 Task: Find connections with filter location Amposta with filter topic #covid19with filter profile language German with filter current company Mindshare with filter school De Nobili School with filter industry Wholesale Alcoholic Beverages with filter service category Financial Planning with filter keywords title Welder
Action: Mouse moved to (166, 256)
Screenshot: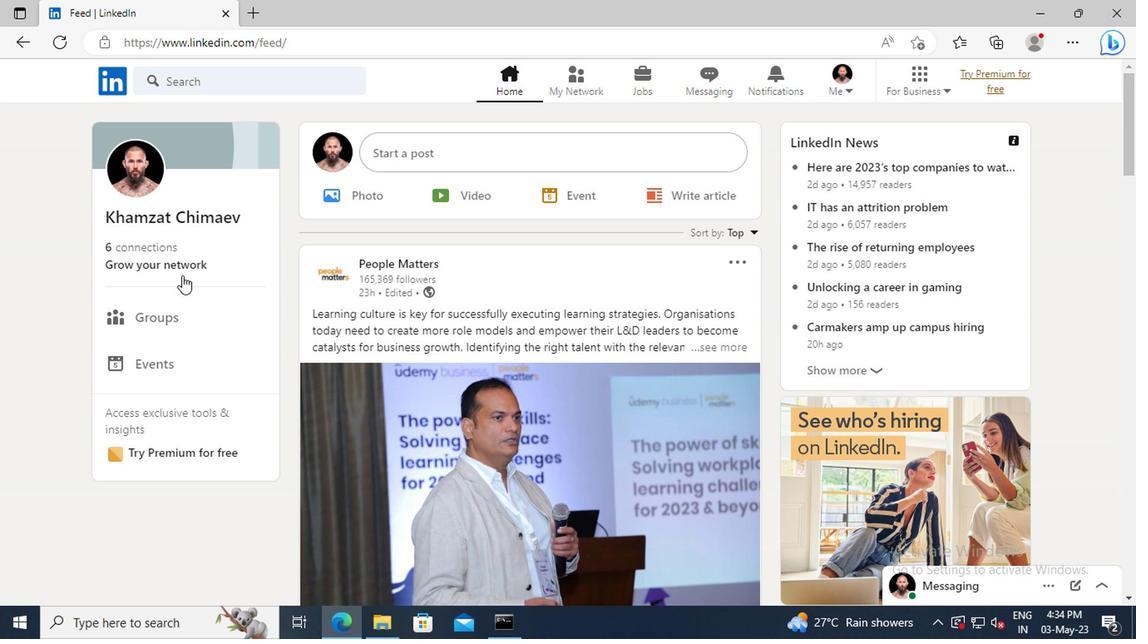 
Action: Mouse pressed left at (166, 256)
Screenshot: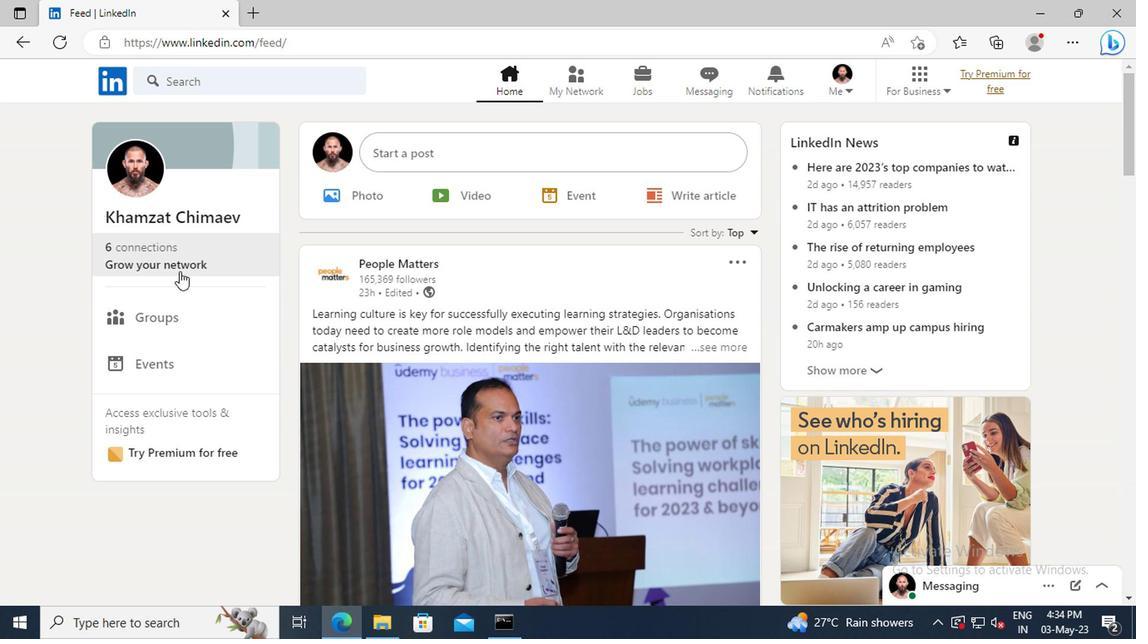
Action: Mouse moved to (174, 177)
Screenshot: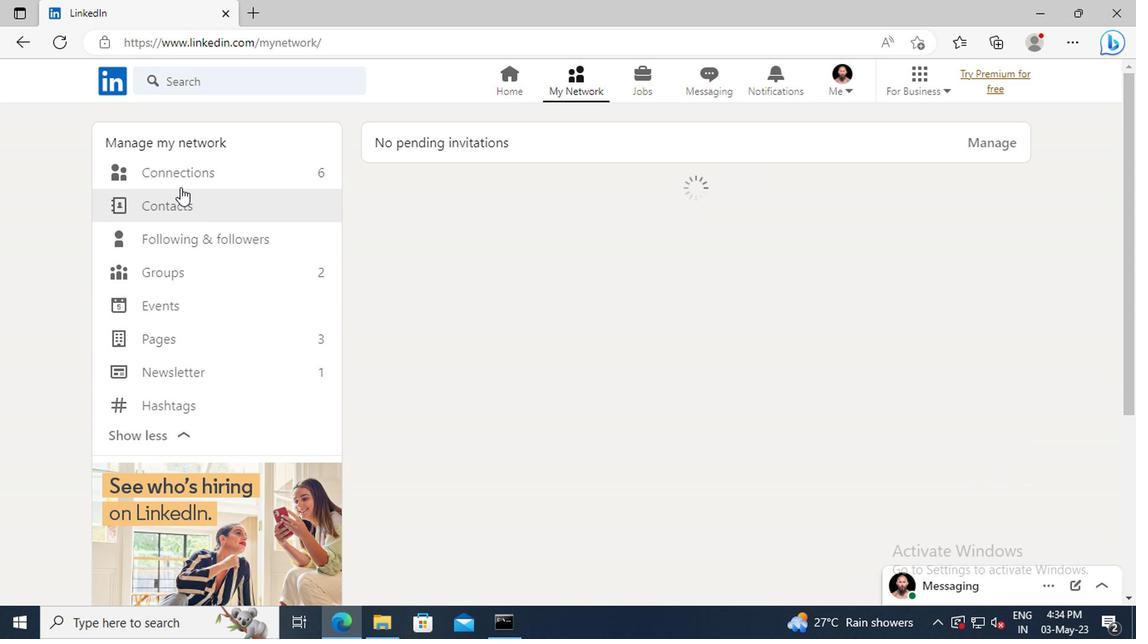 
Action: Mouse pressed left at (174, 177)
Screenshot: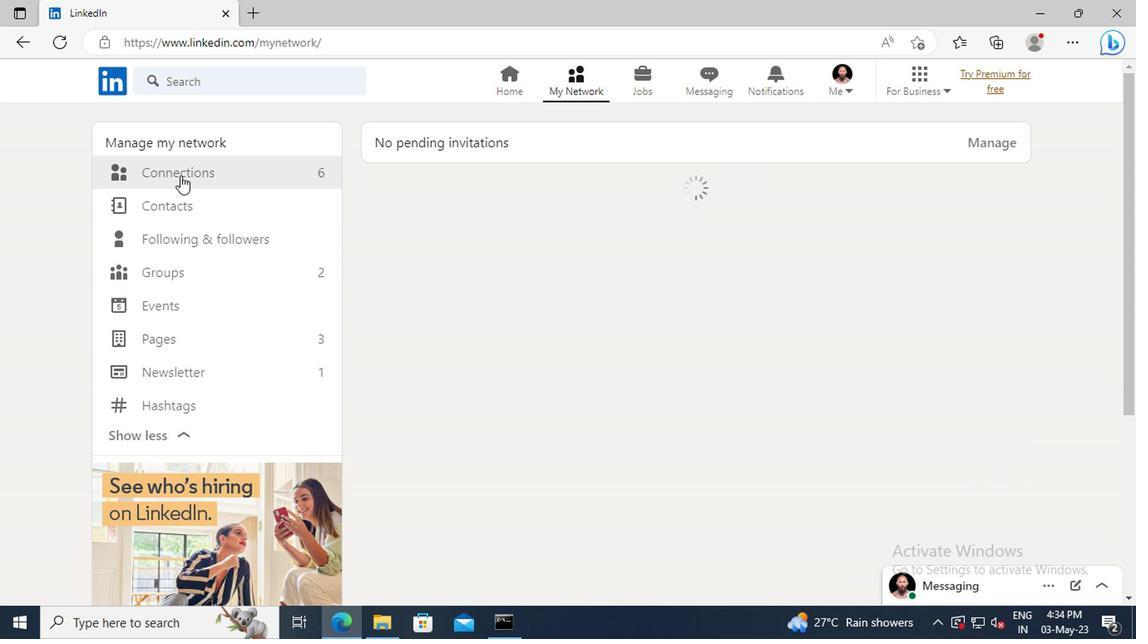 
Action: Mouse moved to (654, 178)
Screenshot: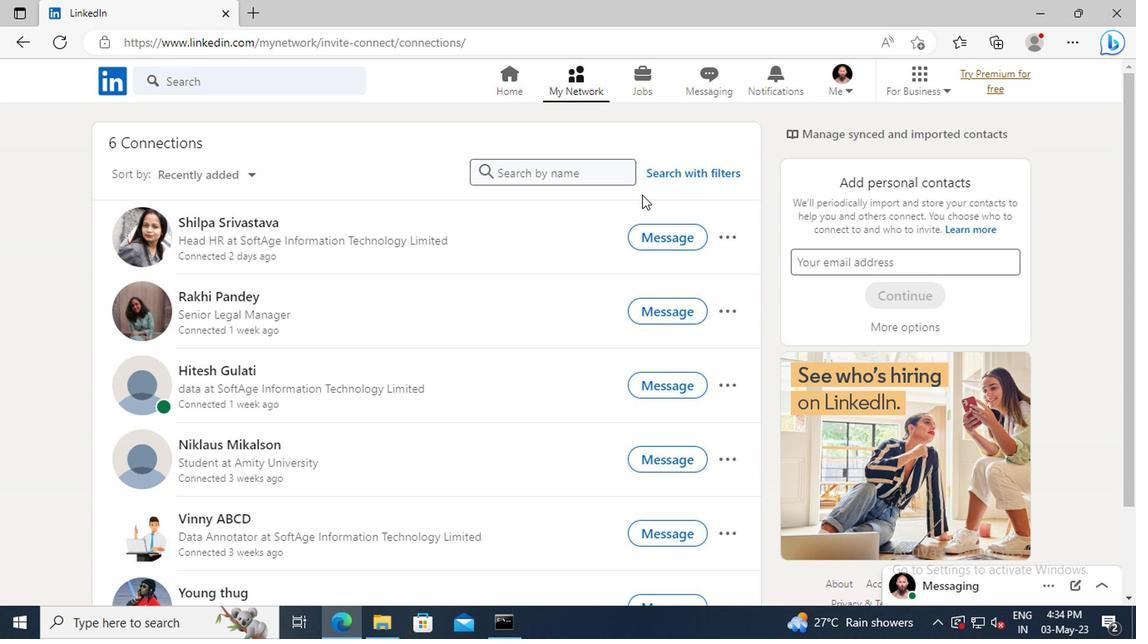 
Action: Mouse pressed left at (654, 178)
Screenshot: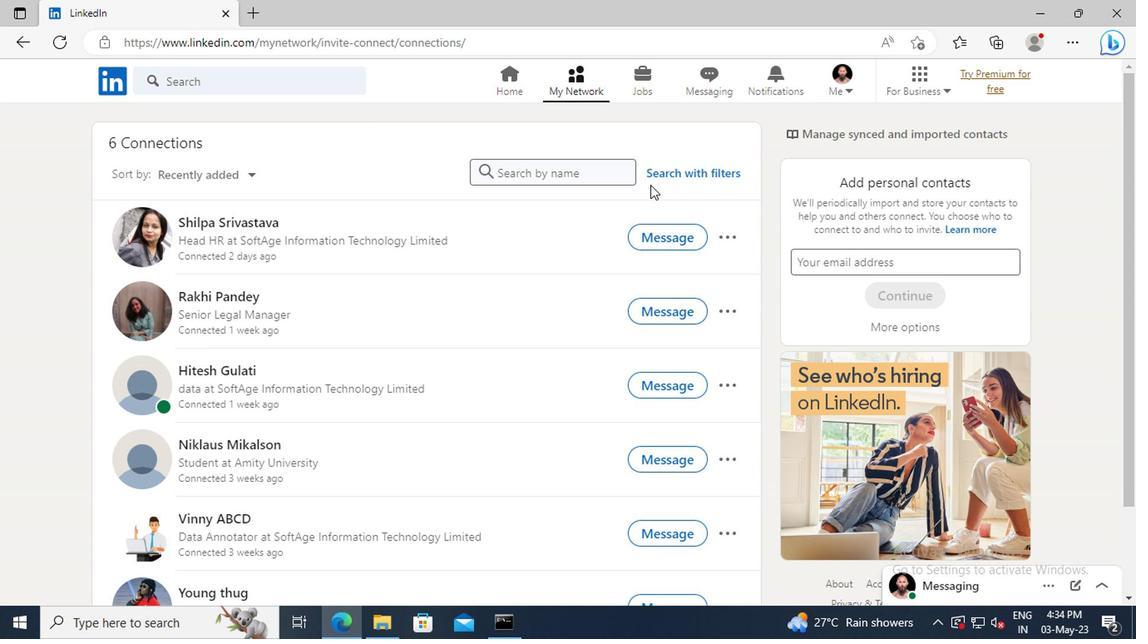 
Action: Mouse moved to (628, 133)
Screenshot: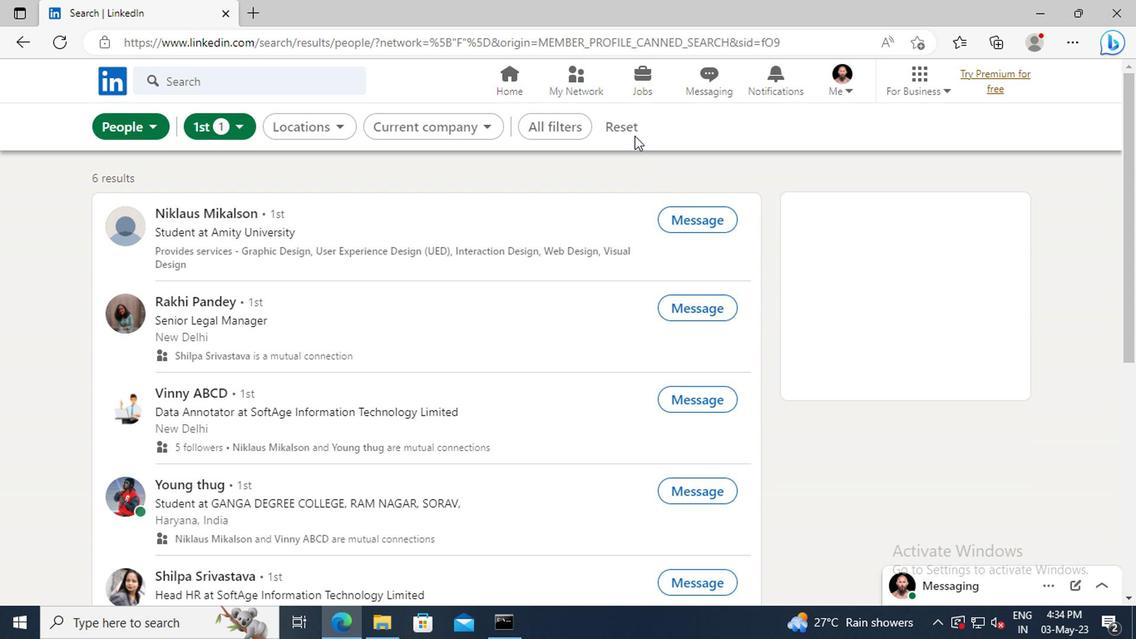 
Action: Mouse pressed left at (628, 133)
Screenshot: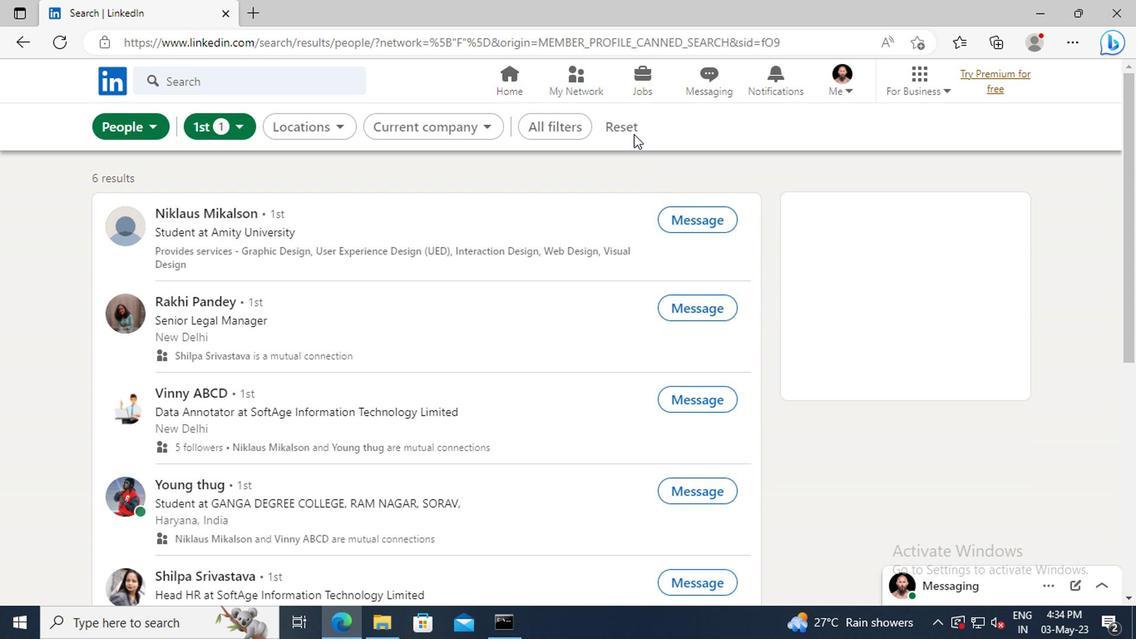 
Action: Mouse moved to (603, 133)
Screenshot: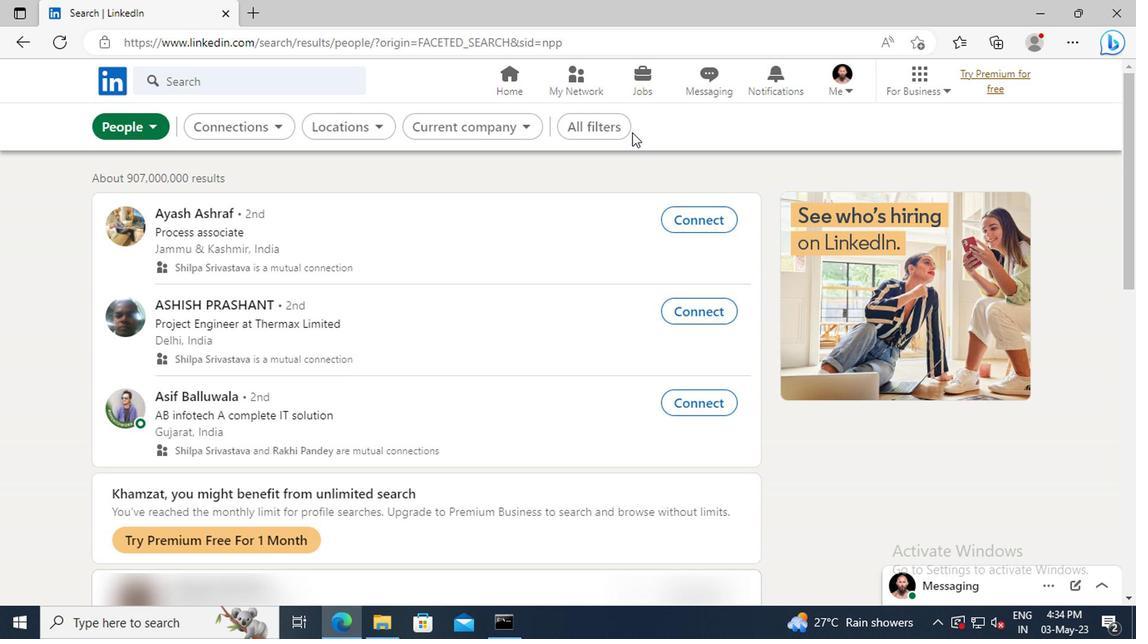 
Action: Mouse pressed left at (603, 133)
Screenshot: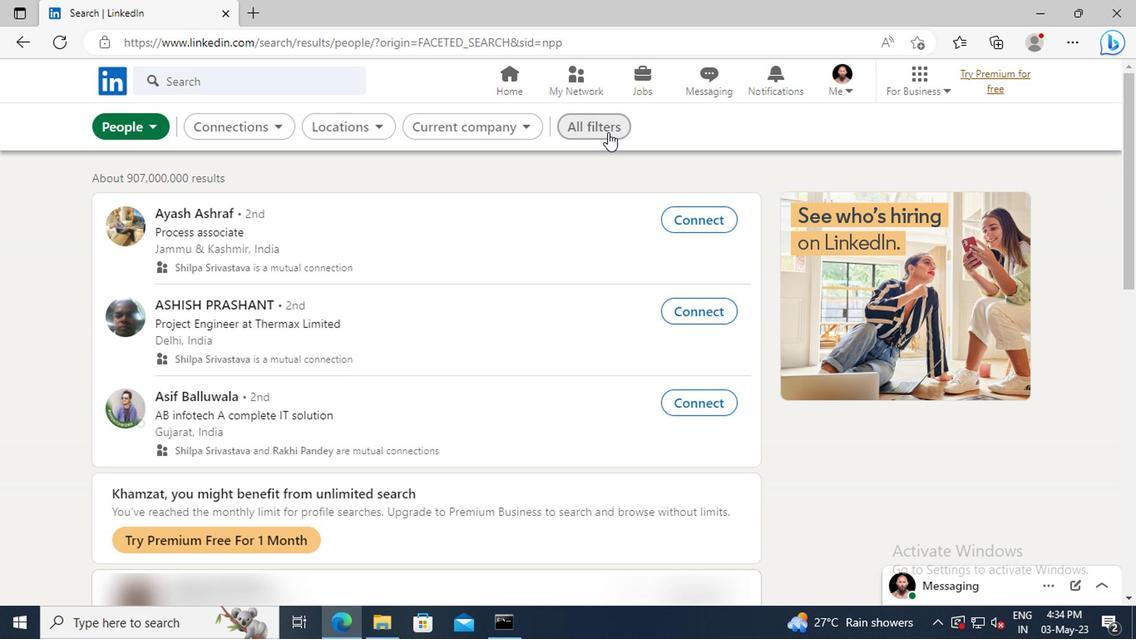 
Action: Mouse moved to (892, 327)
Screenshot: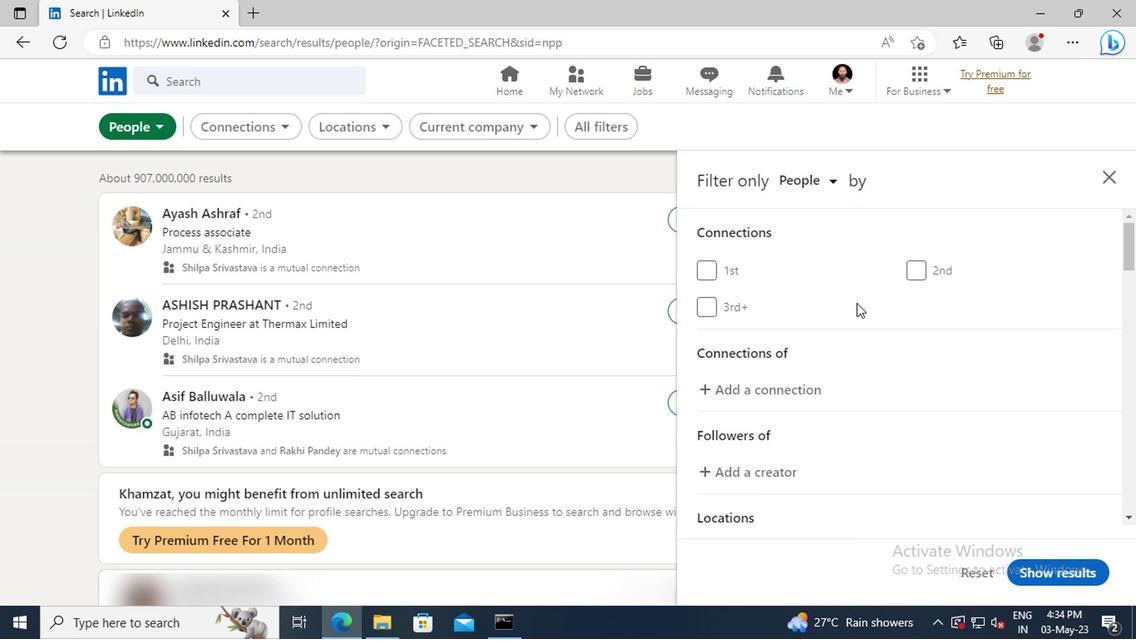 
Action: Mouse scrolled (892, 326) with delta (0, 0)
Screenshot: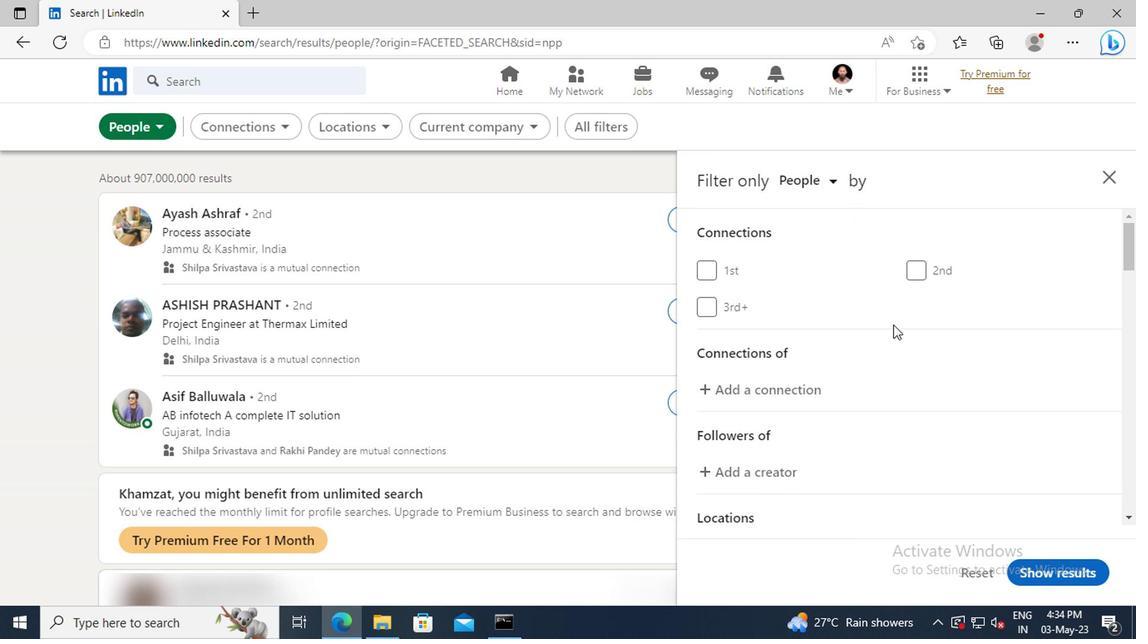 
Action: Mouse scrolled (892, 326) with delta (0, 0)
Screenshot: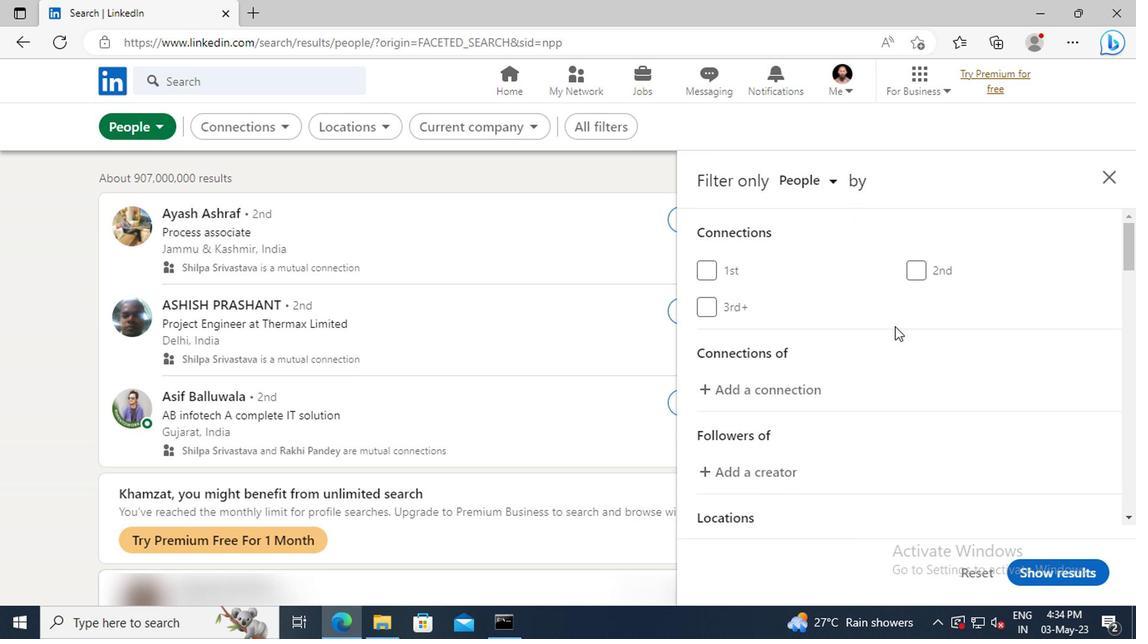 
Action: Mouse scrolled (892, 326) with delta (0, 0)
Screenshot: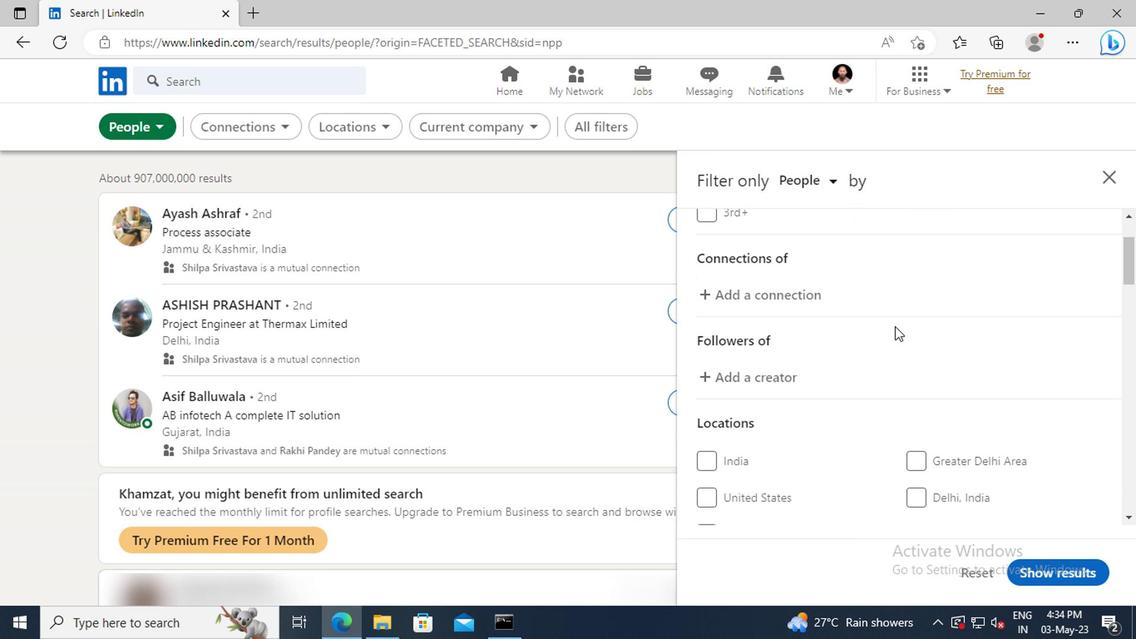 
Action: Mouse scrolled (892, 326) with delta (0, 0)
Screenshot: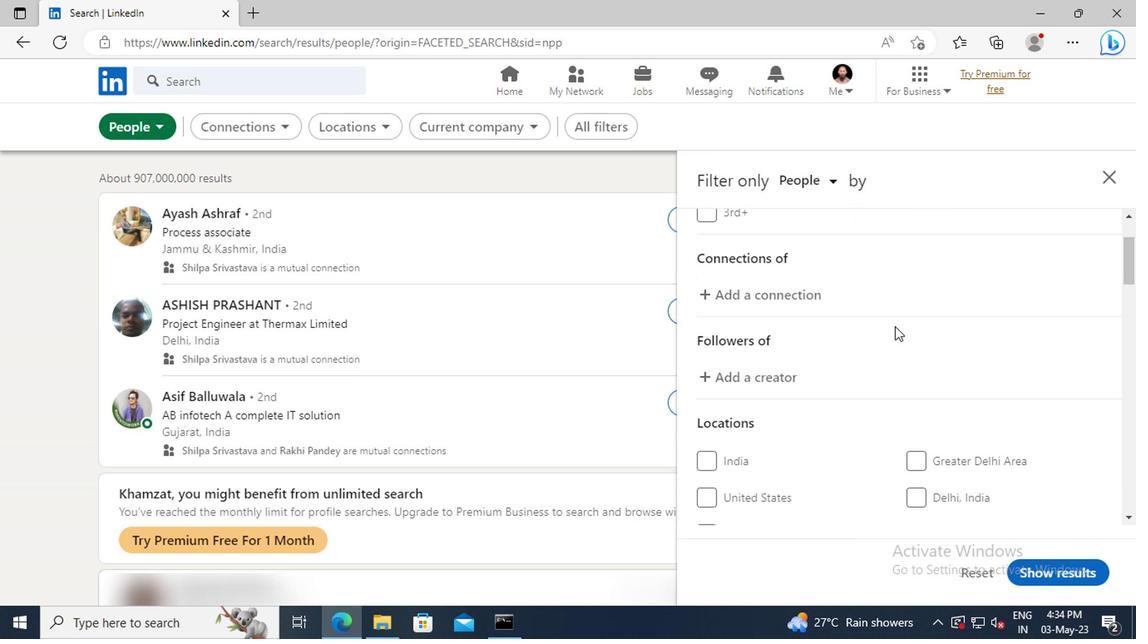 
Action: Mouse scrolled (892, 326) with delta (0, 0)
Screenshot: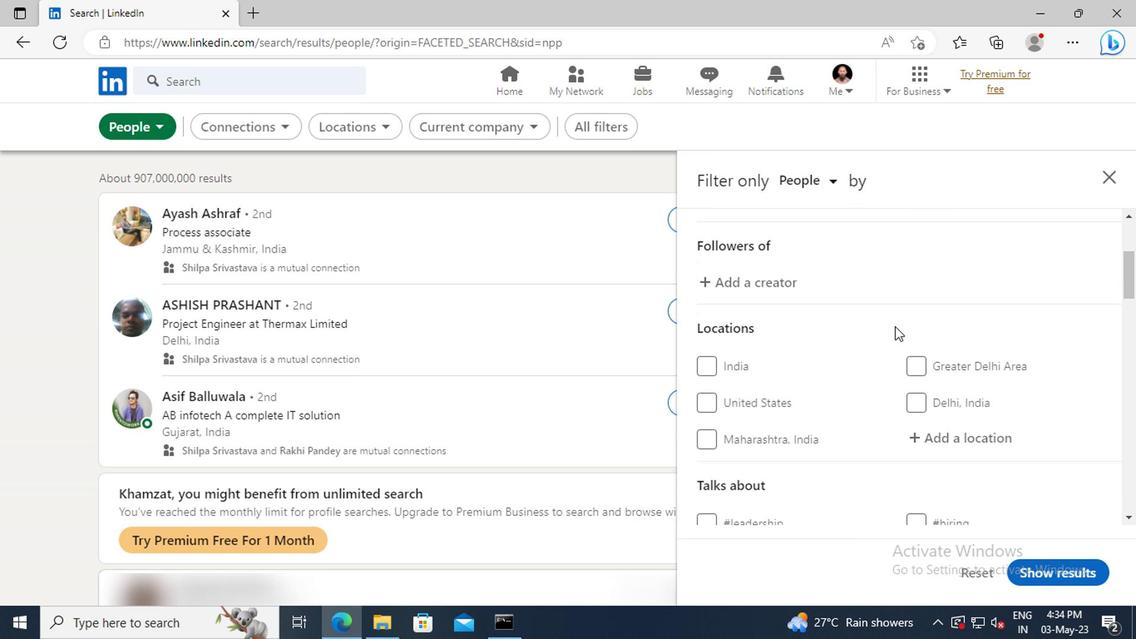 
Action: Mouse moved to (923, 392)
Screenshot: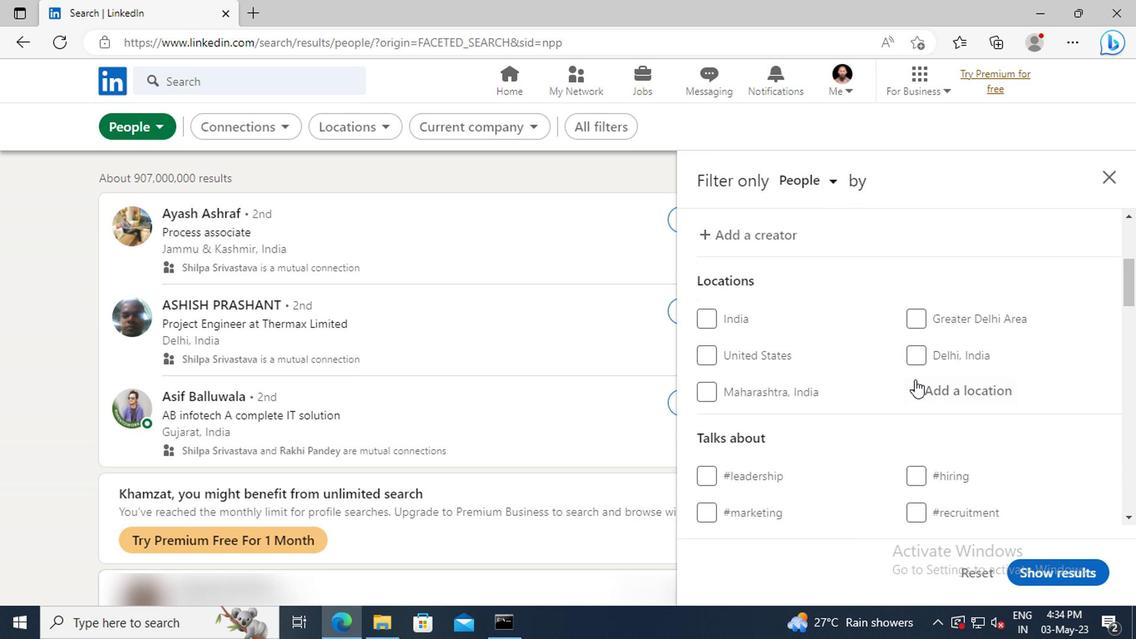 
Action: Mouse pressed left at (923, 392)
Screenshot: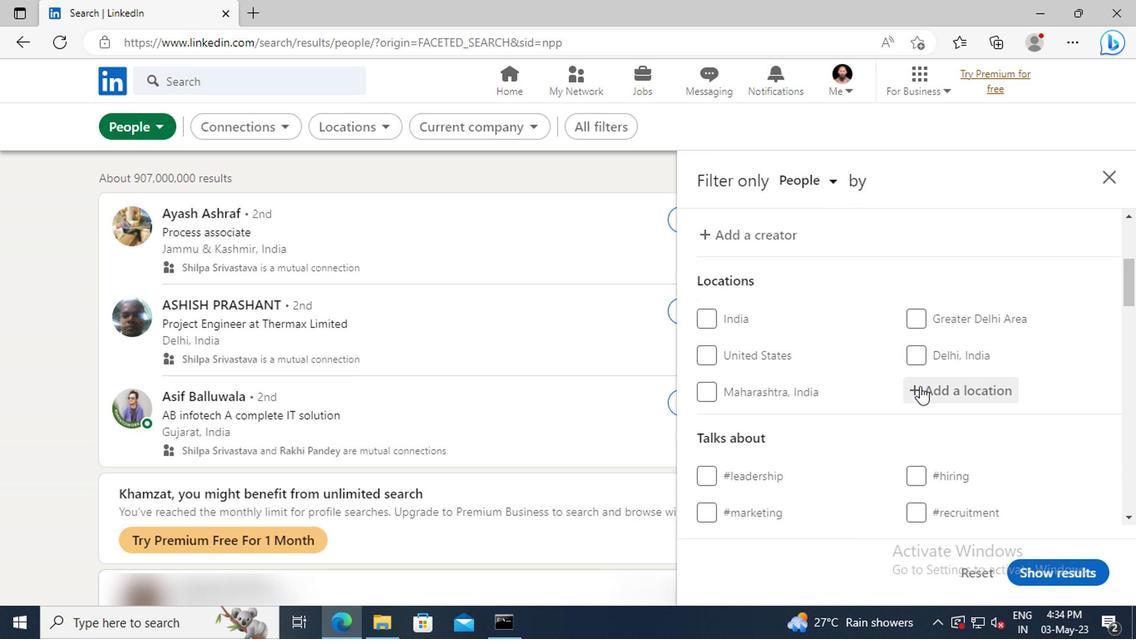 
Action: Mouse moved to (924, 393)
Screenshot: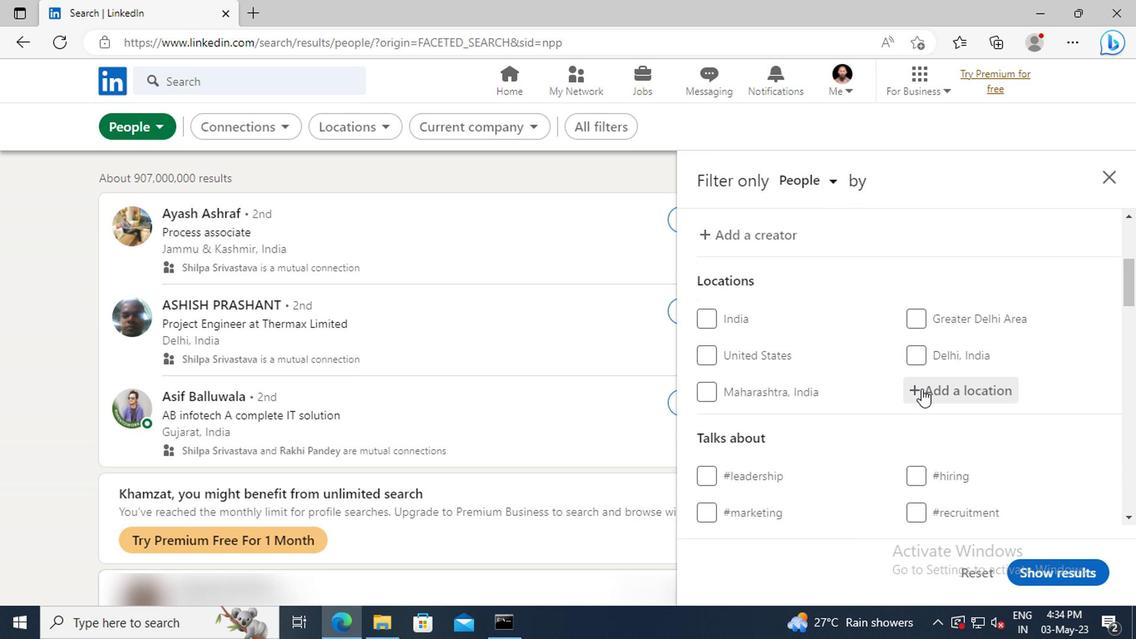 
Action: Key pressed <Key.shift>
Screenshot: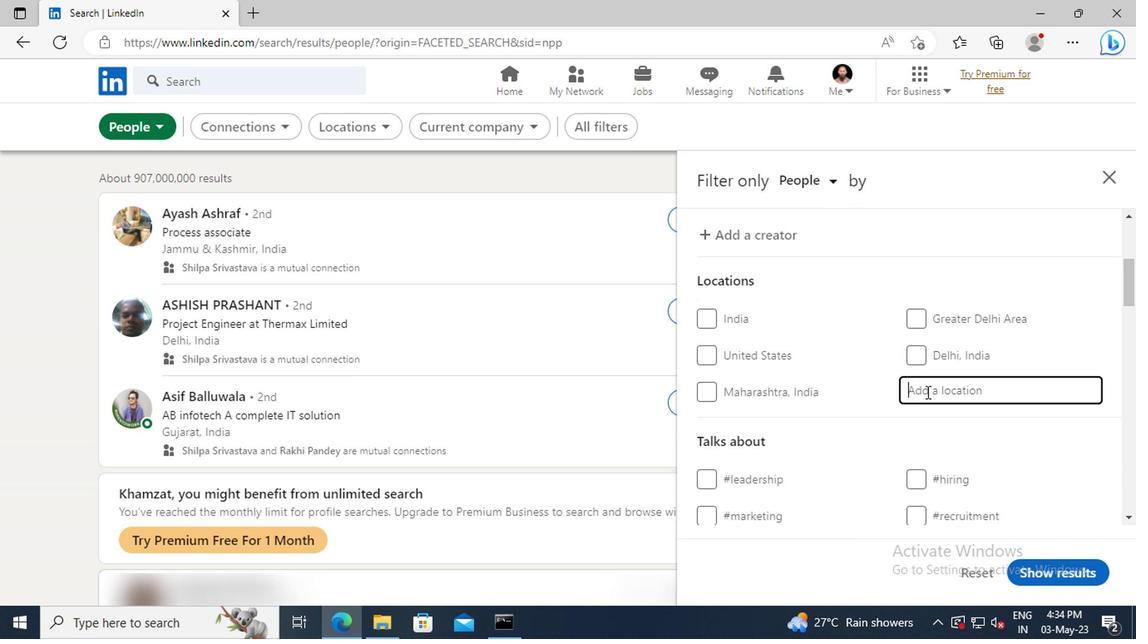 
Action: Mouse moved to (920, 391)
Screenshot: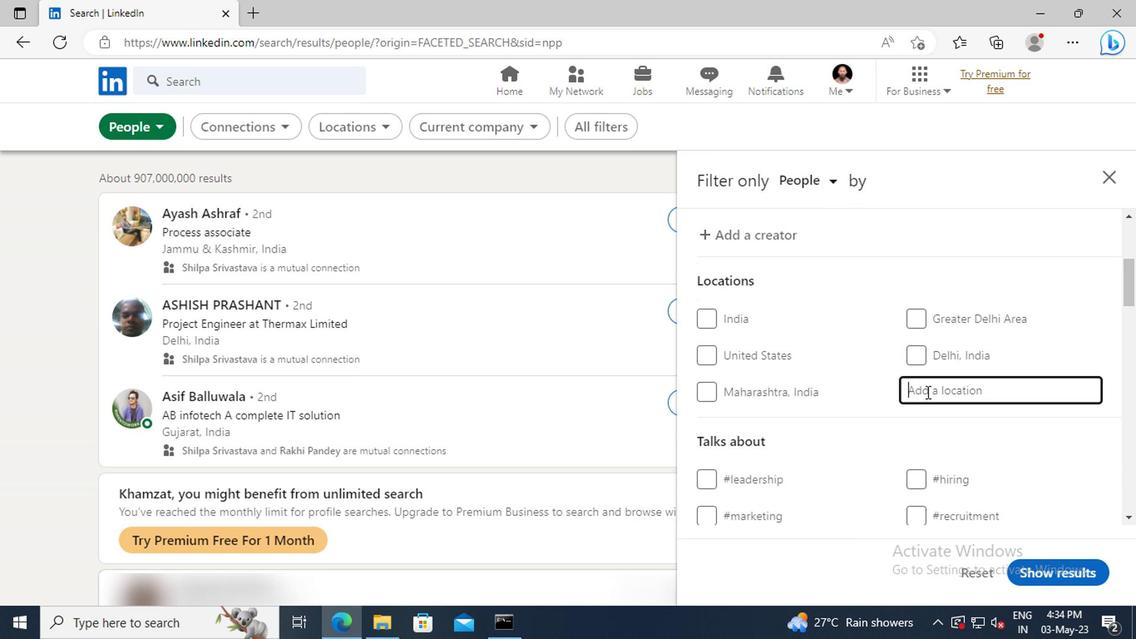
Action: Key pressed A
Screenshot: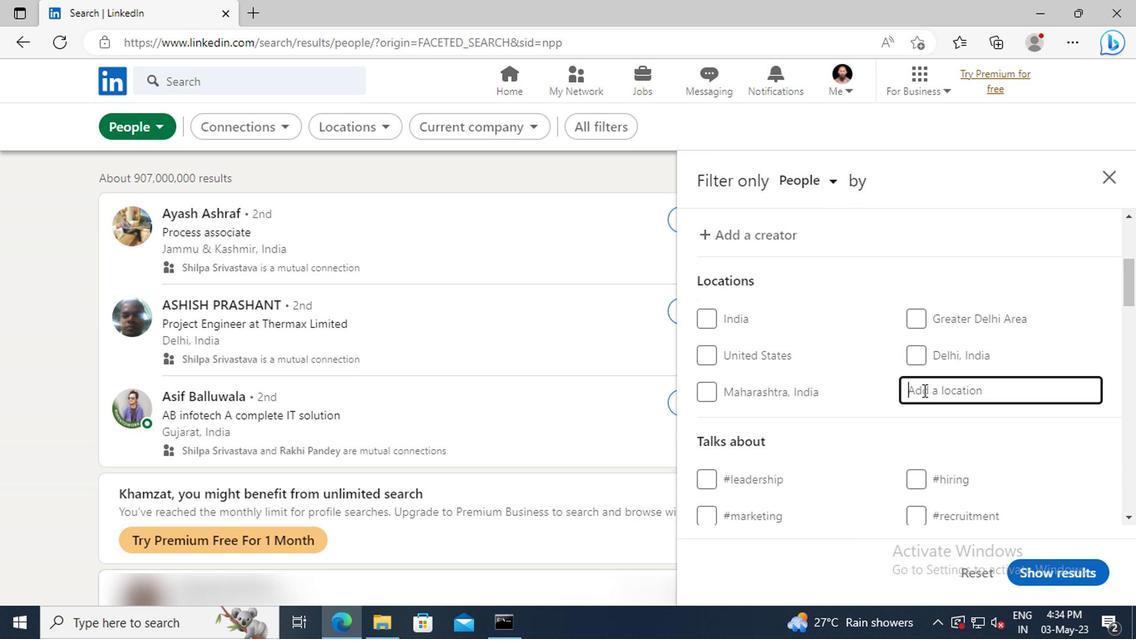 
Action: Mouse moved to (908, 386)
Screenshot: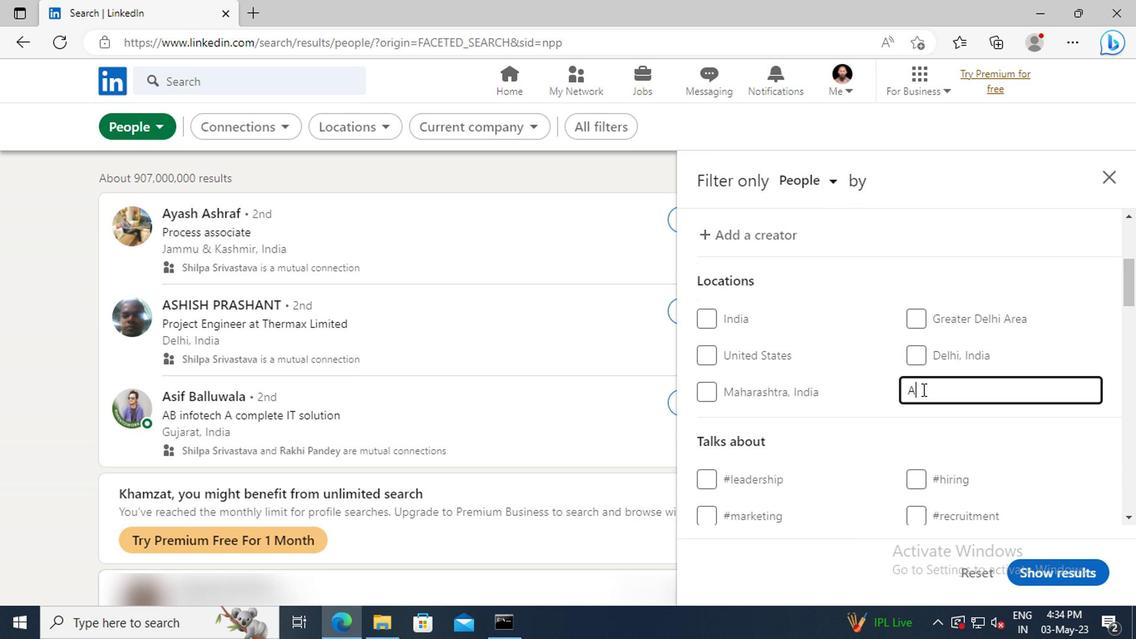 
Action: Key pressed MPOSTA
Screenshot: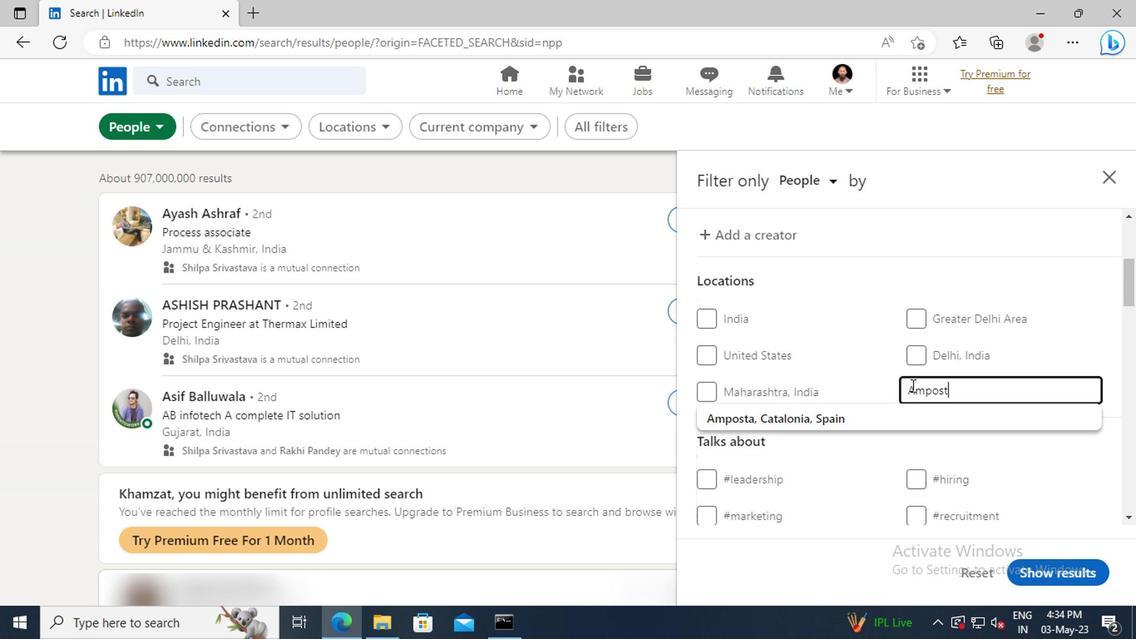 
Action: Mouse moved to (900, 412)
Screenshot: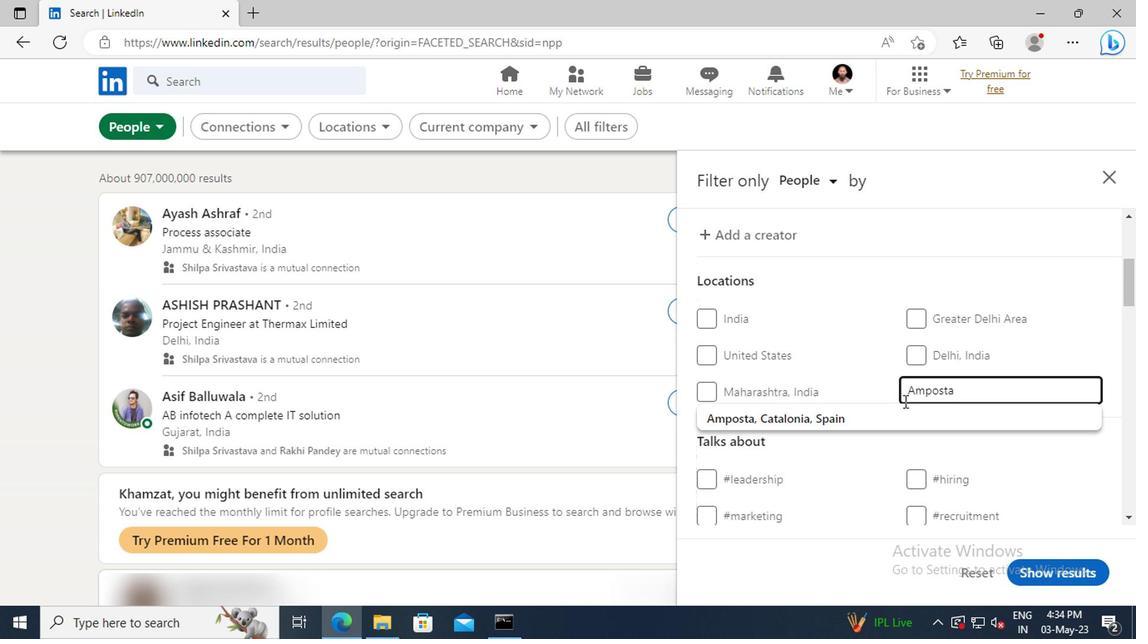 
Action: Mouse pressed left at (900, 412)
Screenshot: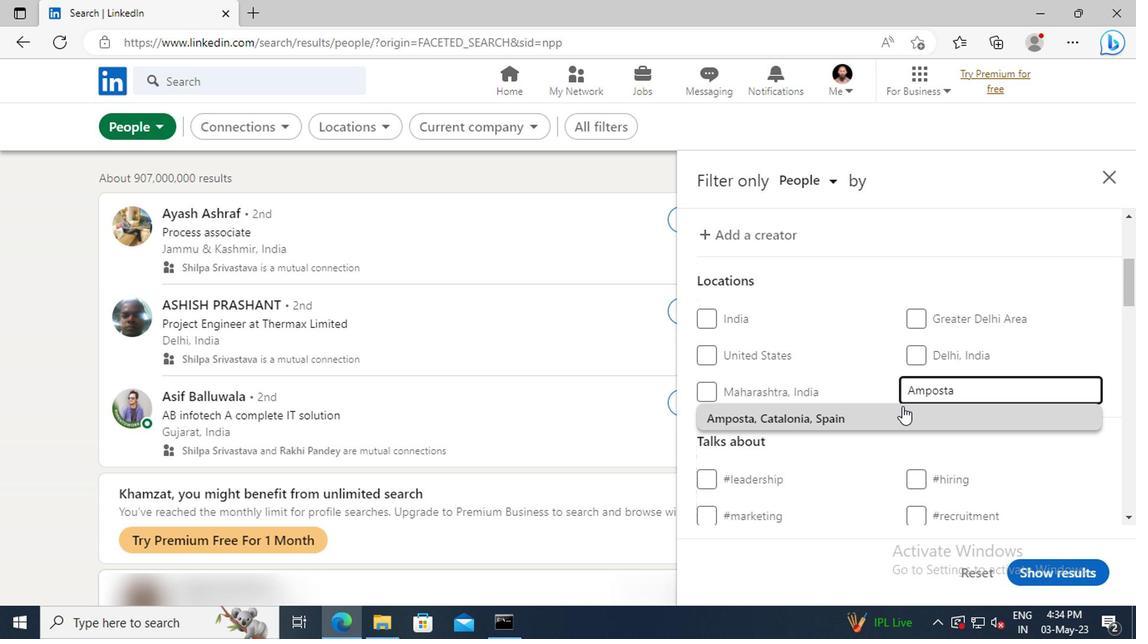 
Action: Mouse scrolled (900, 411) with delta (0, 0)
Screenshot: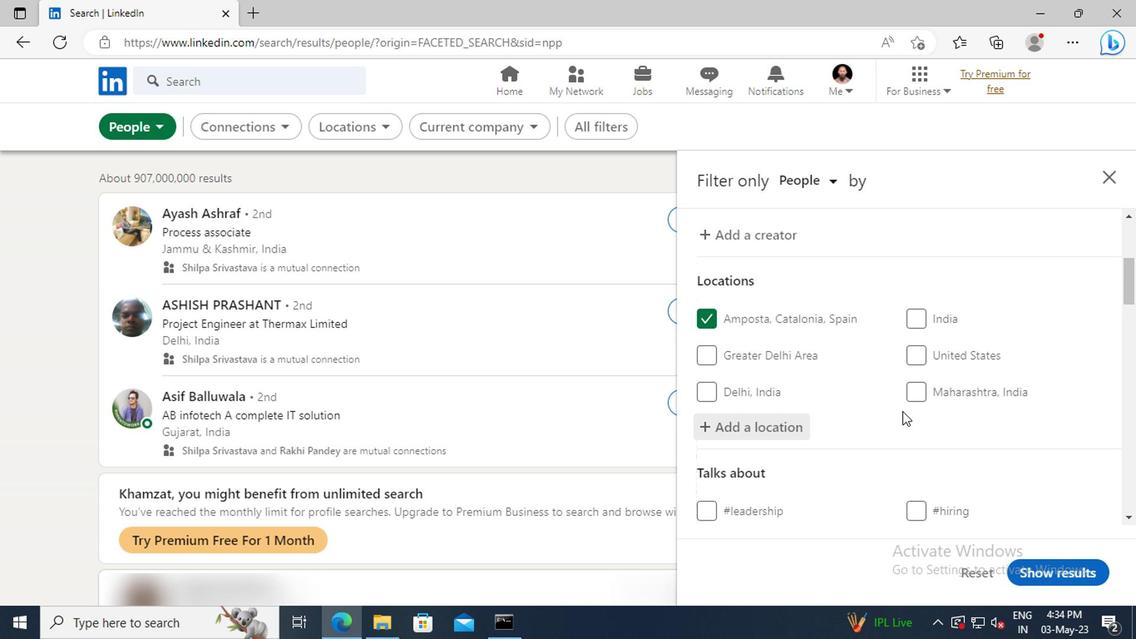 
Action: Mouse scrolled (900, 411) with delta (0, 0)
Screenshot: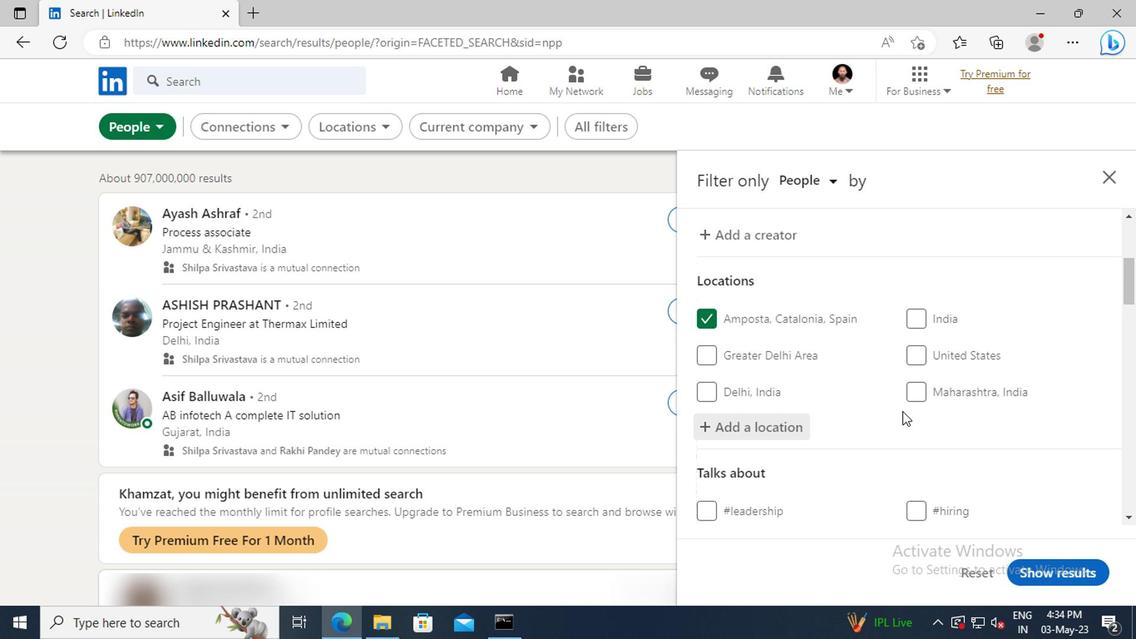 
Action: Mouse moved to (900, 411)
Screenshot: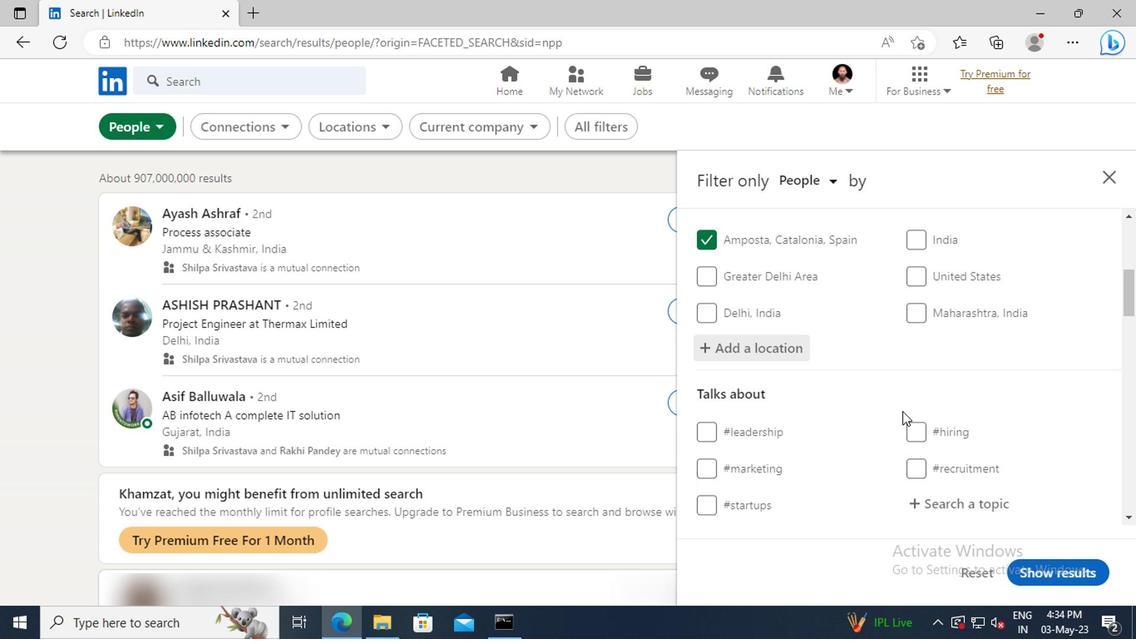 
Action: Mouse scrolled (900, 410) with delta (0, 0)
Screenshot: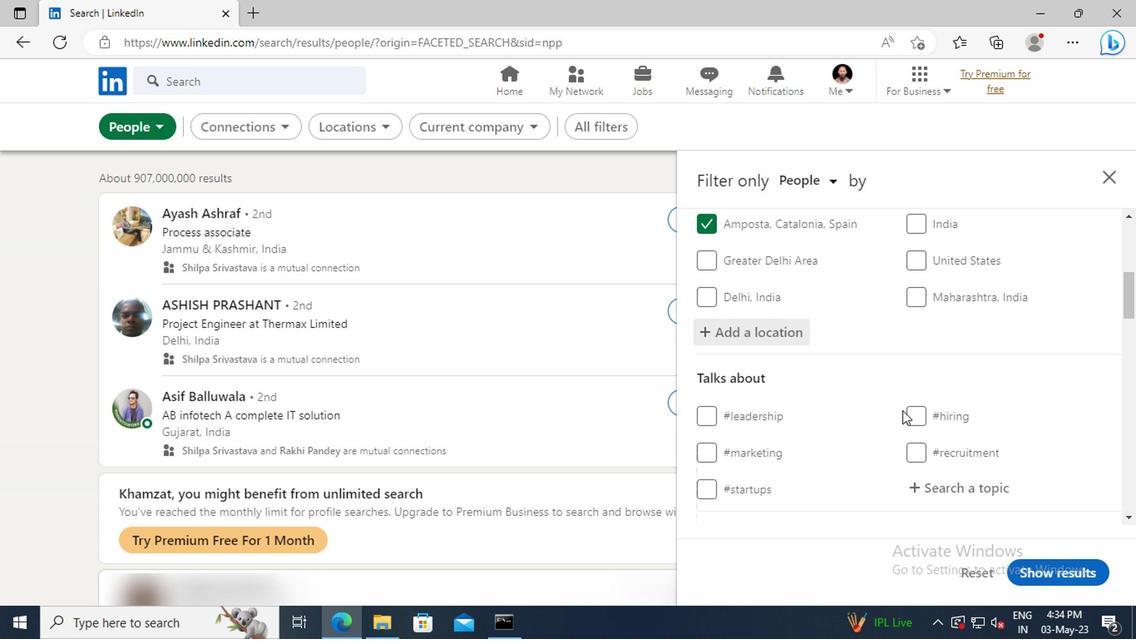 
Action: Mouse scrolled (900, 410) with delta (0, 0)
Screenshot: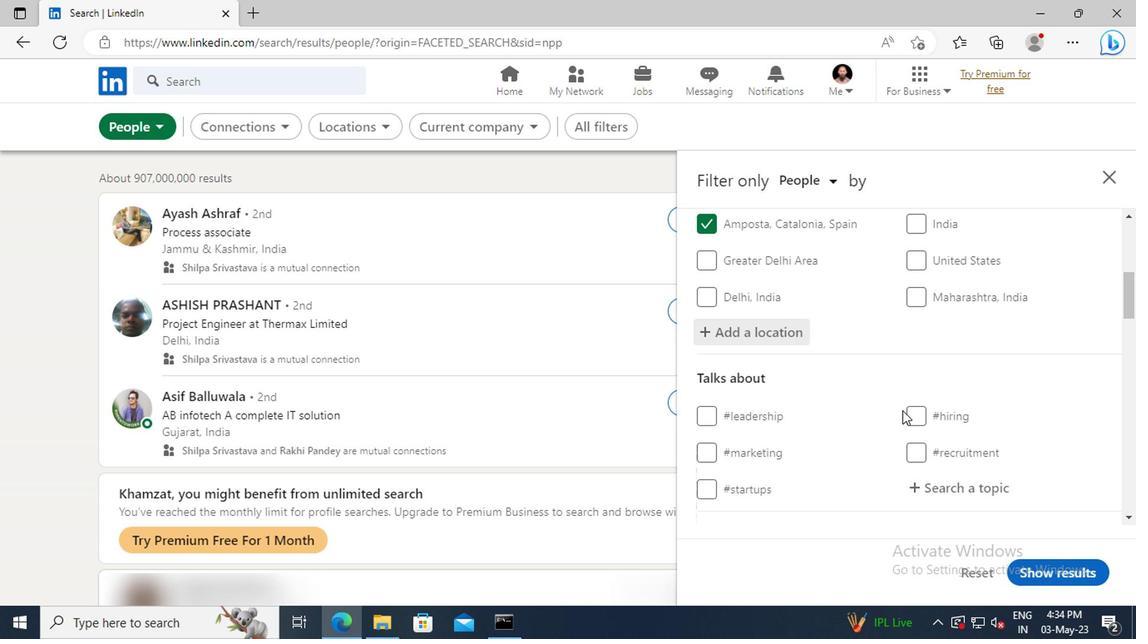 
Action: Mouse moved to (910, 402)
Screenshot: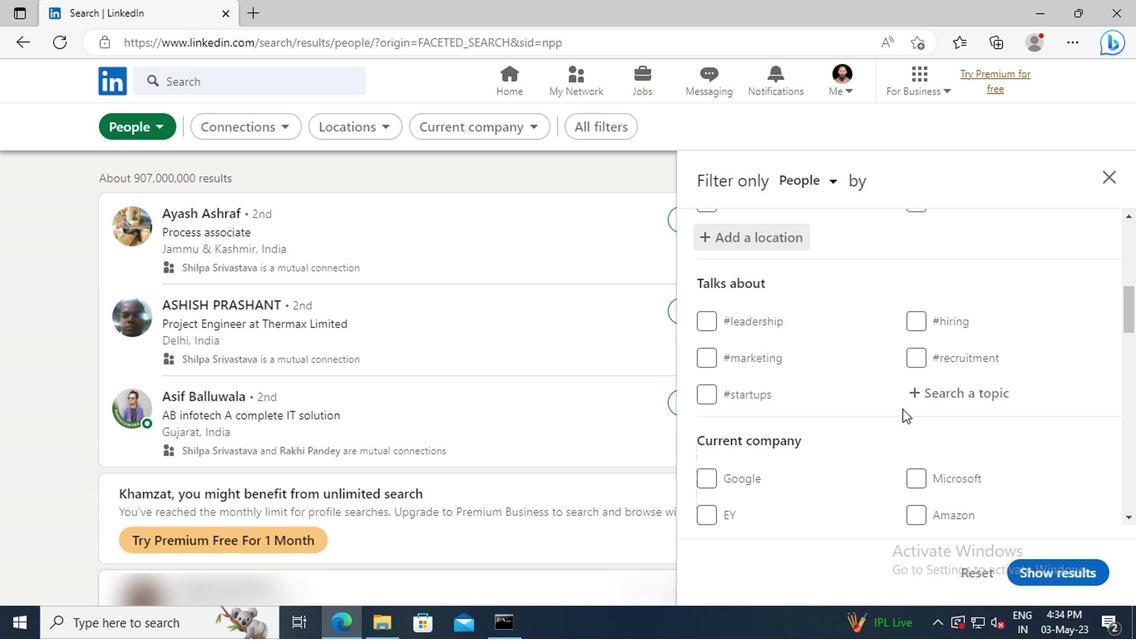 
Action: Mouse pressed left at (910, 402)
Screenshot: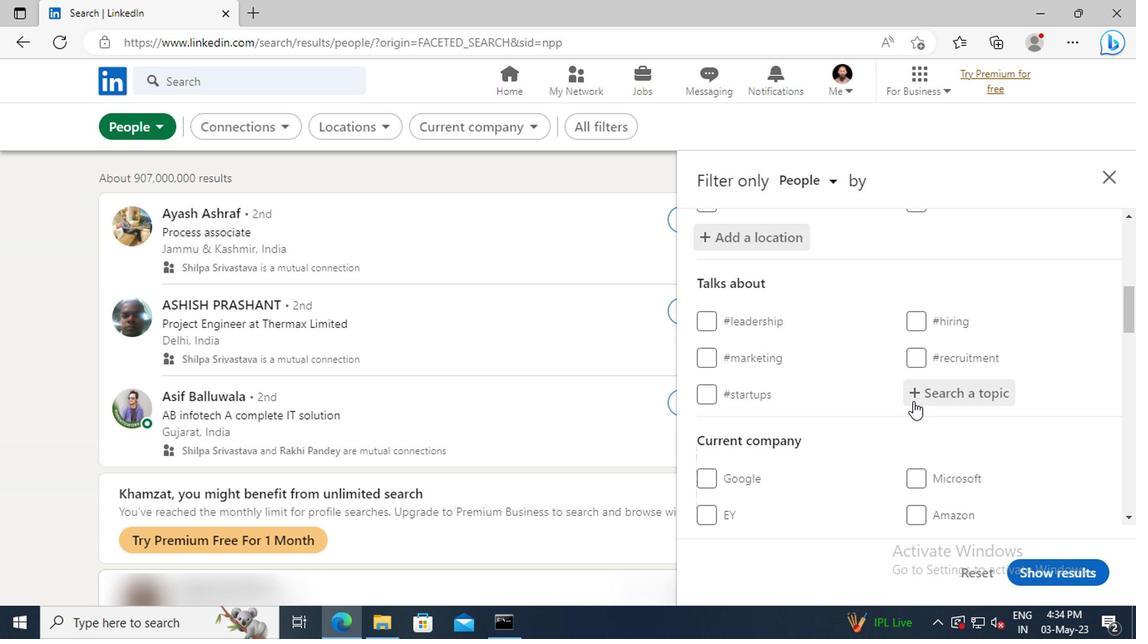 
Action: Key pressed COVID1
Screenshot: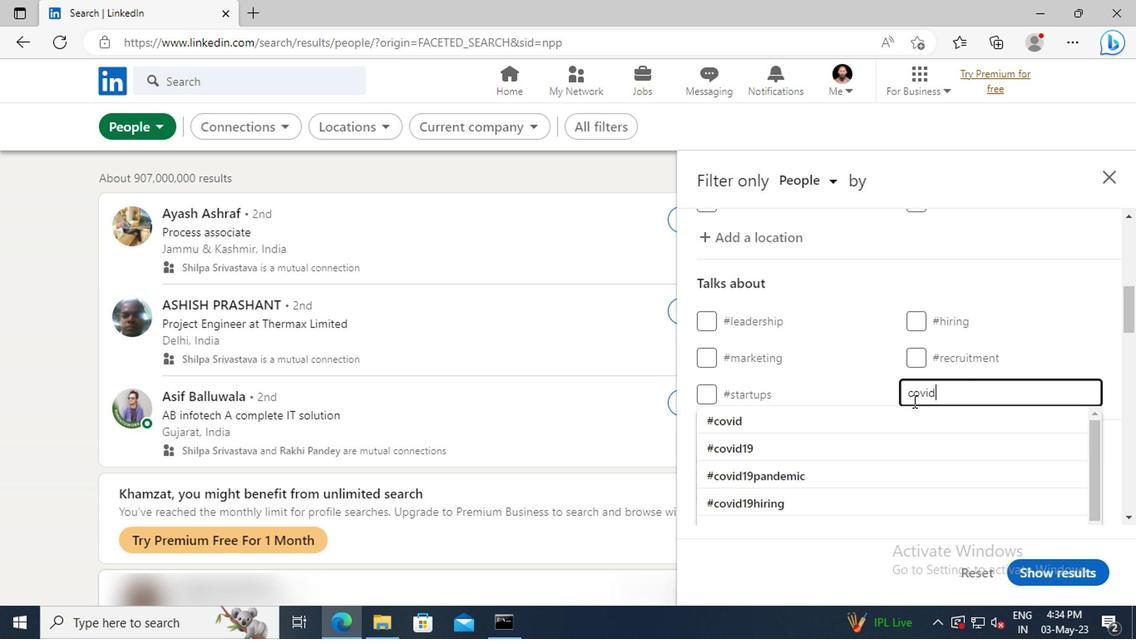 
Action: Mouse moved to (910, 417)
Screenshot: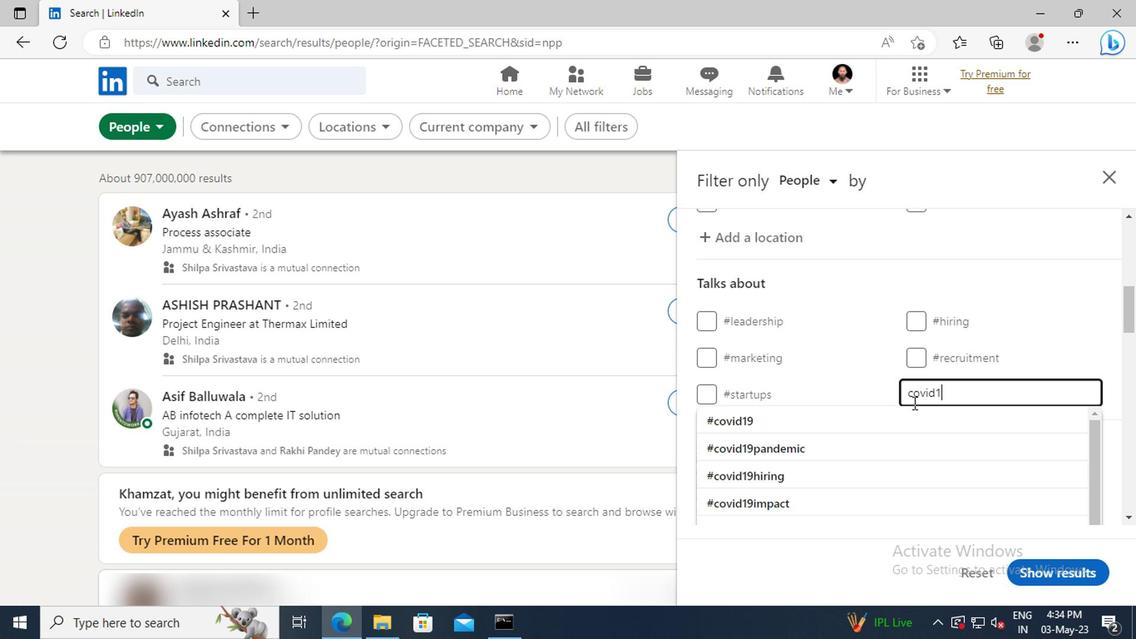
Action: Mouse pressed left at (910, 417)
Screenshot: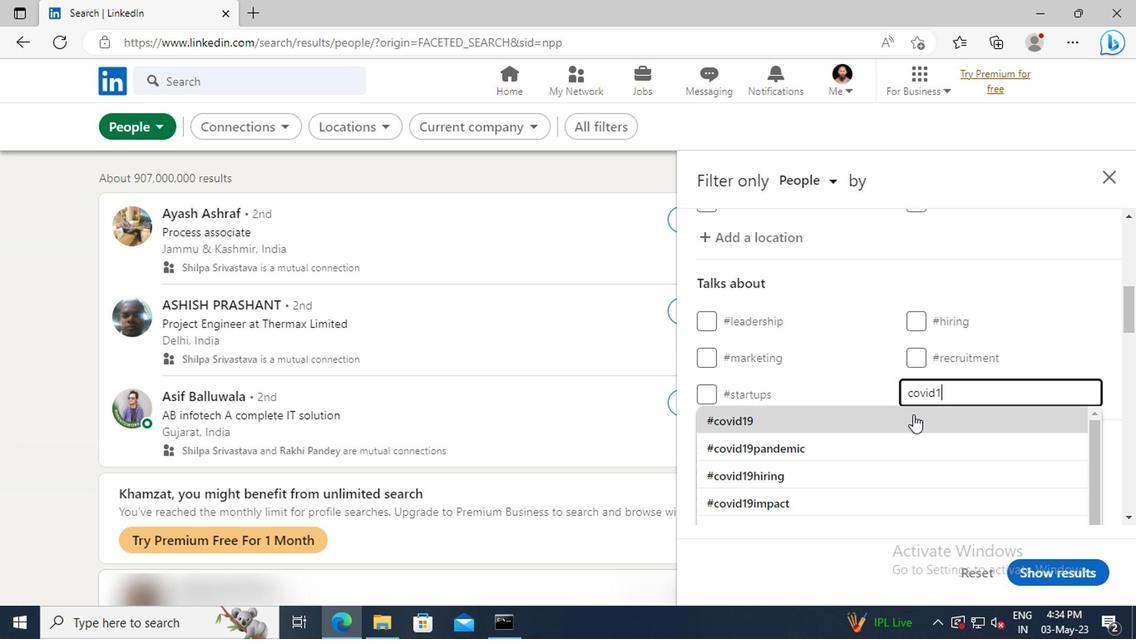 
Action: Mouse scrolled (910, 416) with delta (0, 0)
Screenshot: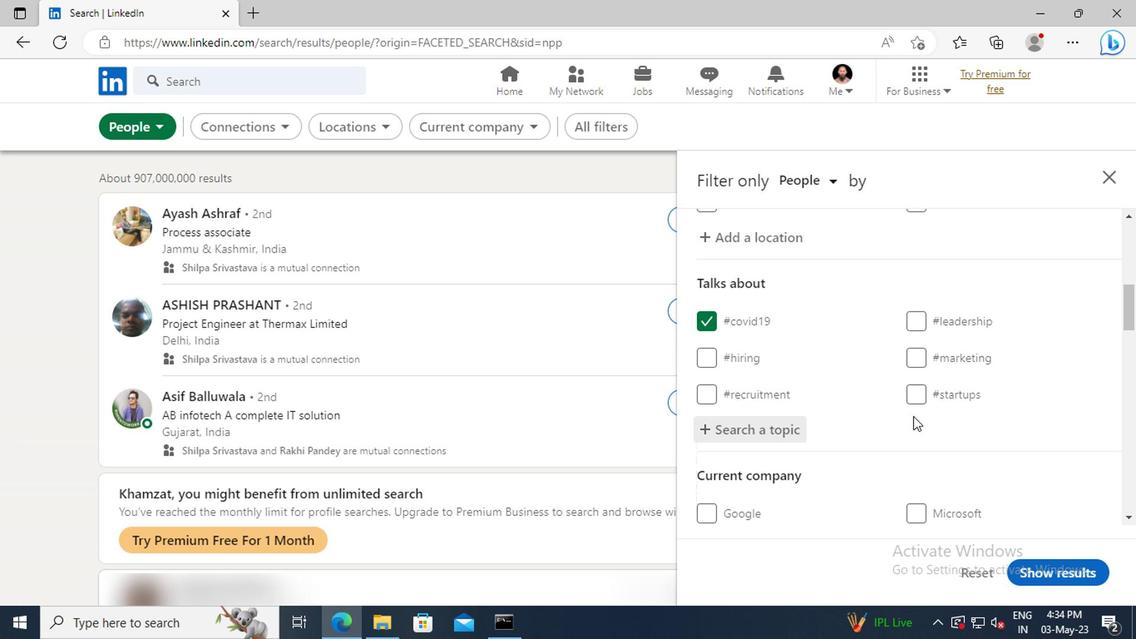 
Action: Mouse scrolled (910, 416) with delta (0, 0)
Screenshot: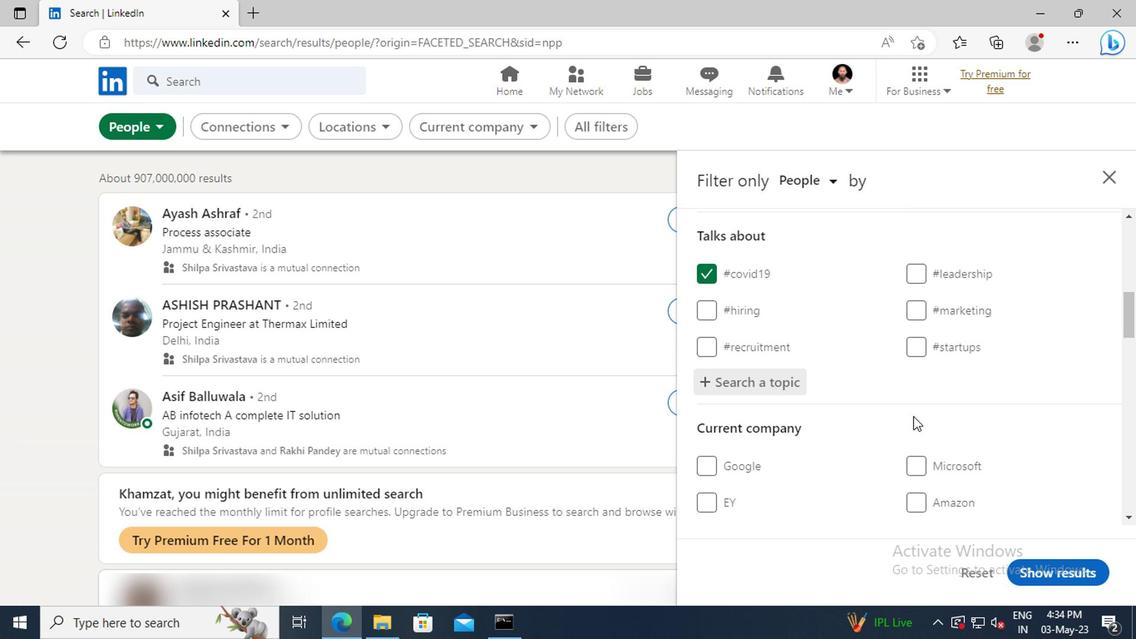 
Action: Mouse scrolled (910, 416) with delta (0, 0)
Screenshot: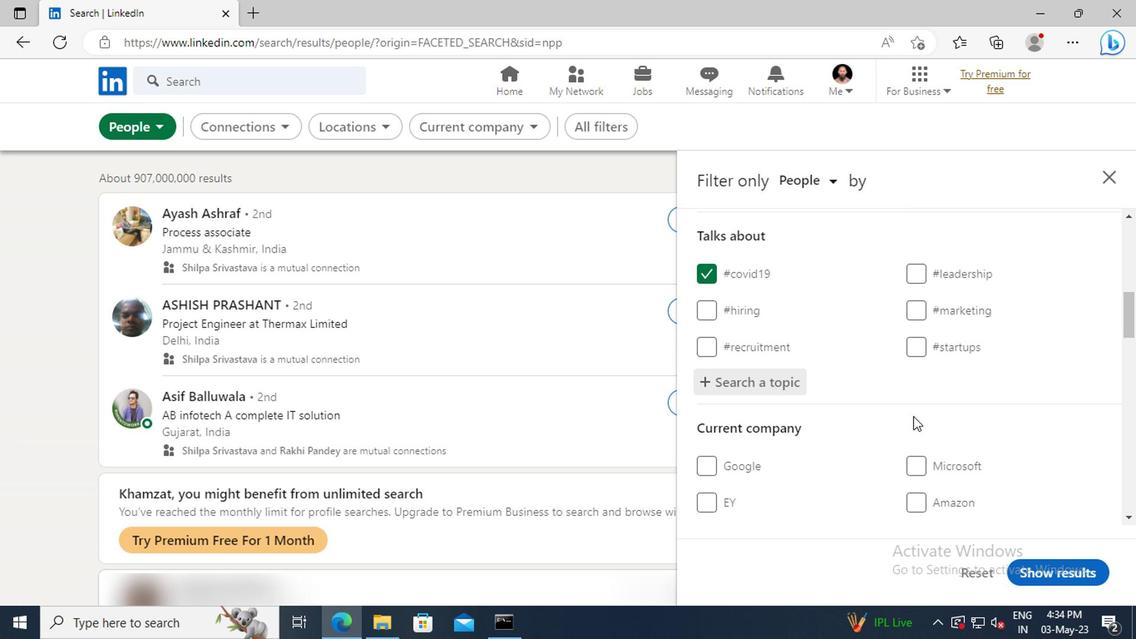 
Action: Mouse scrolled (910, 416) with delta (0, 0)
Screenshot: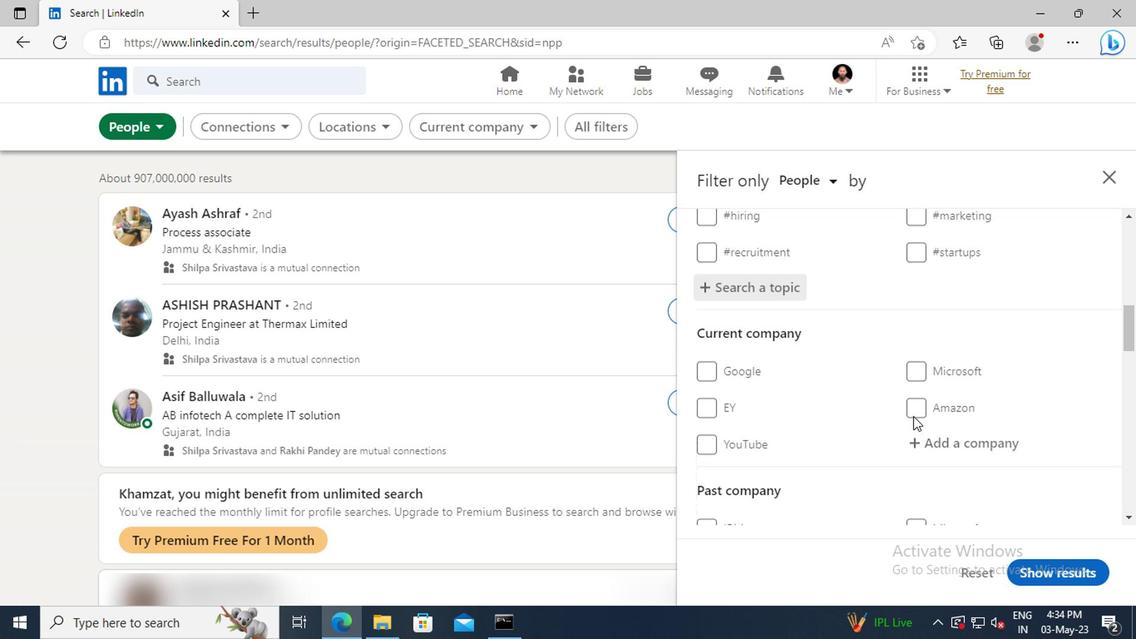 
Action: Mouse scrolled (910, 416) with delta (0, 0)
Screenshot: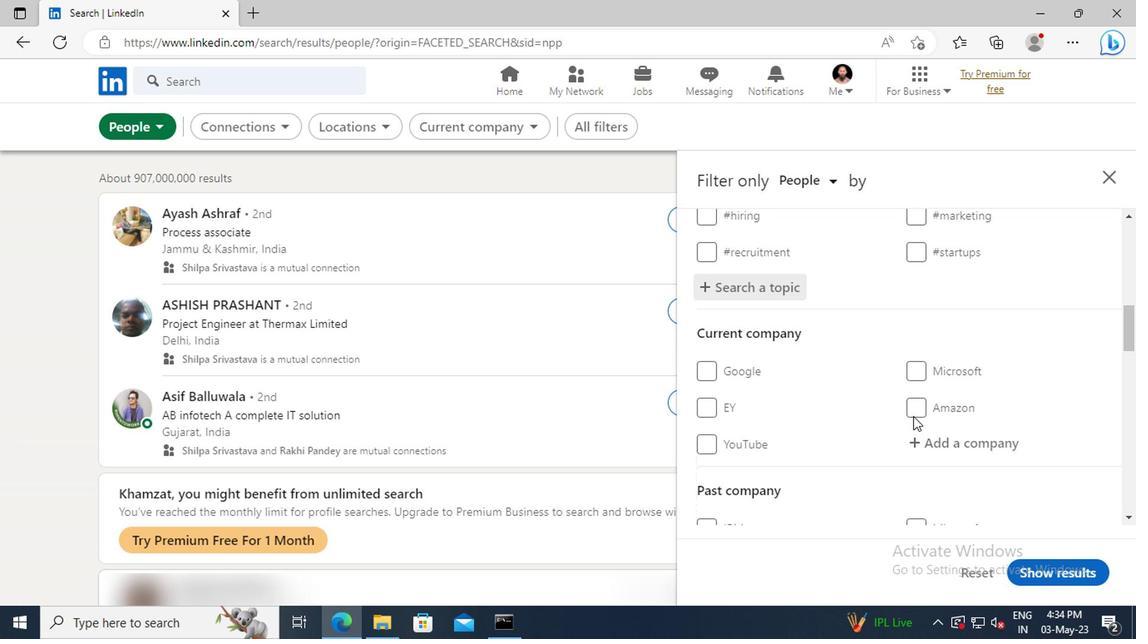 
Action: Mouse scrolled (910, 416) with delta (0, 0)
Screenshot: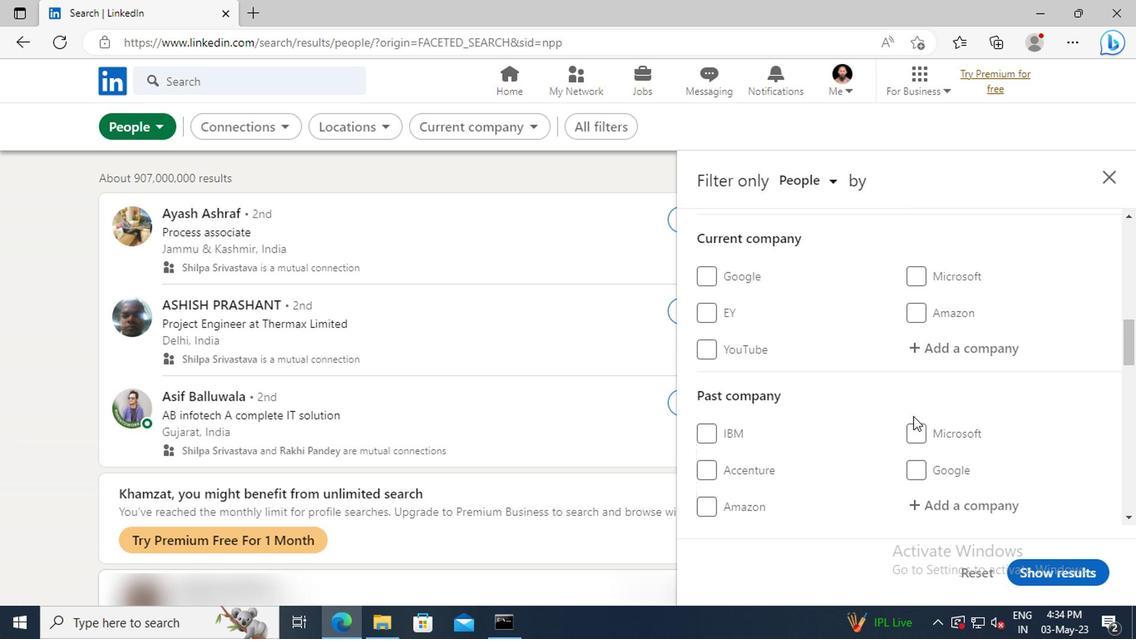 
Action: Mouse scrolled (910, 416) with delta (0, 0)
Screenshot: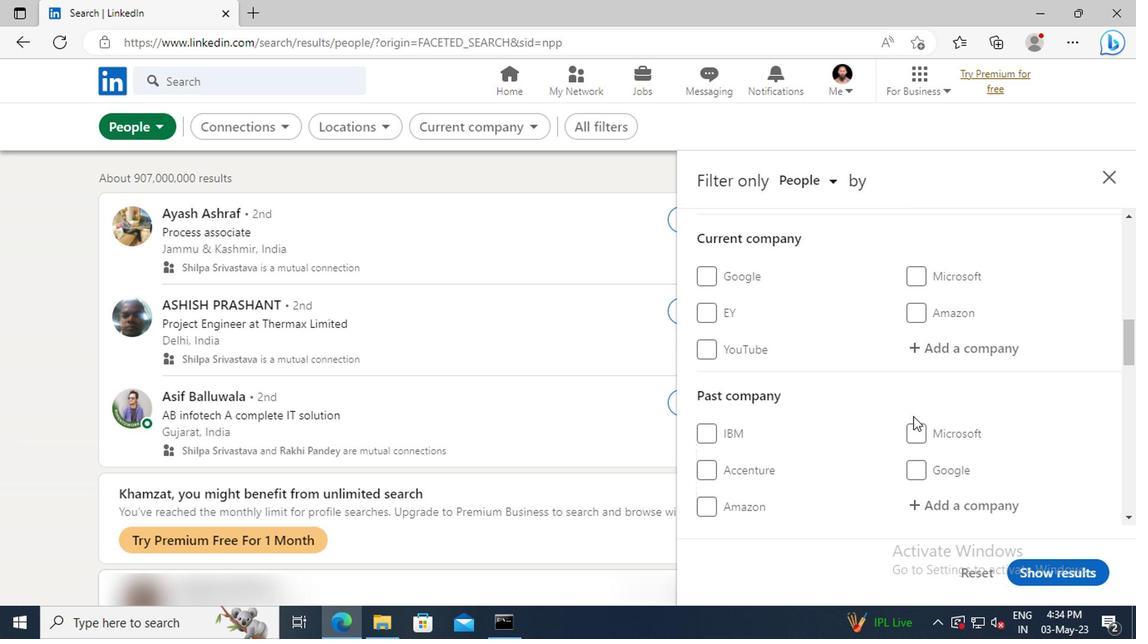 
Action: Mouse scrolled (910, 416) with delta (0, 0)
Screenshot: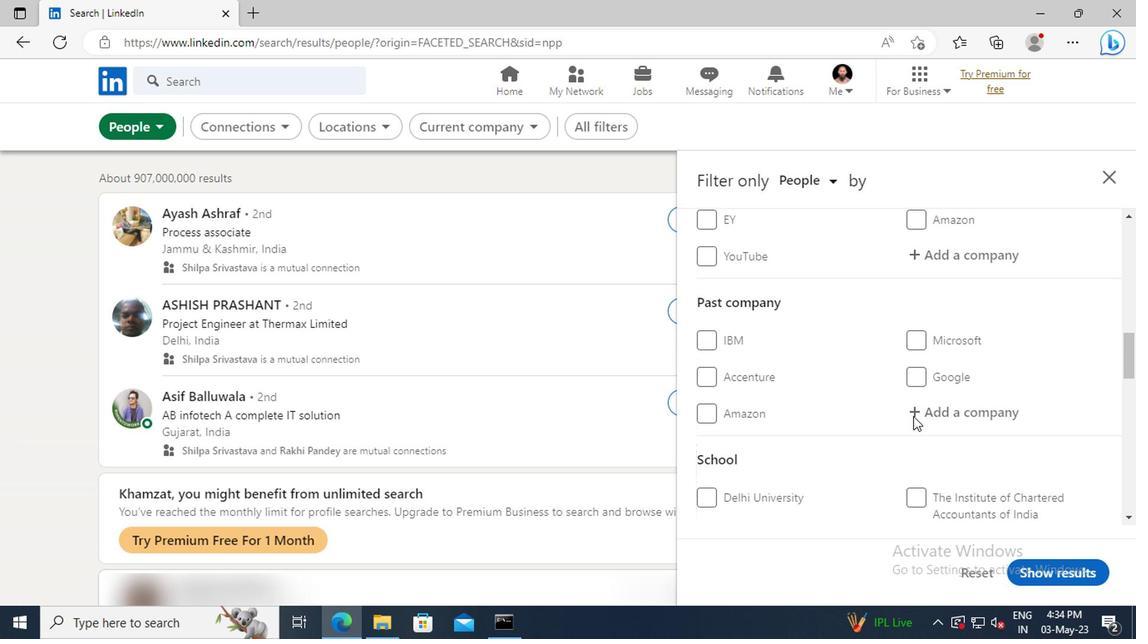 
Action: Mouse scrolled (910, 416) with delta (0, 0)
Screenshot: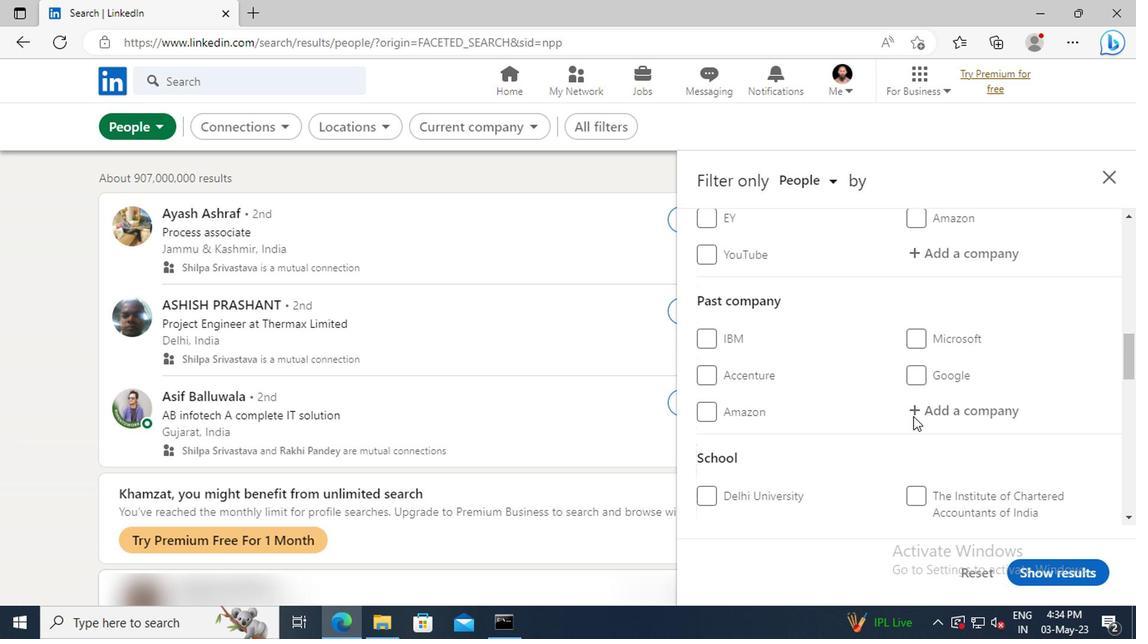 
Action: Mouse scrolled (910, 416) with delta (0, 0)
Screenshot: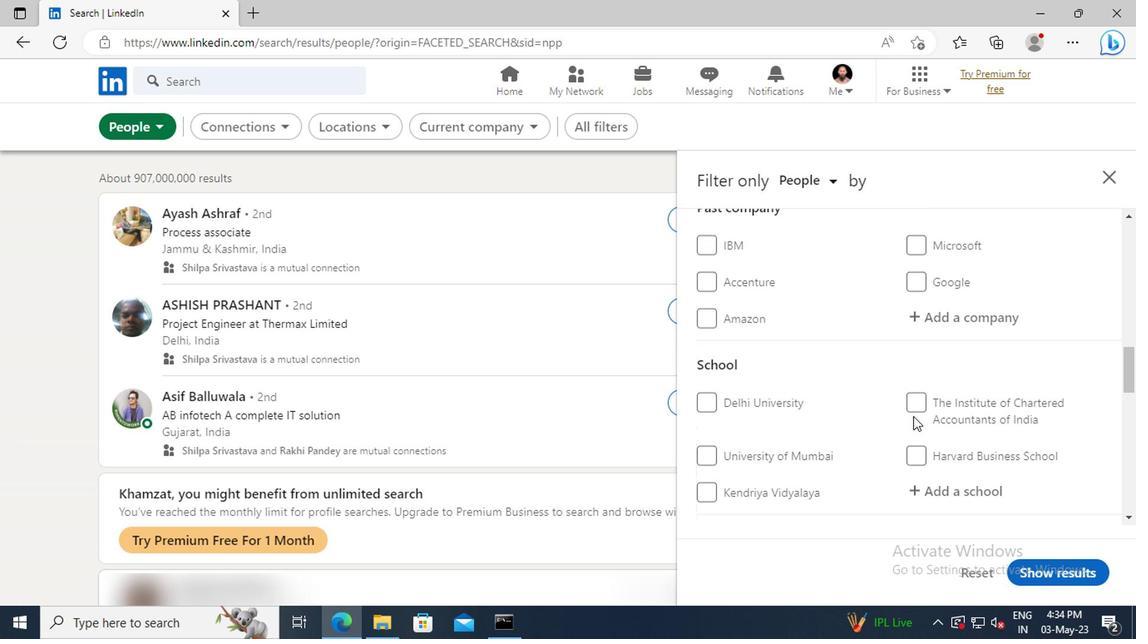 
Action: Mouse scrolled (910, 416) with delta (0, 0)
Screenshot: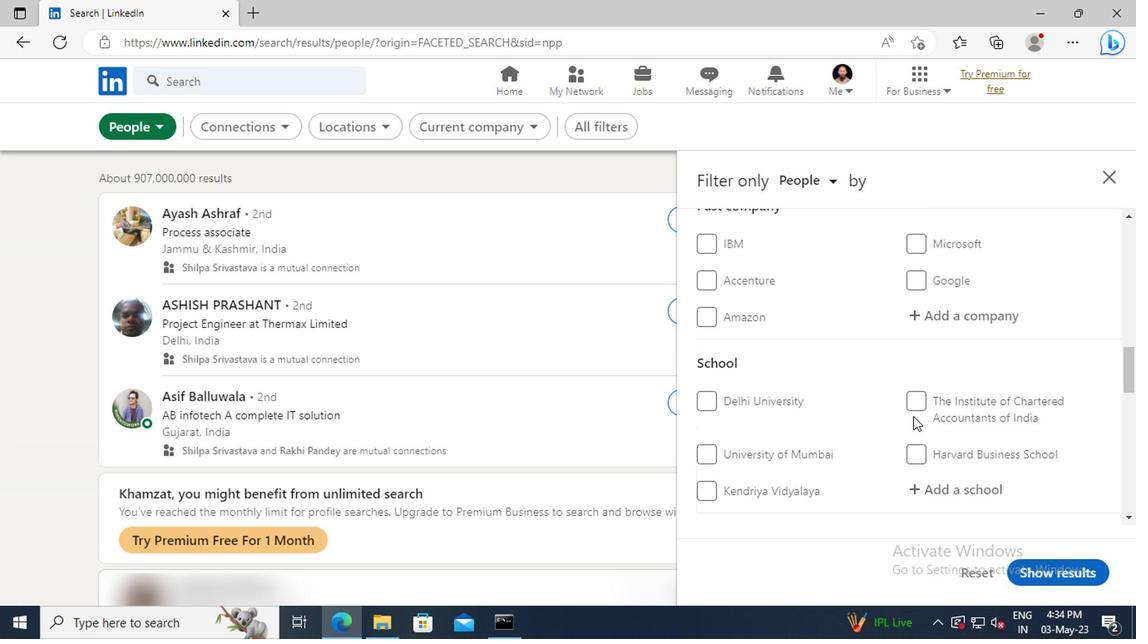 
Action: Mouse scrolled (910, 416) with delta (0, 0)
Screenshot: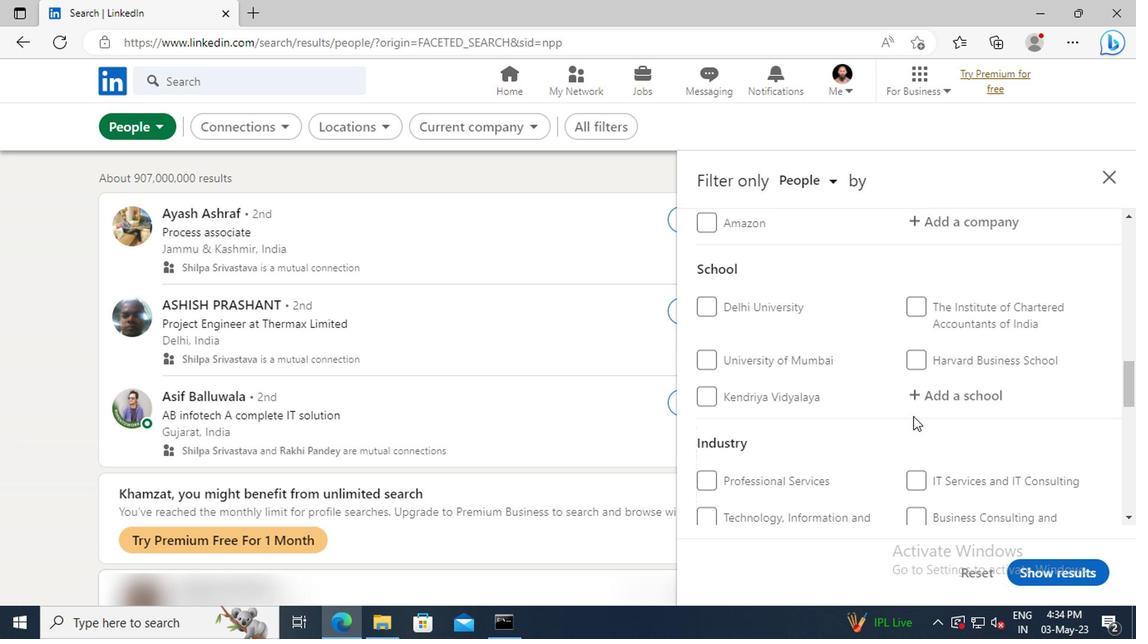 
Action: Mouse scrolled (910, 416) with delta (0, 0)
Screenshot: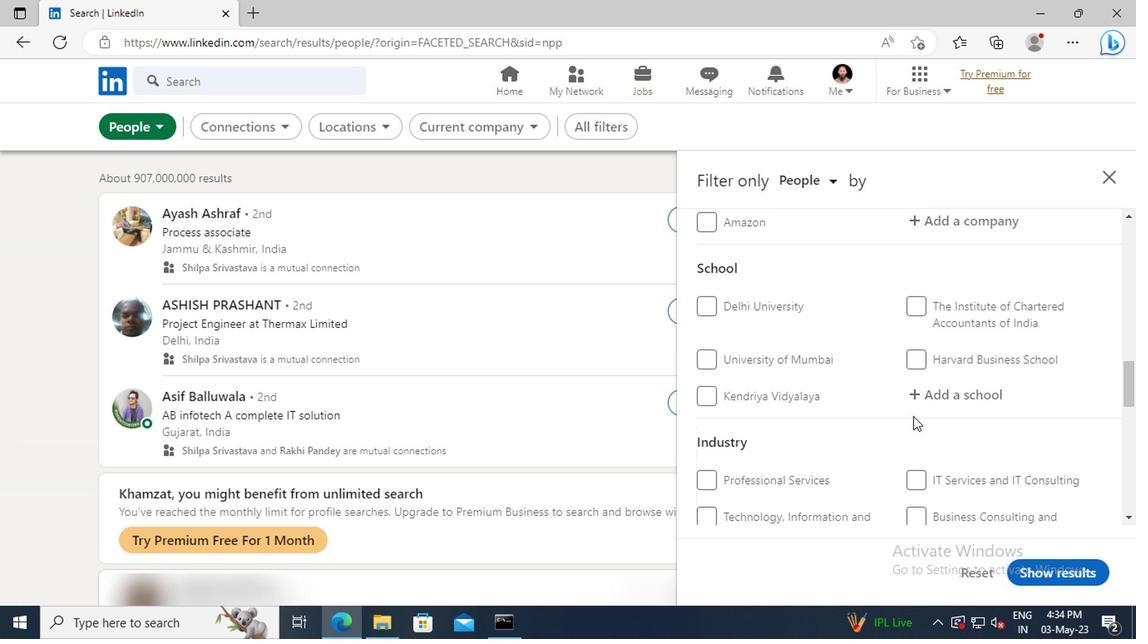 
Action: Mouse scrolled (910, 416) with delta (0, 0)
Screenshot: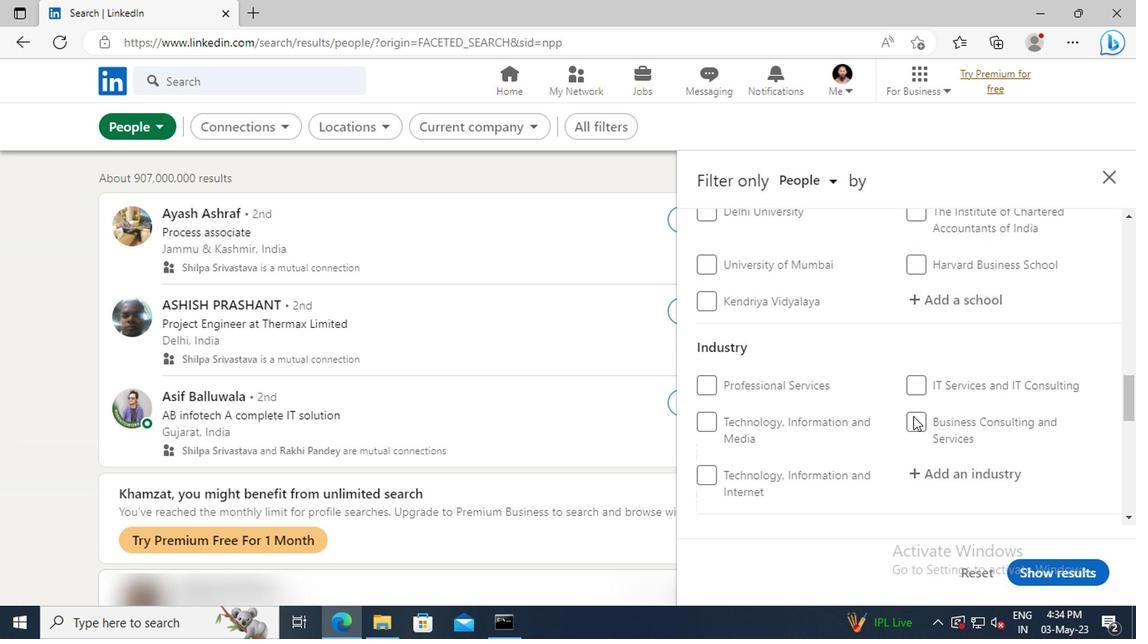 
Action: Mouse scrolled (910, 416) with delta (0, 0)
Screenshot: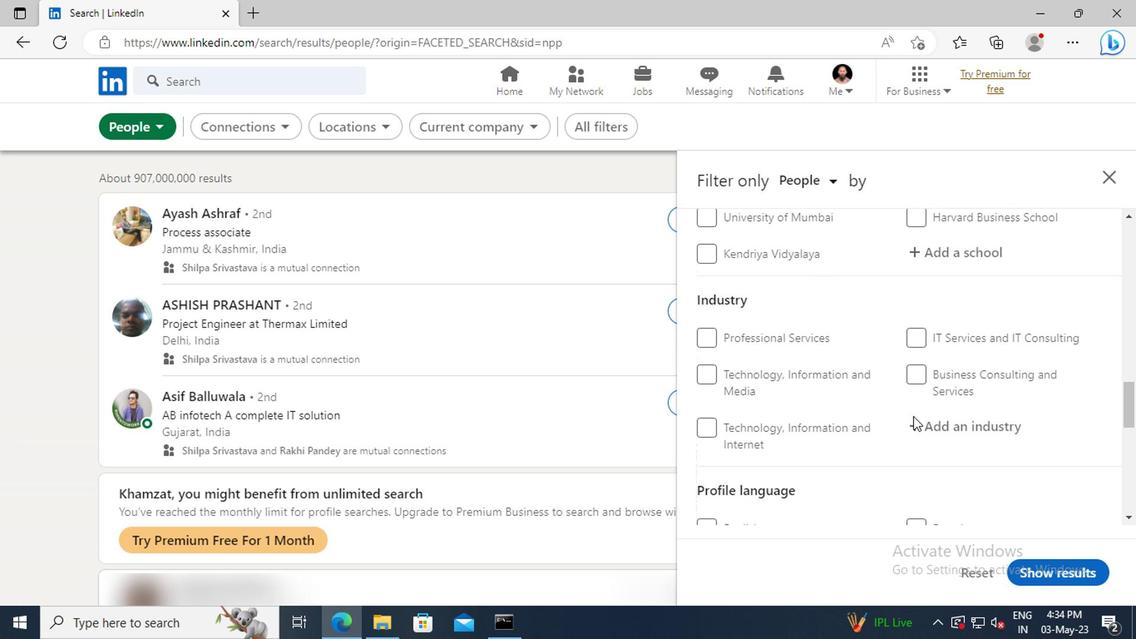 
Action: Mouse scrolled (910, 416) with delta (0, 0)
Screenshot: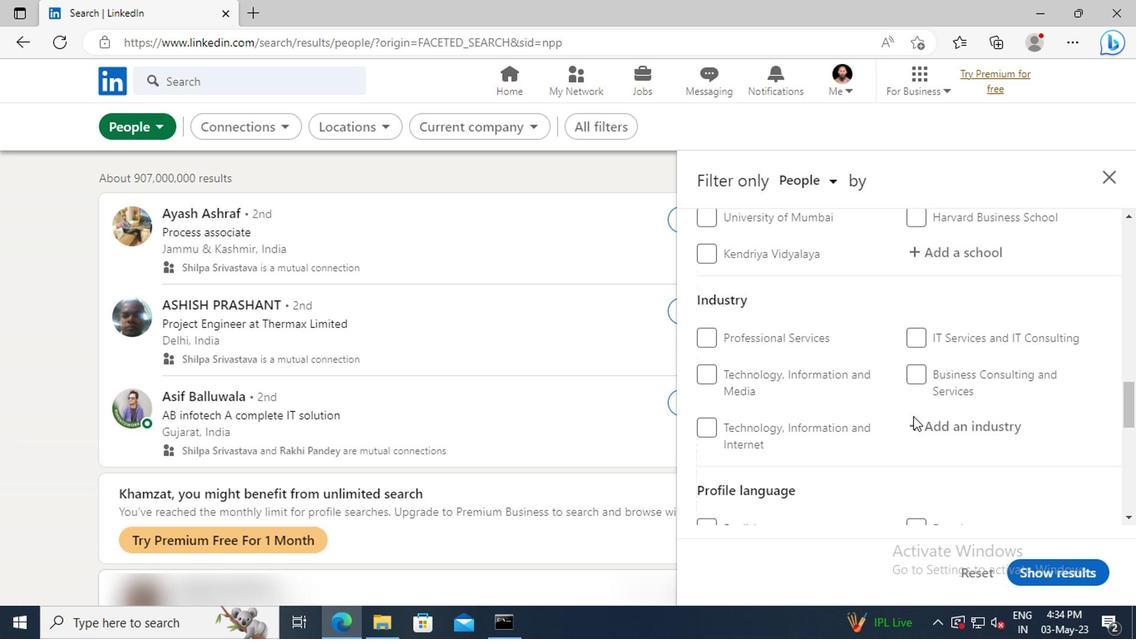 
Action: Mouse scrolled (910, 416) with delta (0, 0)
Screenshot: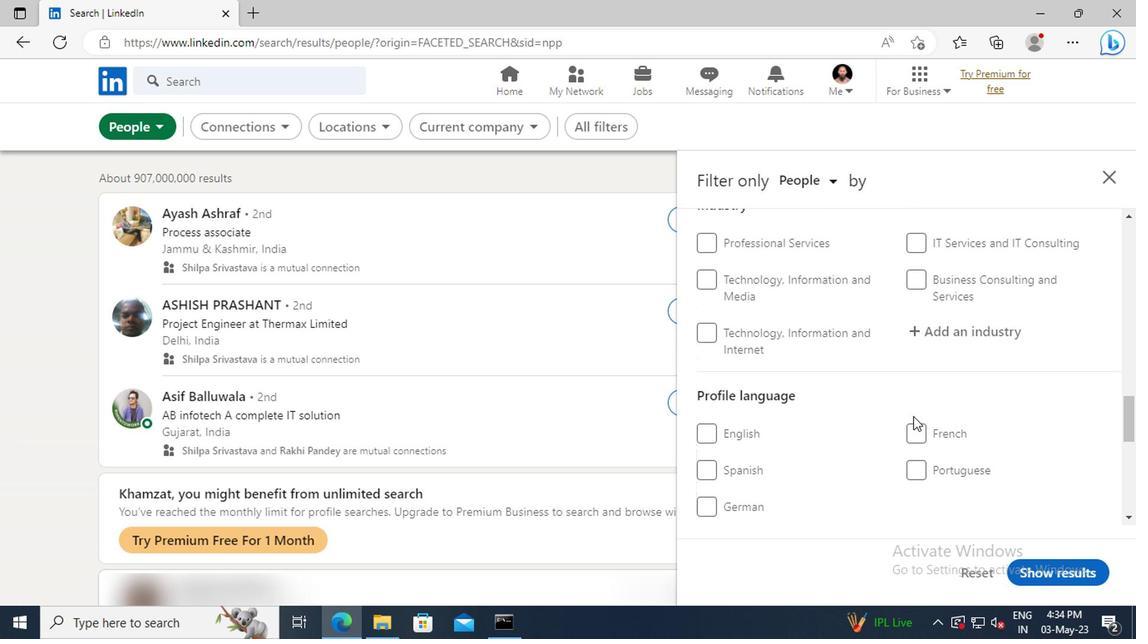 
Action: Mouse moved to (703, 464)
Screenshot: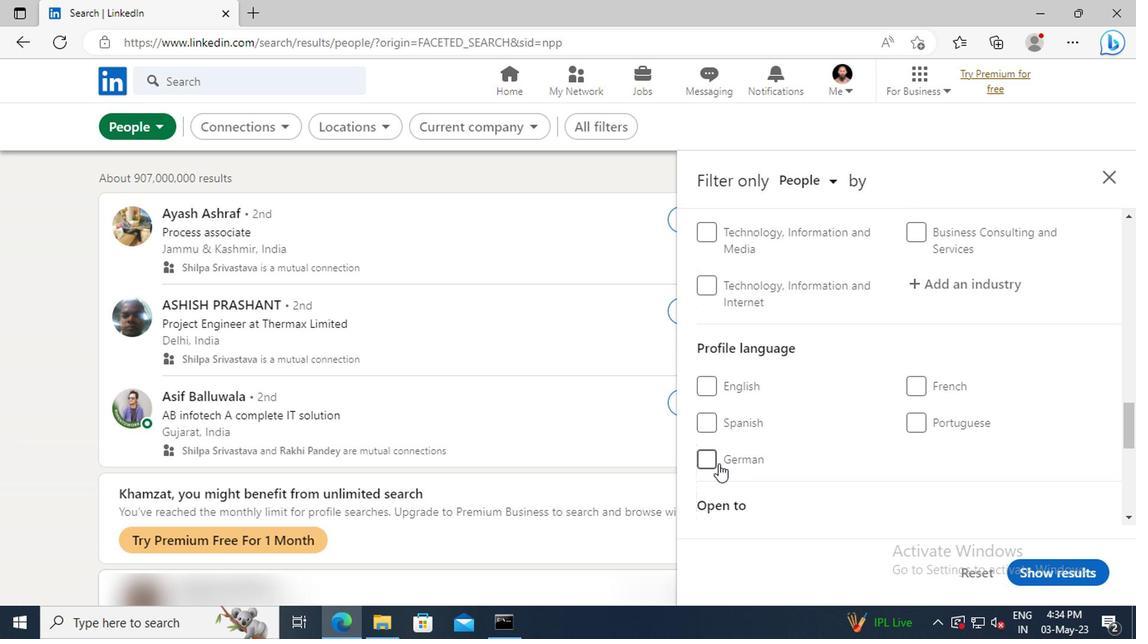
Action: Mouse pressed left at (703, 464)
Screenshot: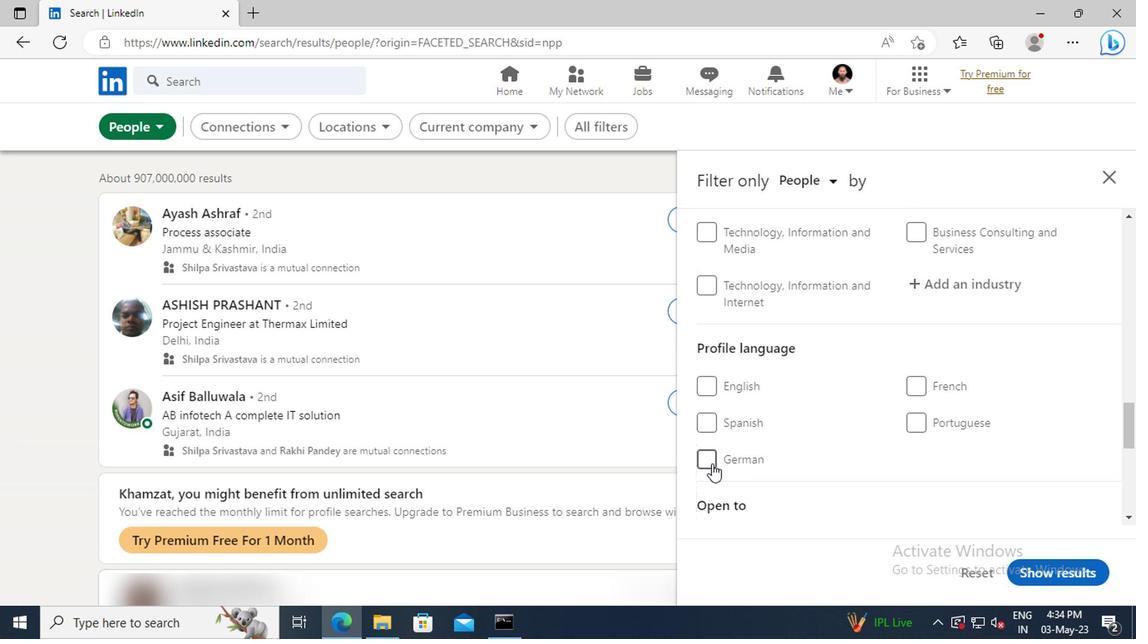 
Action: Mouse moved to (902, 430)
Screenshot: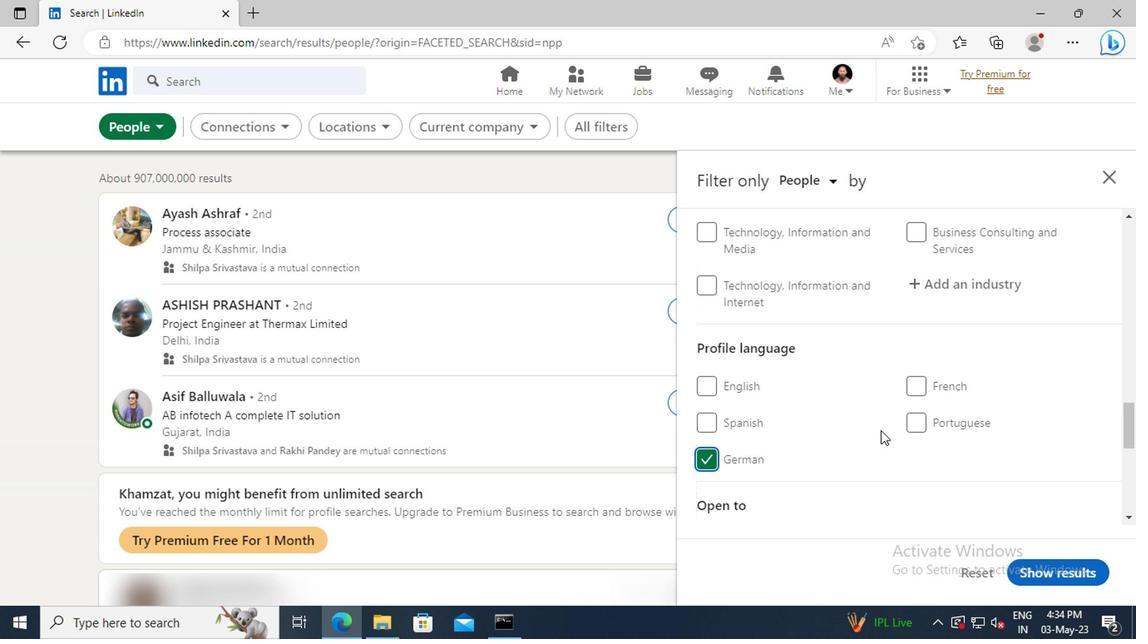 
Action: Mouse scrolled (902, 431) with delta (0, 1)
Screenshot: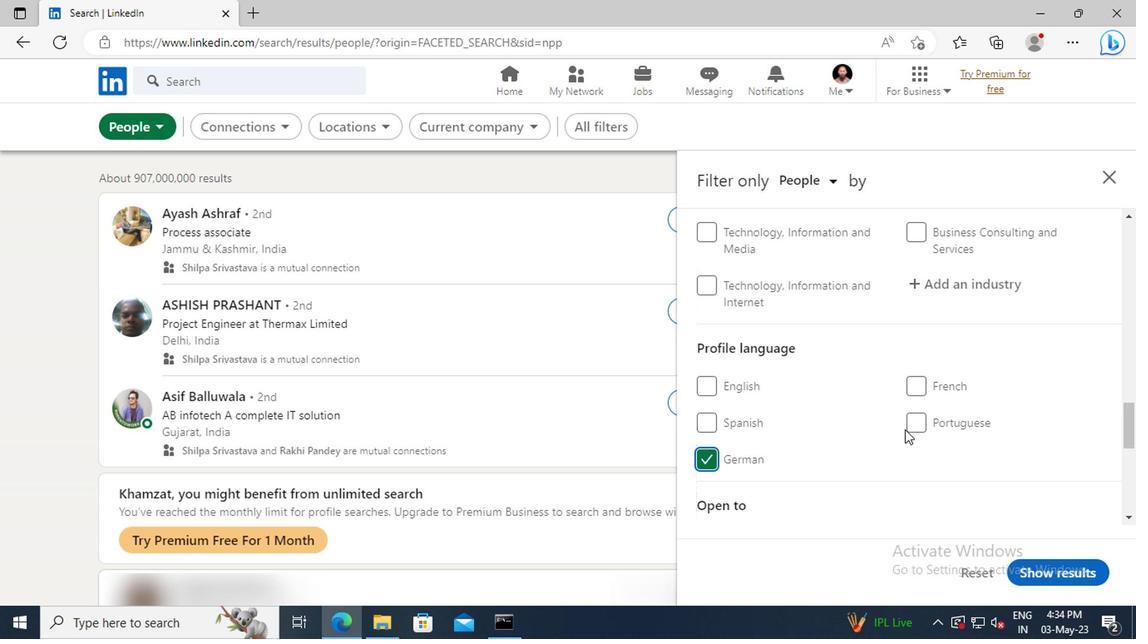 
Action: Mouse scrolled (902, 431) with delta (0, 1)
Screenshot: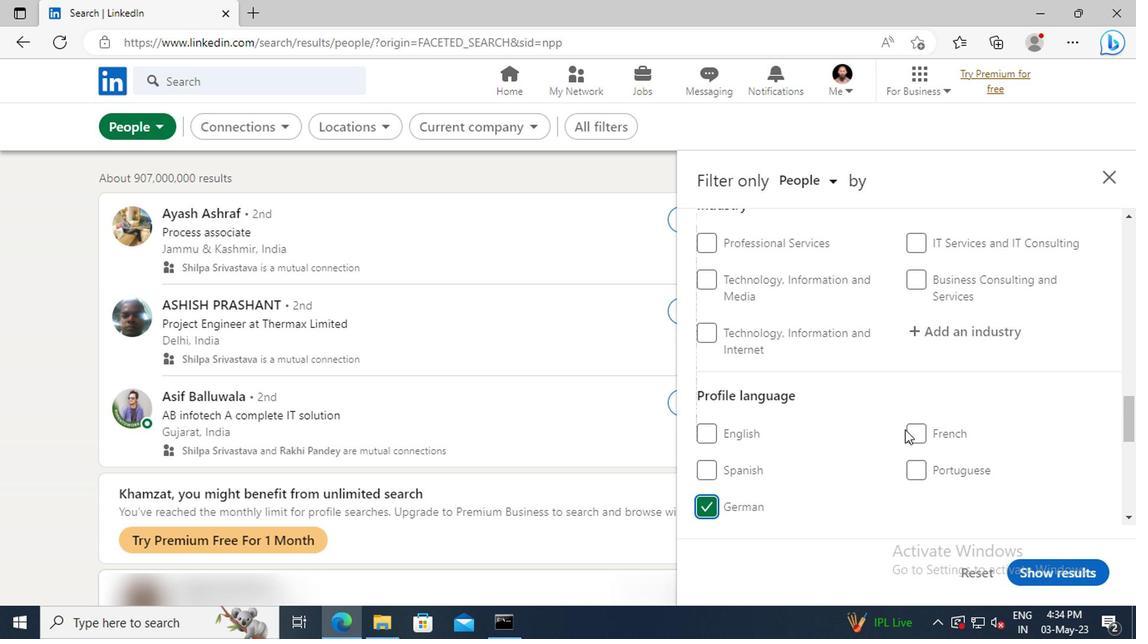 
Action: Mouse scrolled (902, 431) with delta (0, 1)
Screenshot: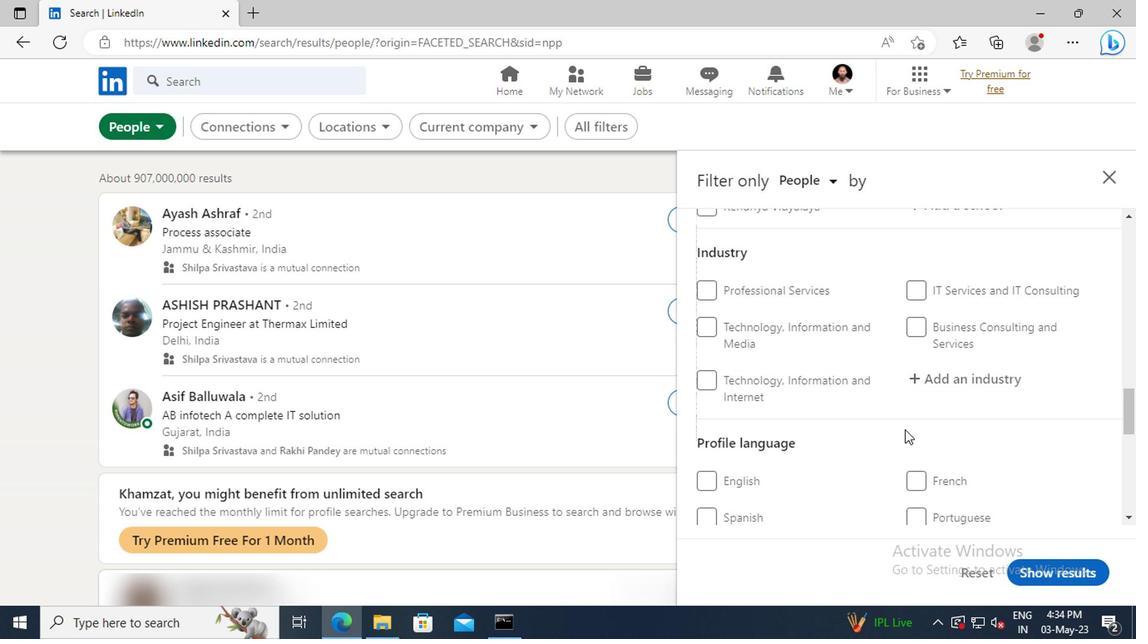 
Action: Mouse scrolled (902, 431) with delta (0, 1)
Screenshot: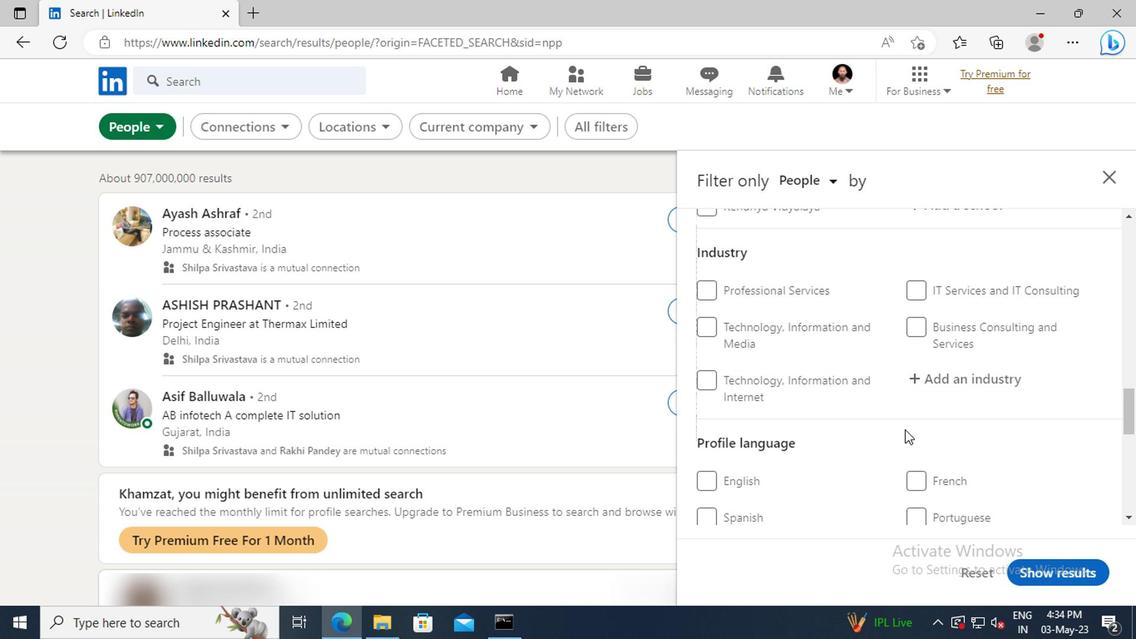 
Action: Mouse scrolled (902, 431) with delta (0, 1)
Screenshot: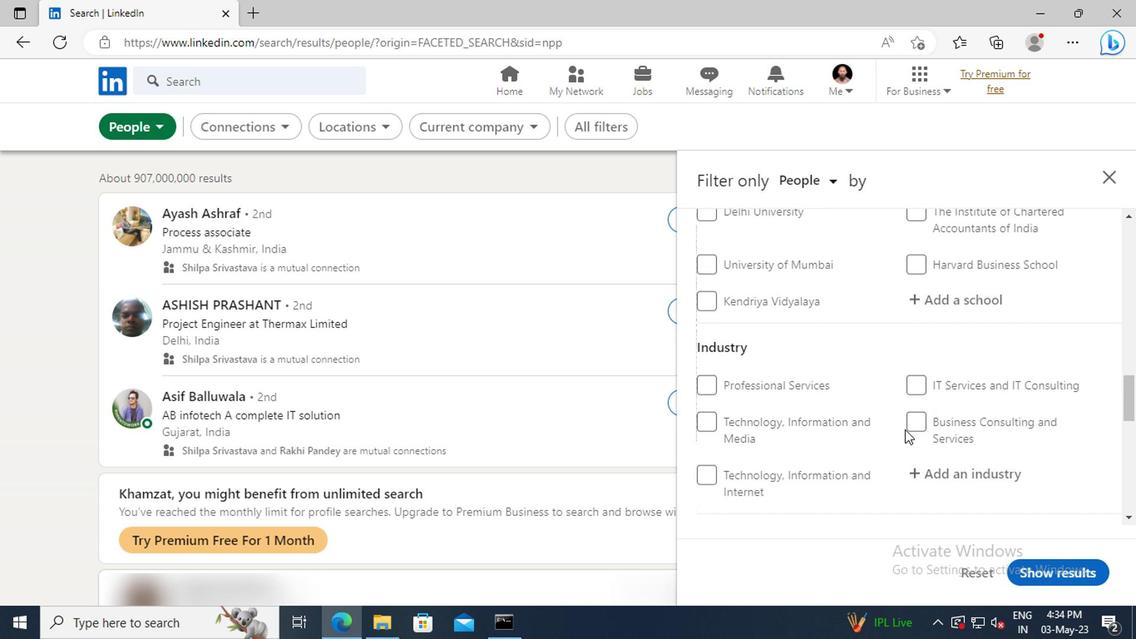
Action: Mouse scrolled (902, 431) with delta (0, 1)
Screenshot: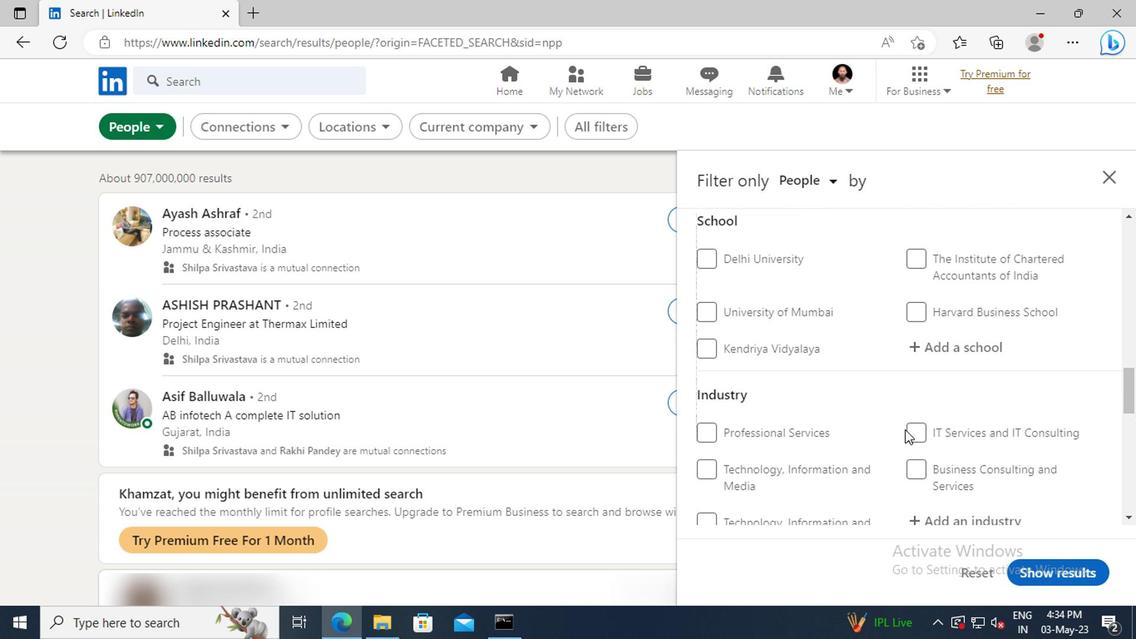 
Action: Mouse scrolled (902, 431) with delta (0, 1)
Screenshot: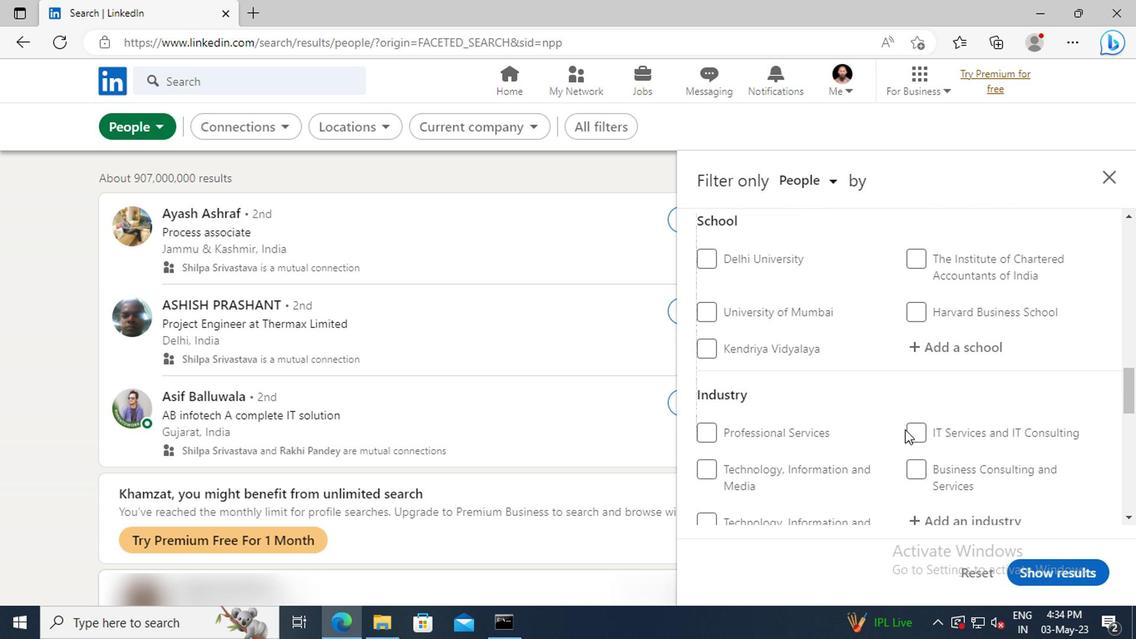 
Action: Mouse scrolled (902, 431) with delta (0, 1)
Screenshot: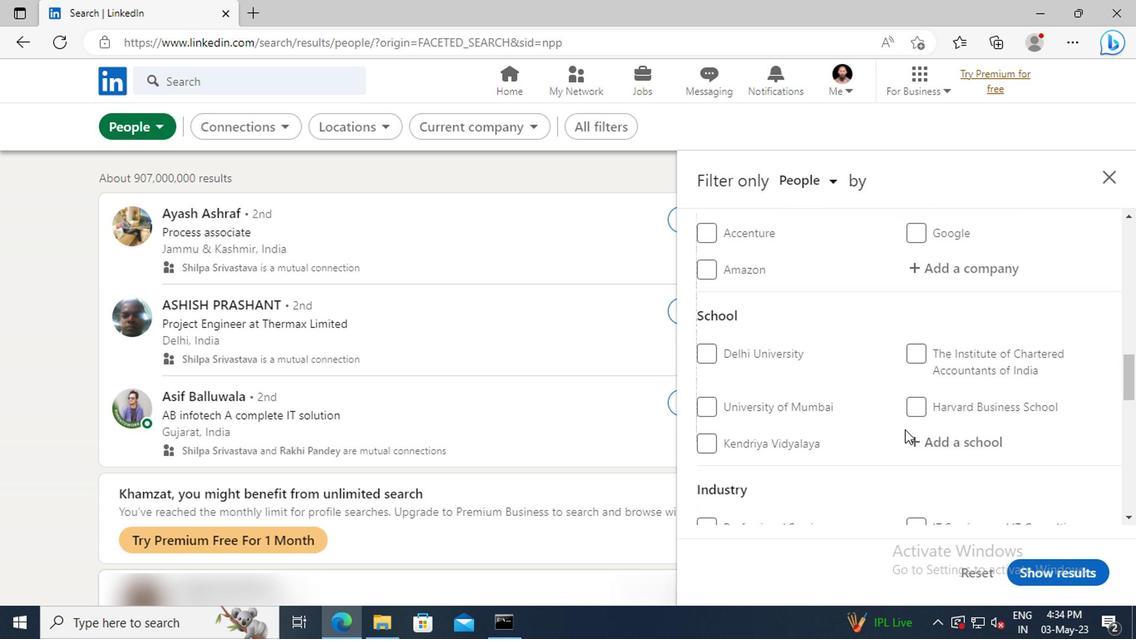 
Action: Mouse scrolled (902, 431) with delta (0, 1)
Screenshot: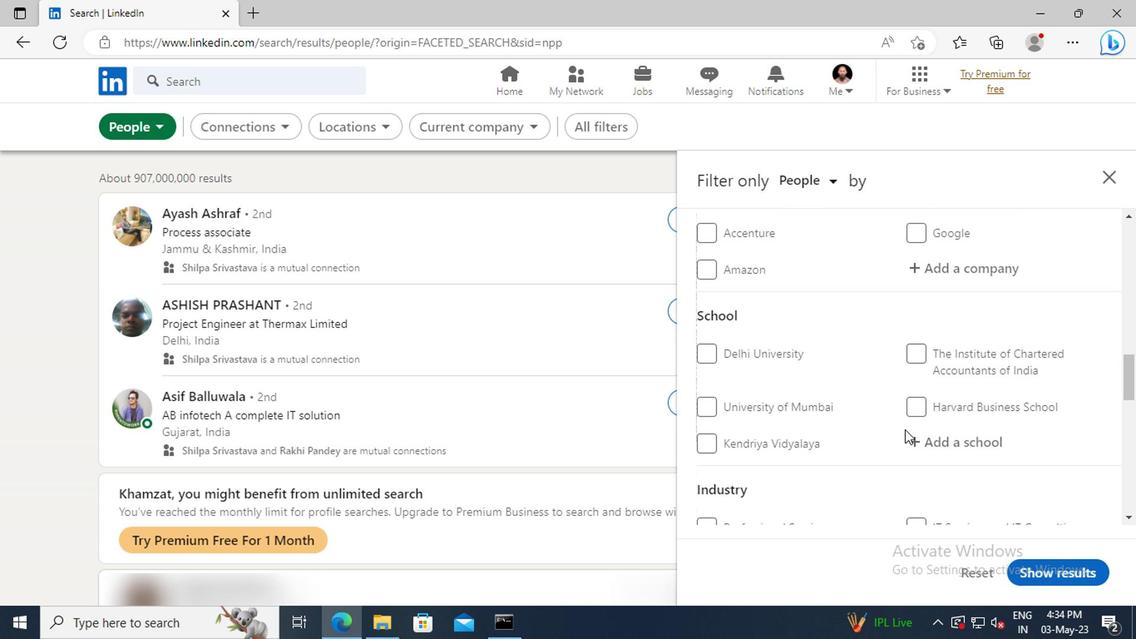 
Action: Mouse scrolled (902, 431) with delta (0, 1)
Screenshot: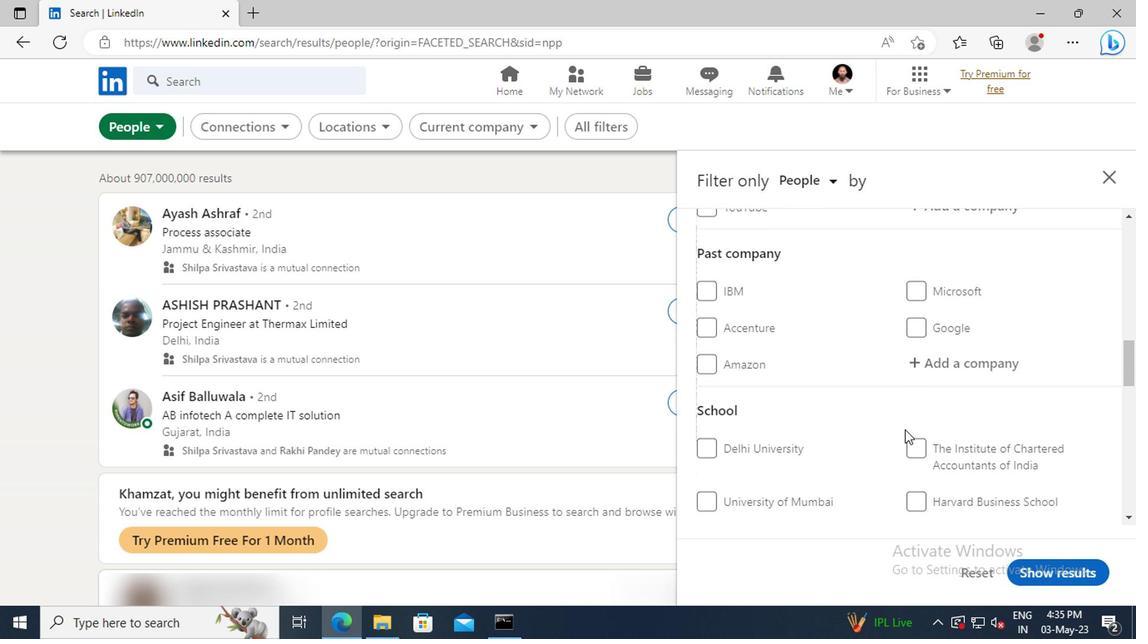 
Action: Mouse scrolled (902, 431) with delta (0, 1)
Screenshot: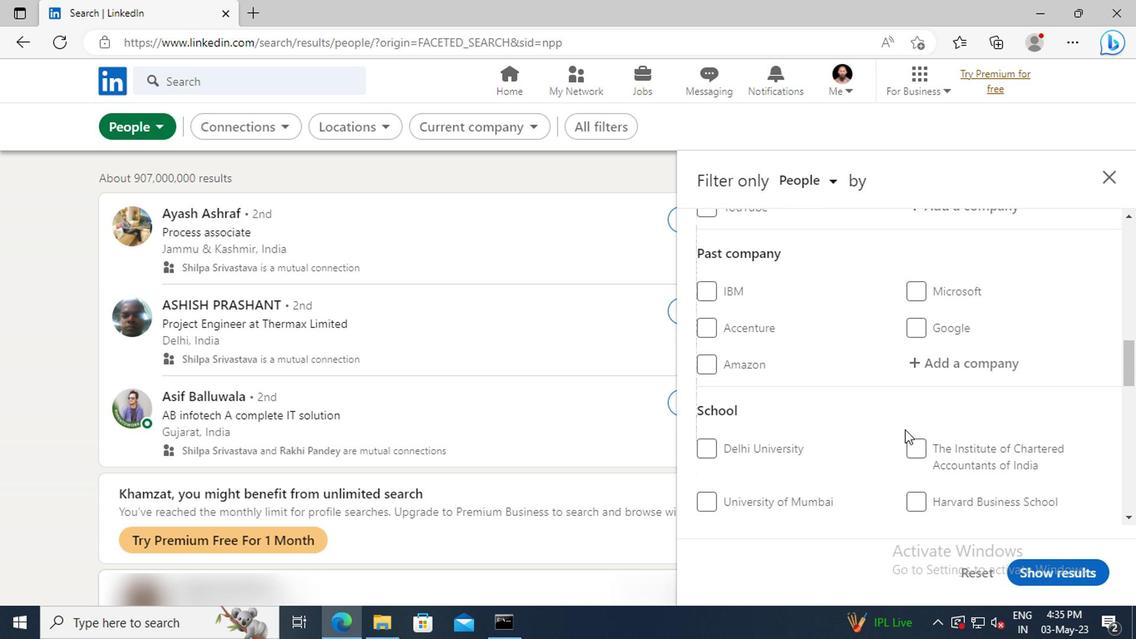 
Action: Mouse scrolled (902, 431) with delta (0, 1)
Screenshot: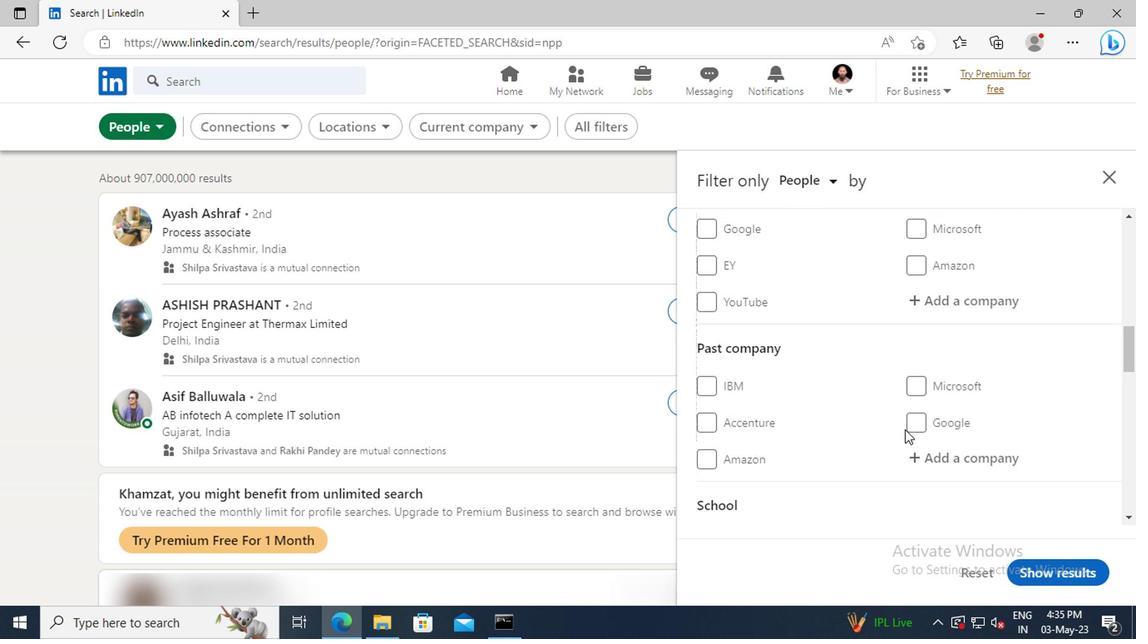 
Action: Mouse scrolled (902, 431) with delta (0, 1)
Screenshot: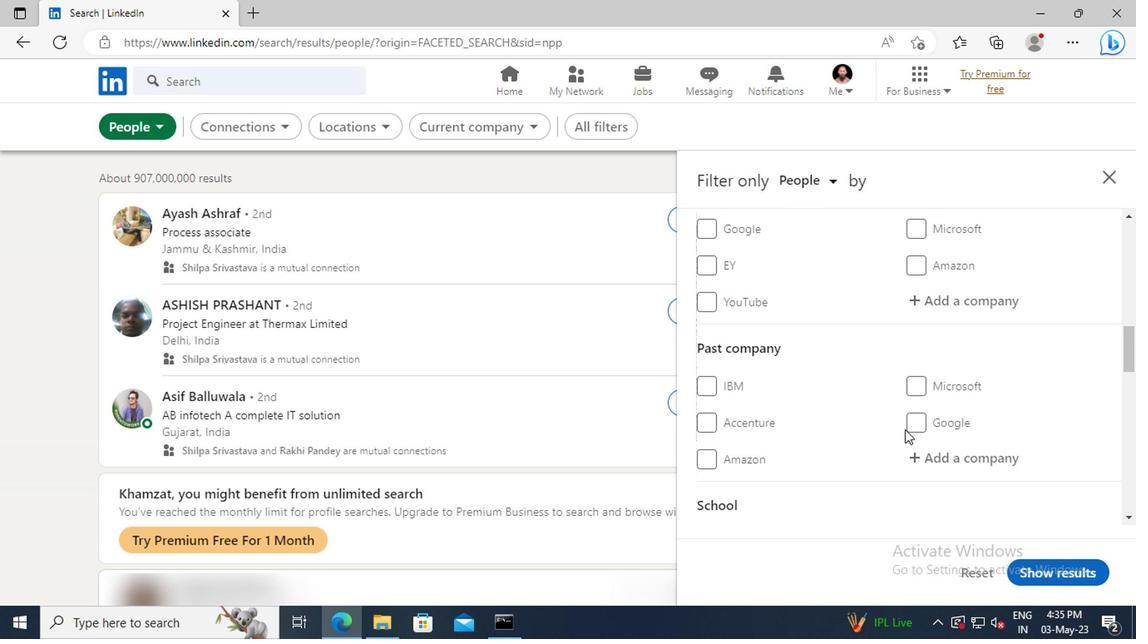 
Action: Mouse moved to (916, 406)
Screenshot: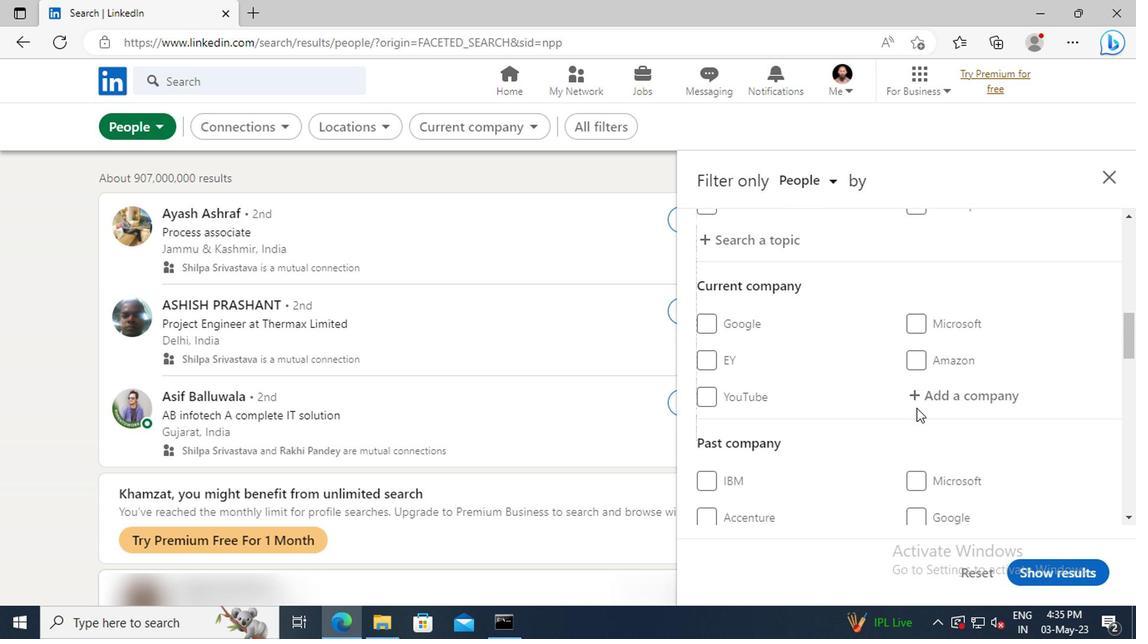 
Action: Mouse pressed left at (916, 406)
Screenshot: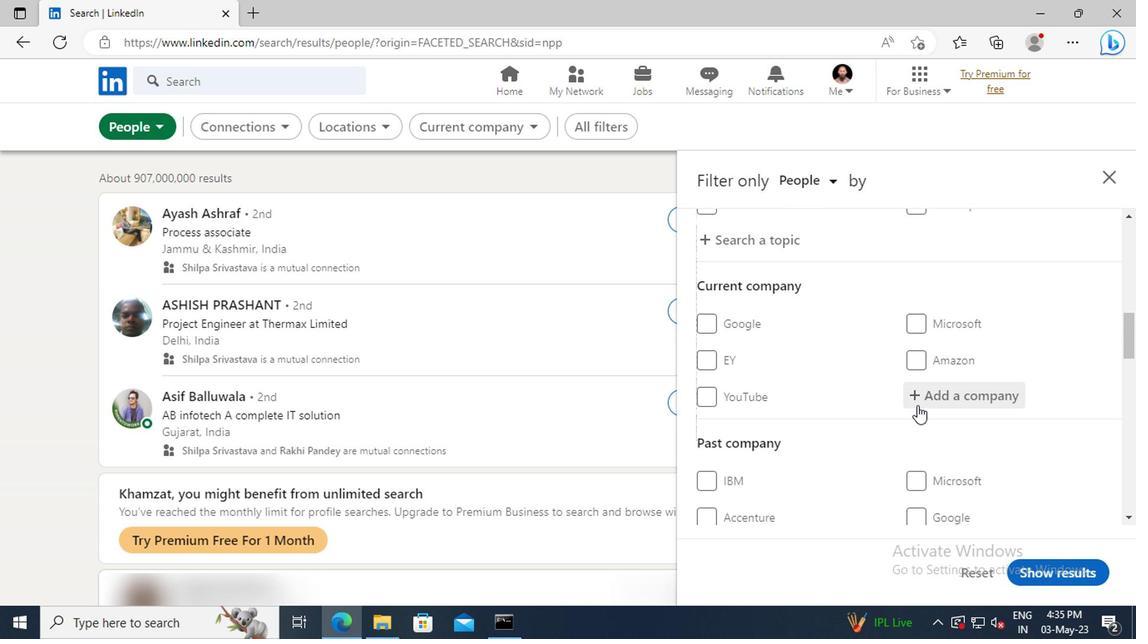 
Action: Mouse moved to (912, 402)
Screenshot: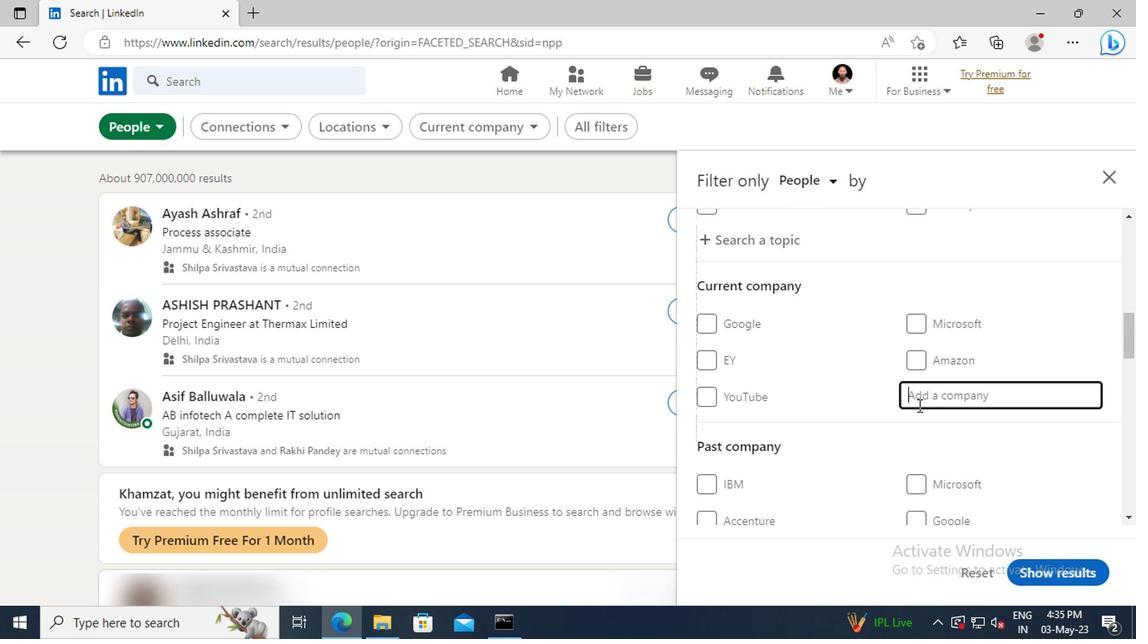 
Action: Key pressed <Key.shift>MINDSH
Screenshot: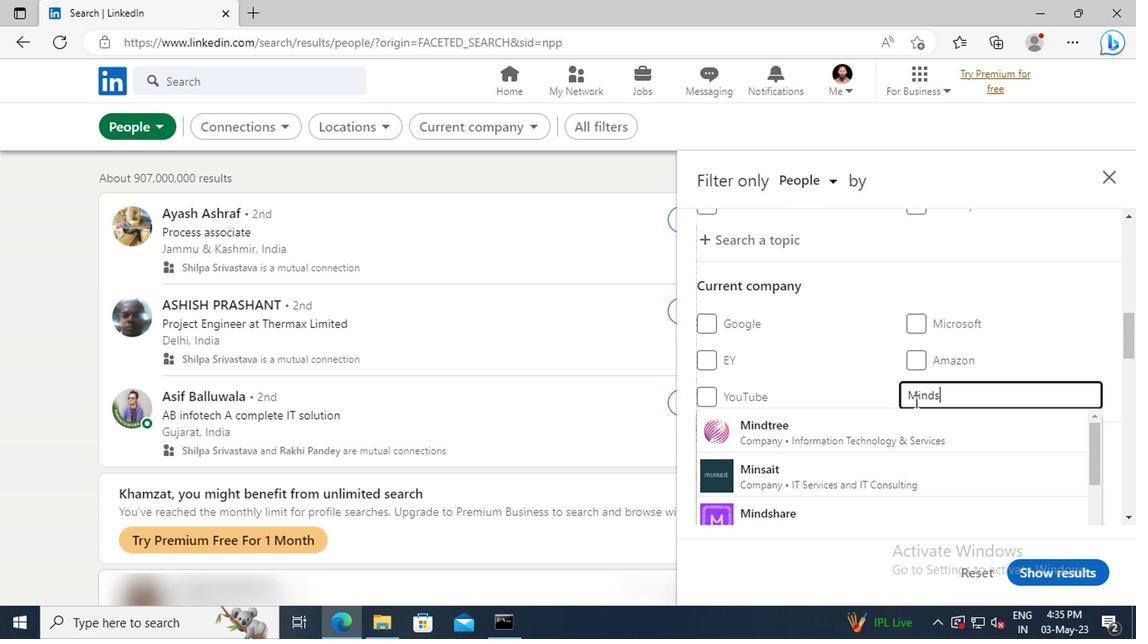 
Action: Mouse moved to (910, 427)
Screenshot: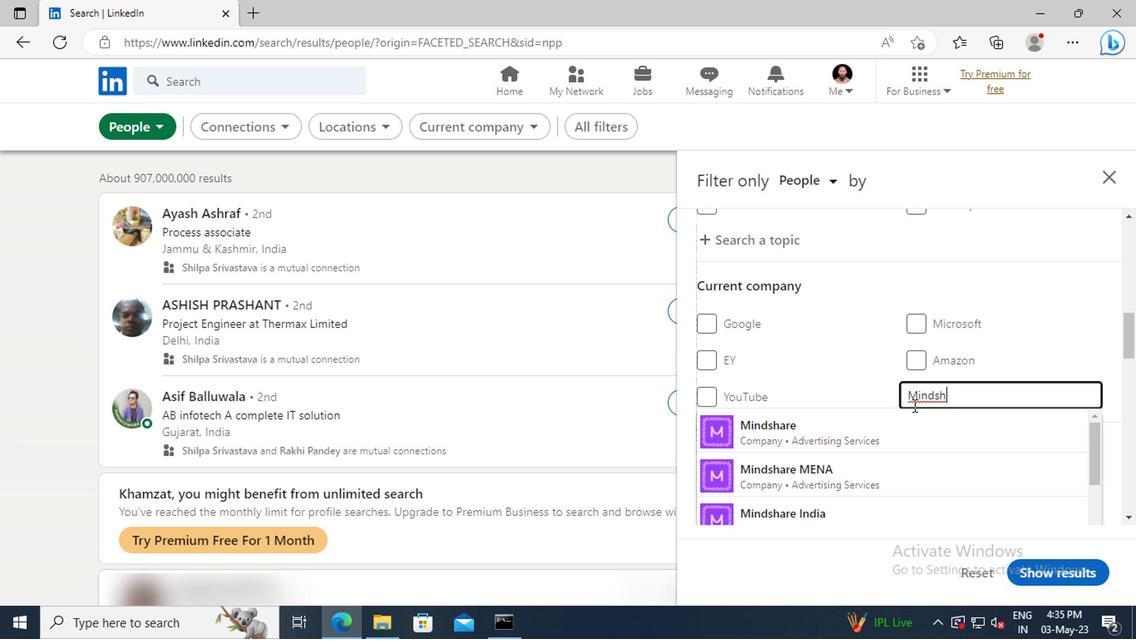 
Action: Mouse pressed left at (910, 427)
Screenshot: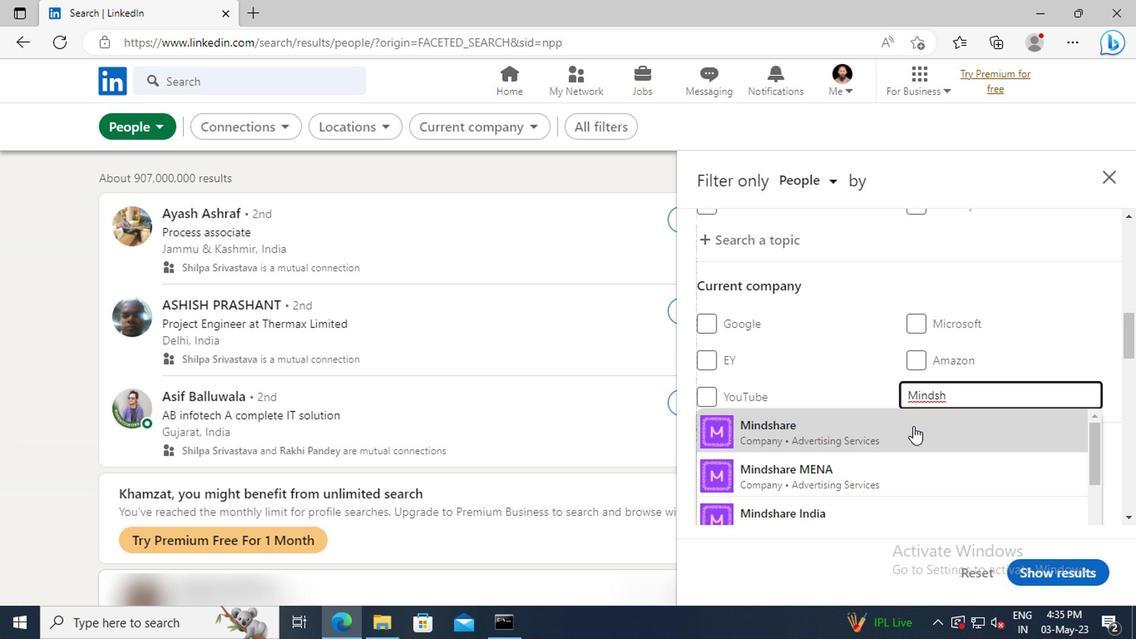 
Action: Mouse scrolled (910, 426) with delta (0, -1)
Screenshot: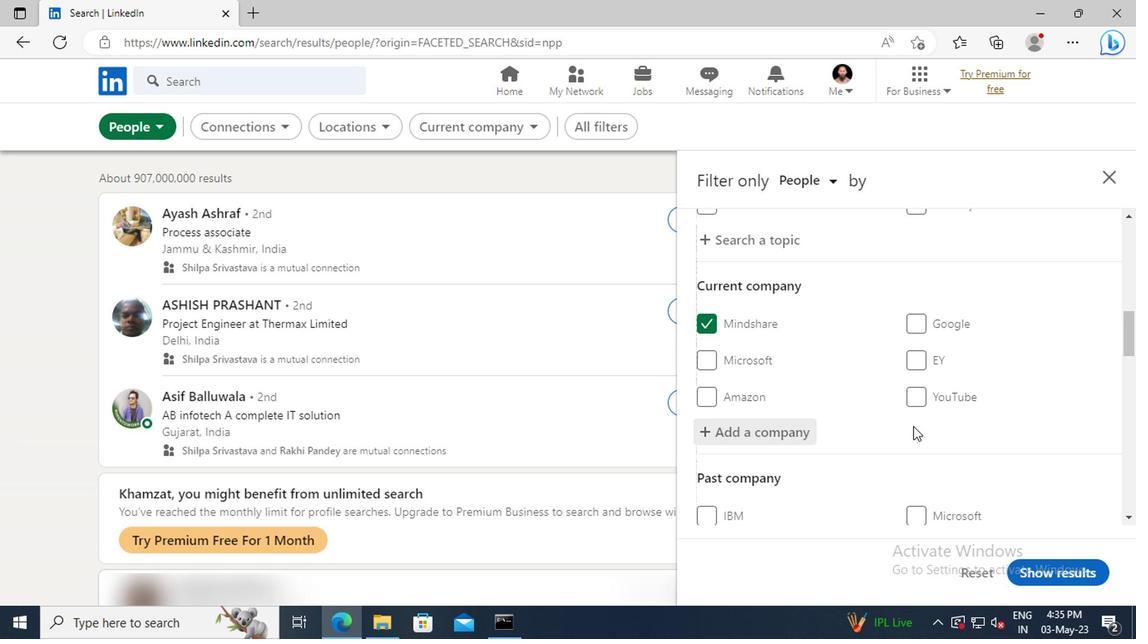 
Action: Mouse moved to (910, 422)
Screenshot: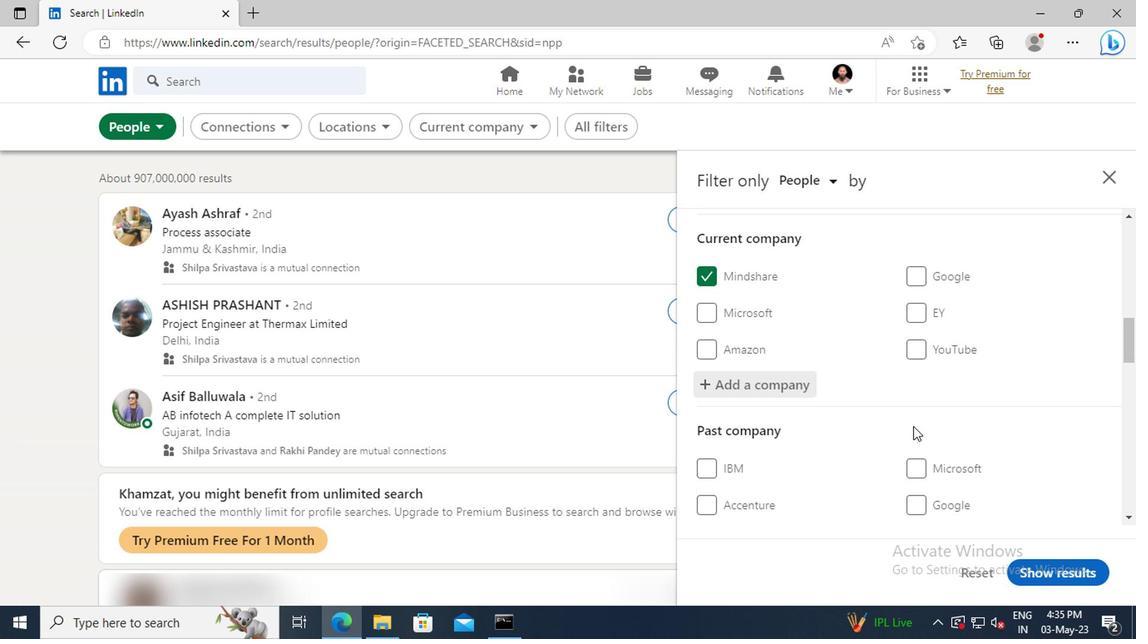 
Action: Mouse scrolled (910, 421) with delta (0, 0)
Screenshot: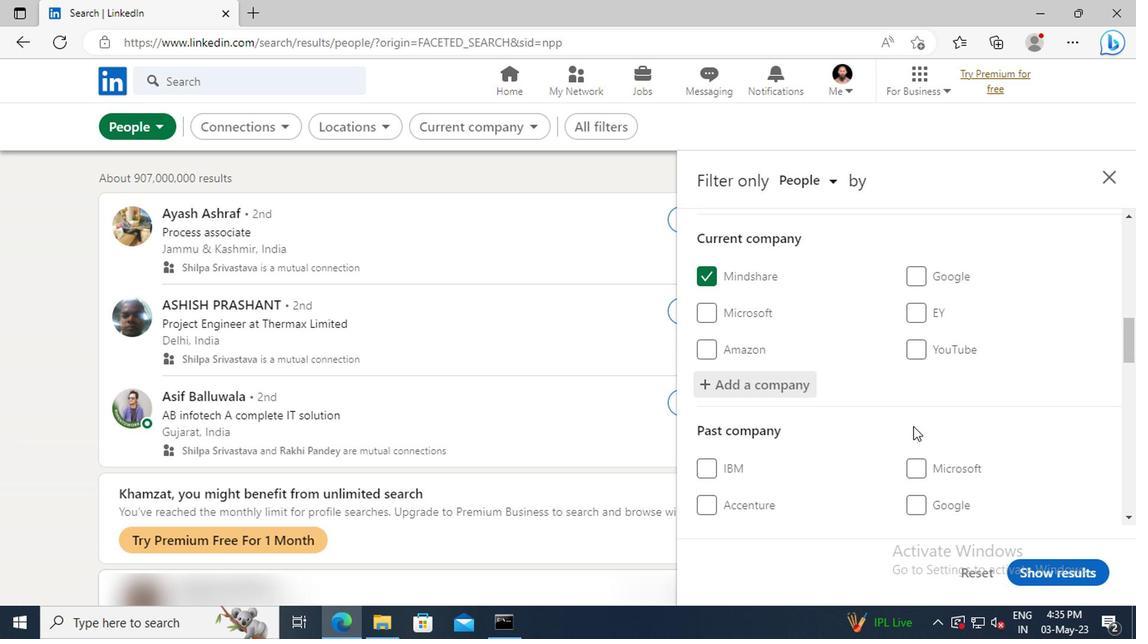 
Action: Mouse moved to (910, 422)
Screenshot: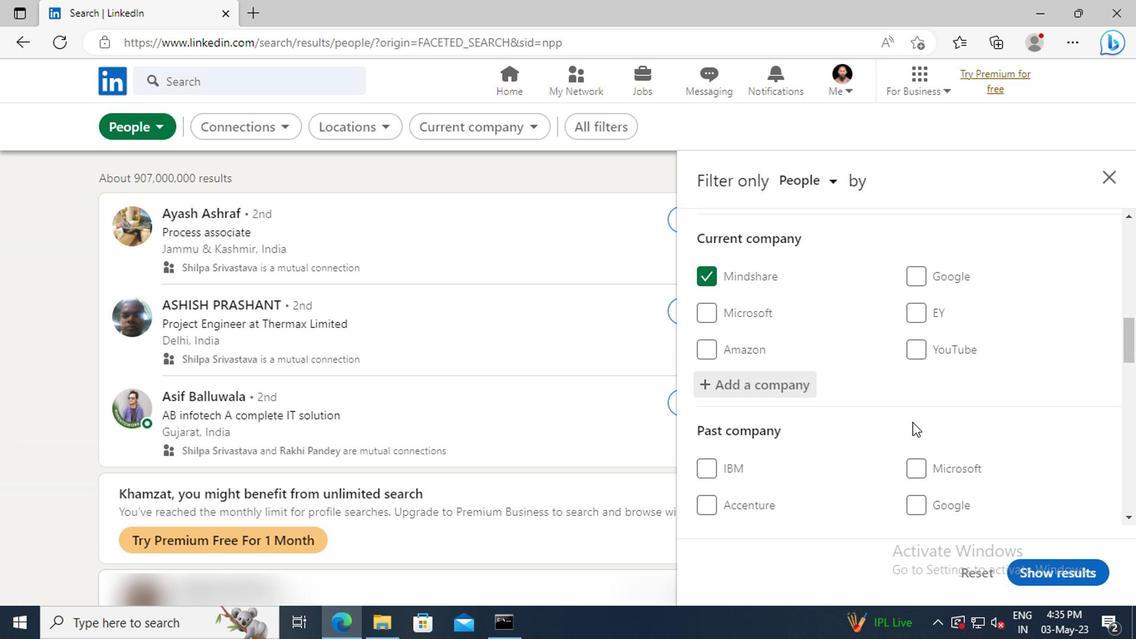 
Action: Mouse scrolled (910, 421) with delta (0, 0)
Screenshot: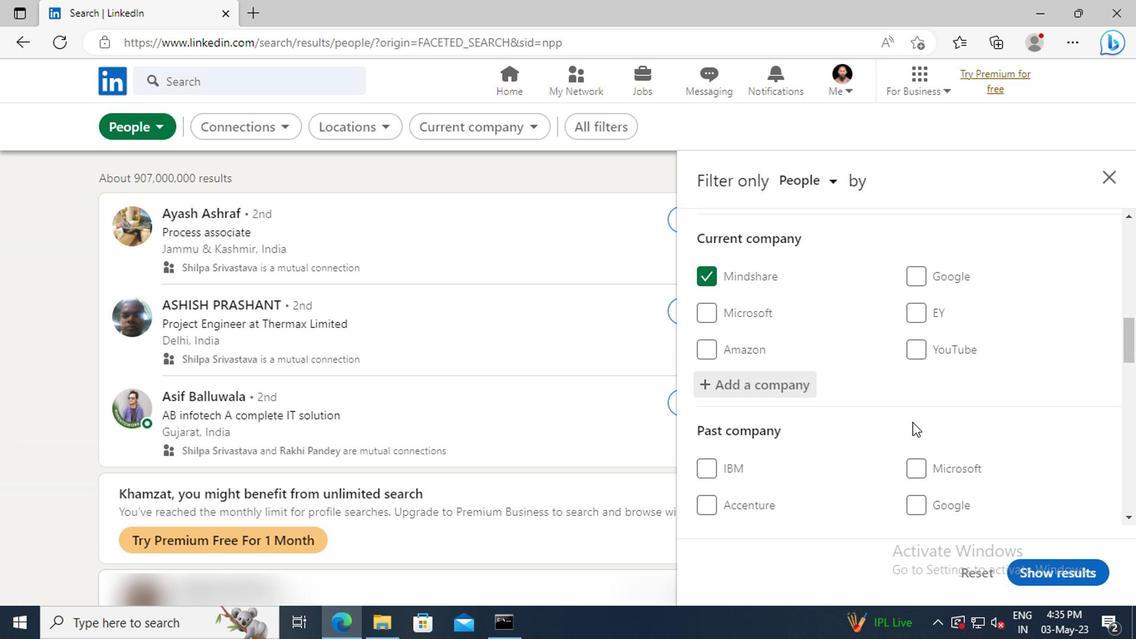 
Action: Mouse moved to (904, 392)
Screenshot: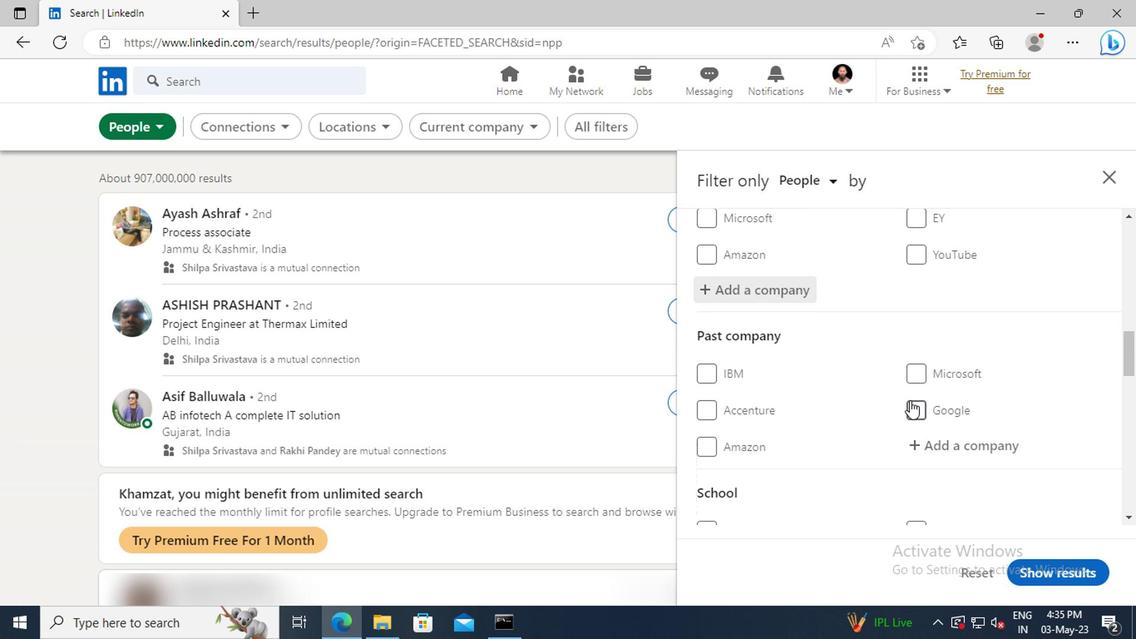 
Action: Mouse scrolled (904, 391) with delta (0, -1)
Screenshot: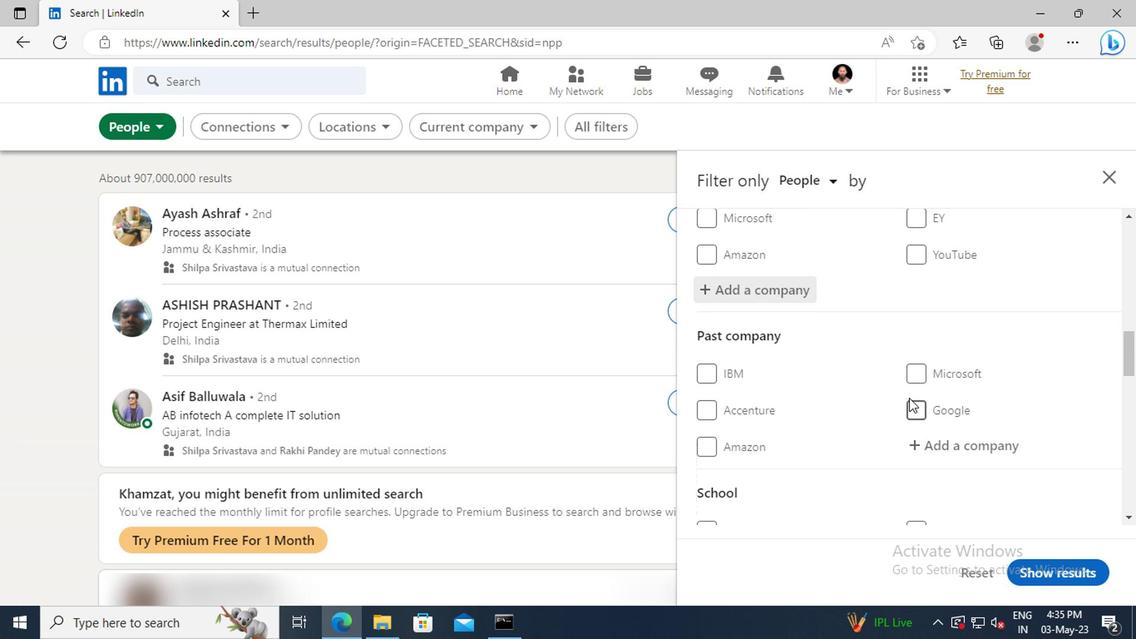 
Action: Mouse scrolled (904, 391) with delta (0, -1)
Screenshot: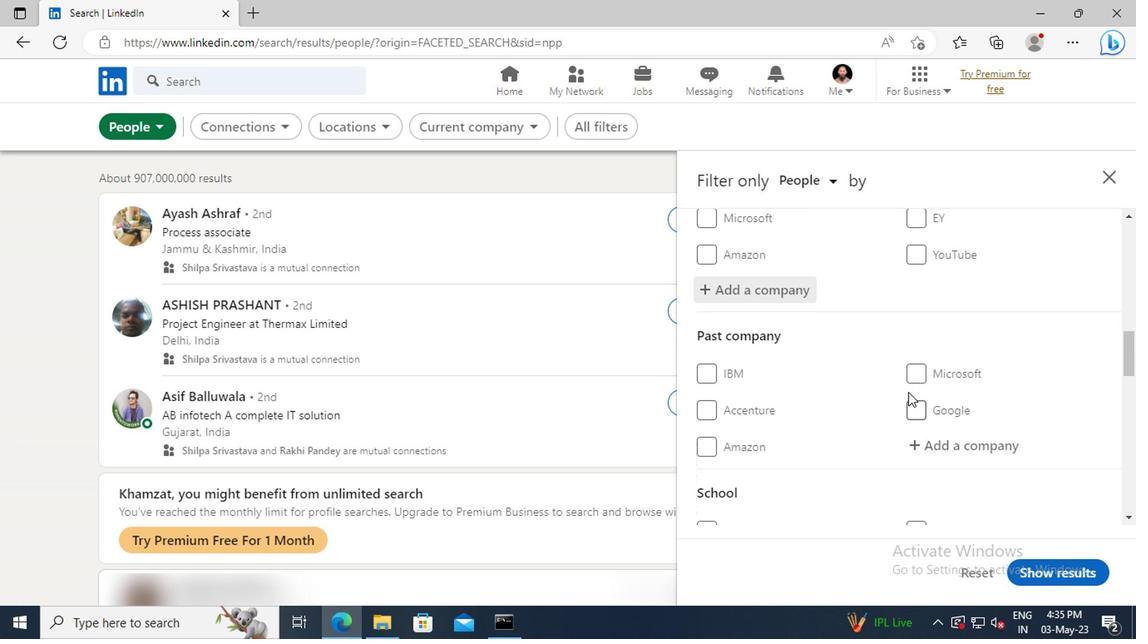 
Action: Mouse moved to (904, 384)
Screenshot: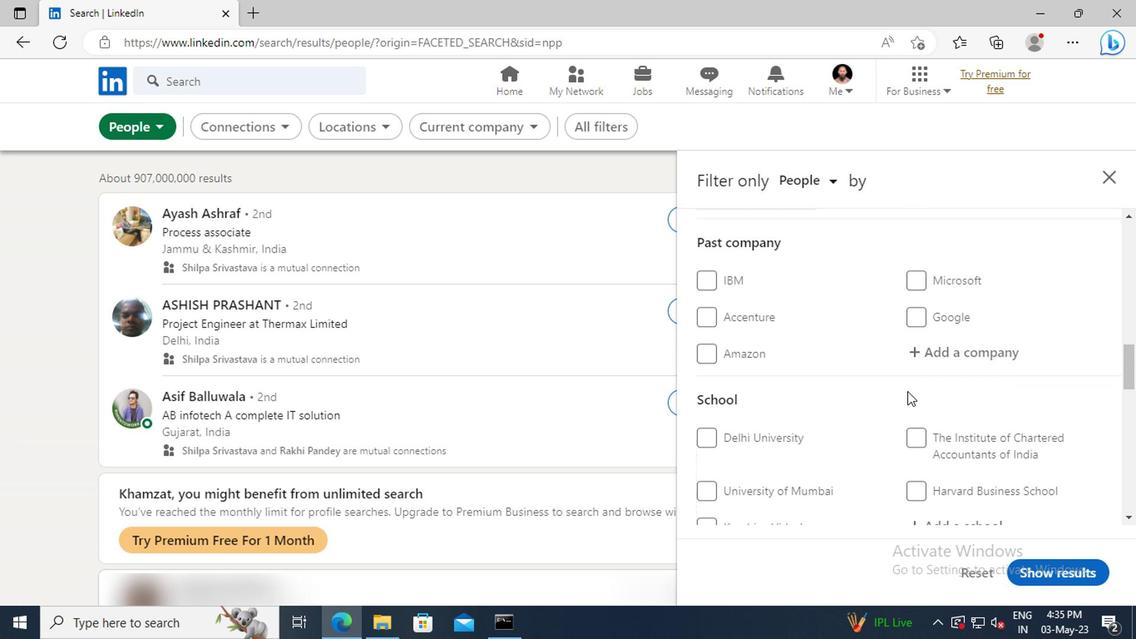 
Action: Mouse scrolled (904, 383) with delta (0, -1)
Screenshot: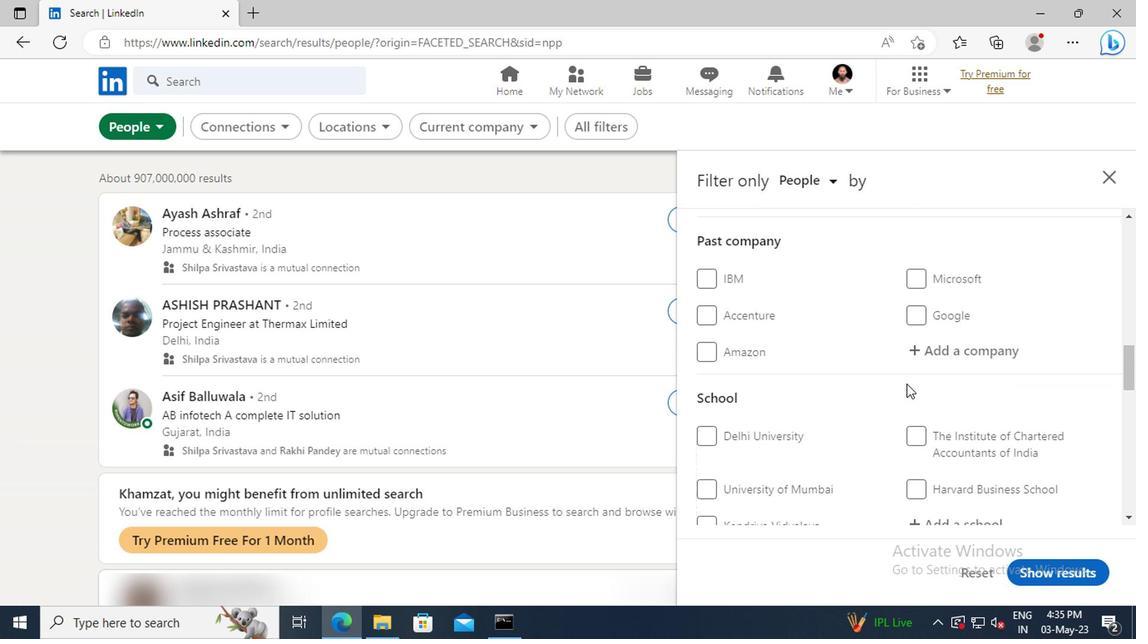 
Action: Mouse scrolled (904, 383) with delta (0, -1)
Screenshot: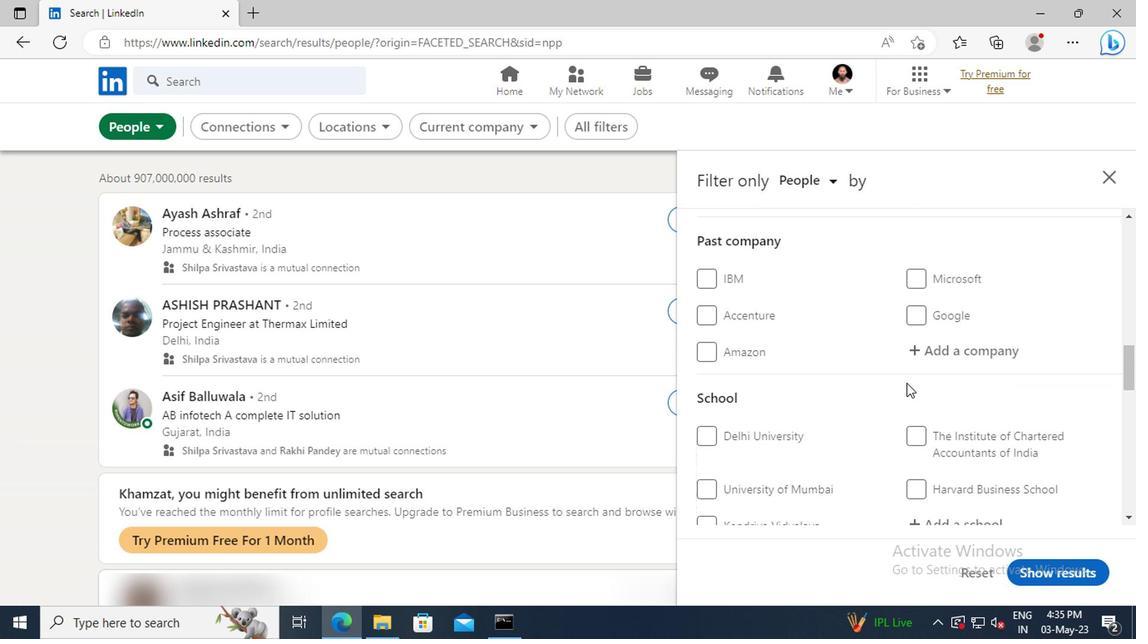 
Action: Mouse scrolled (904, 383) with delta (0, -1)
Screenshot: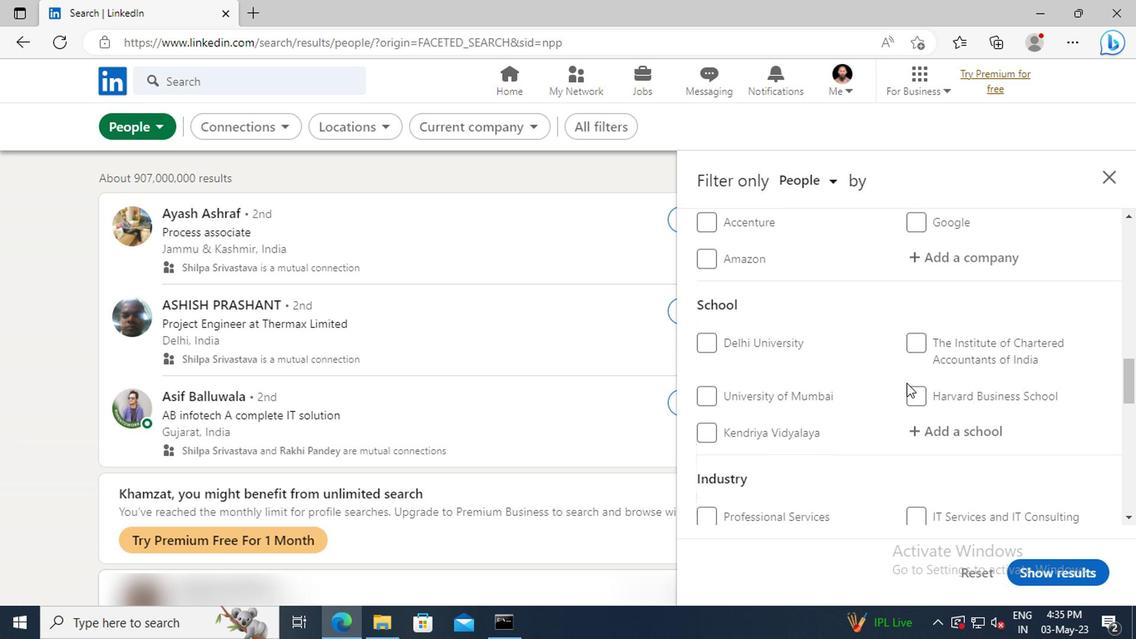
Action: Mouse moved to (924, 381)
Screenshot: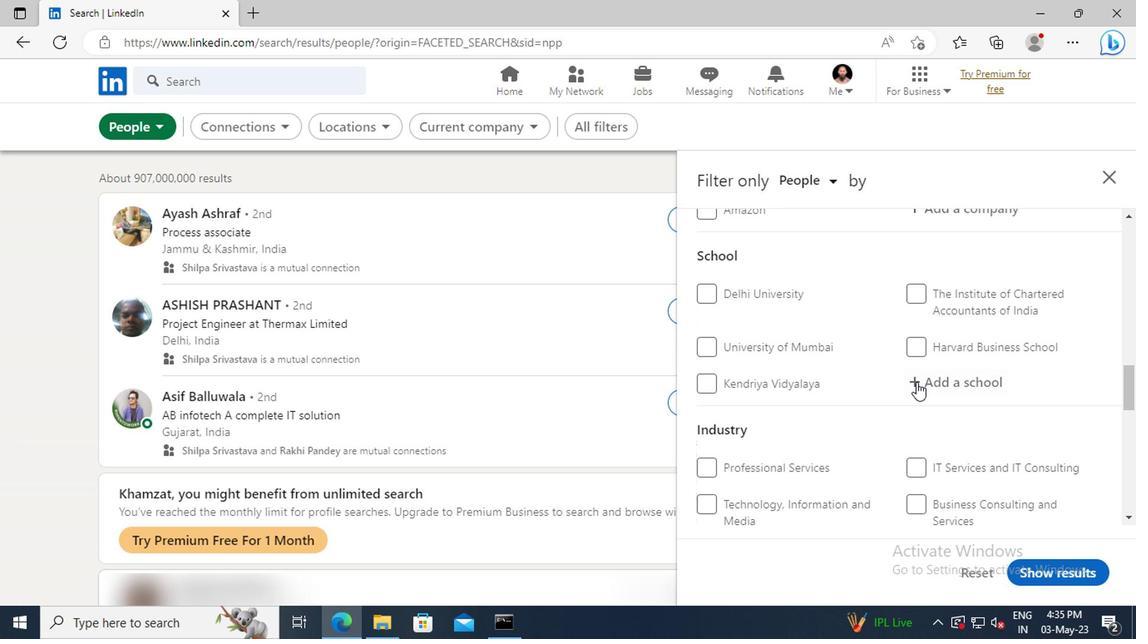 
Action: Mouse pressed left at (924, 381)
Screenshot: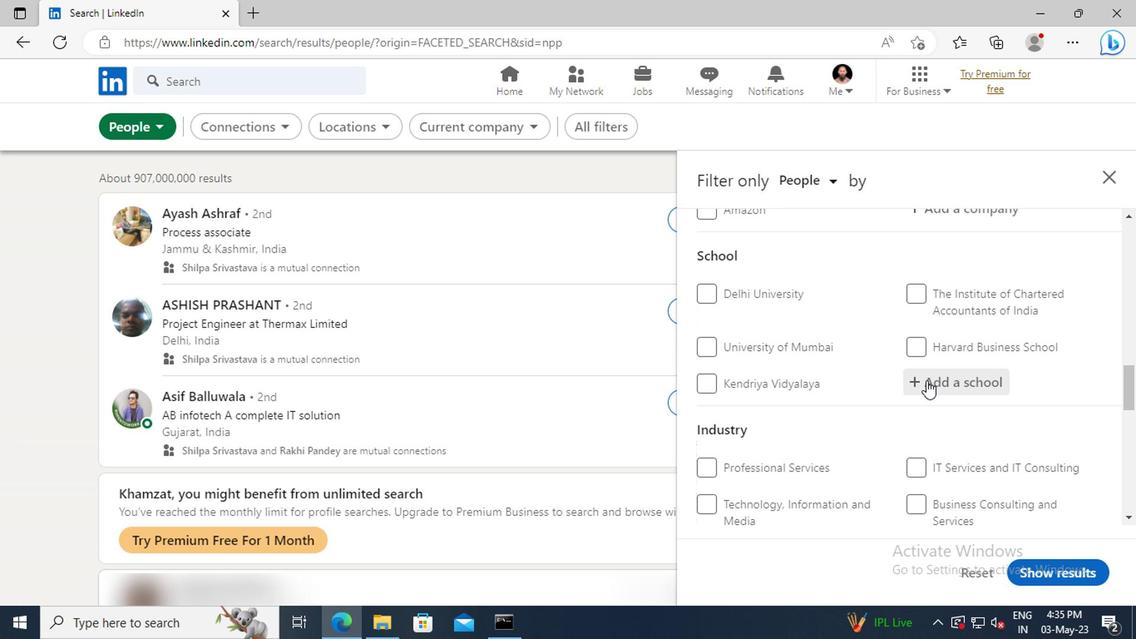 
Action: Key pressed <Key.shift>DE<Key.space><Key.shift>NOBILI
Screenshot: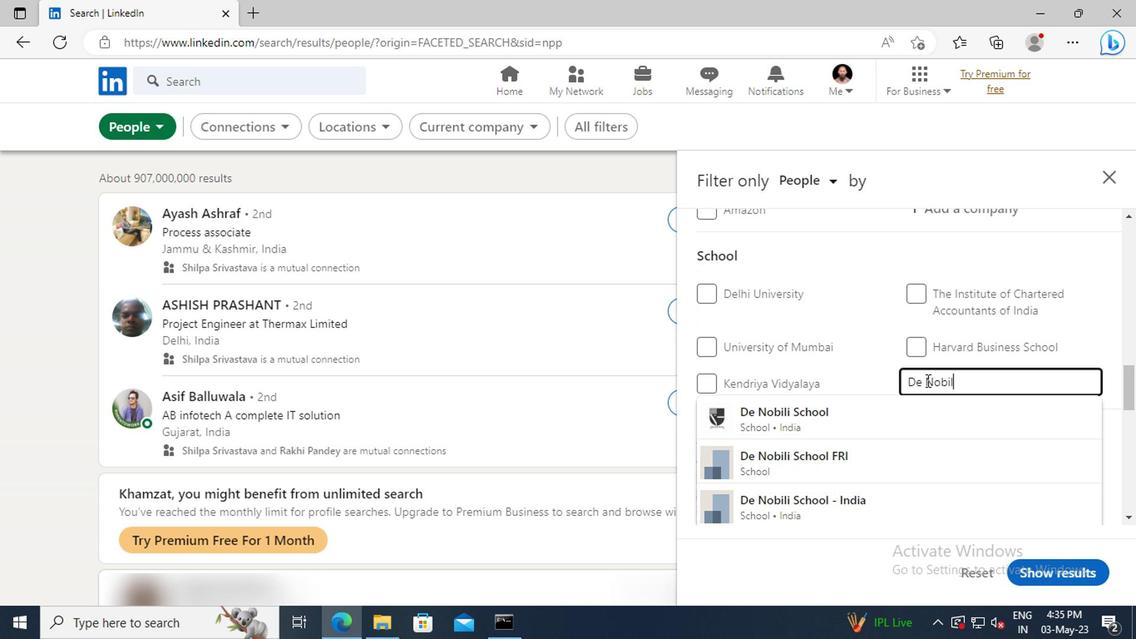
Action: Mouse moved to (918, 406)
Screenshot: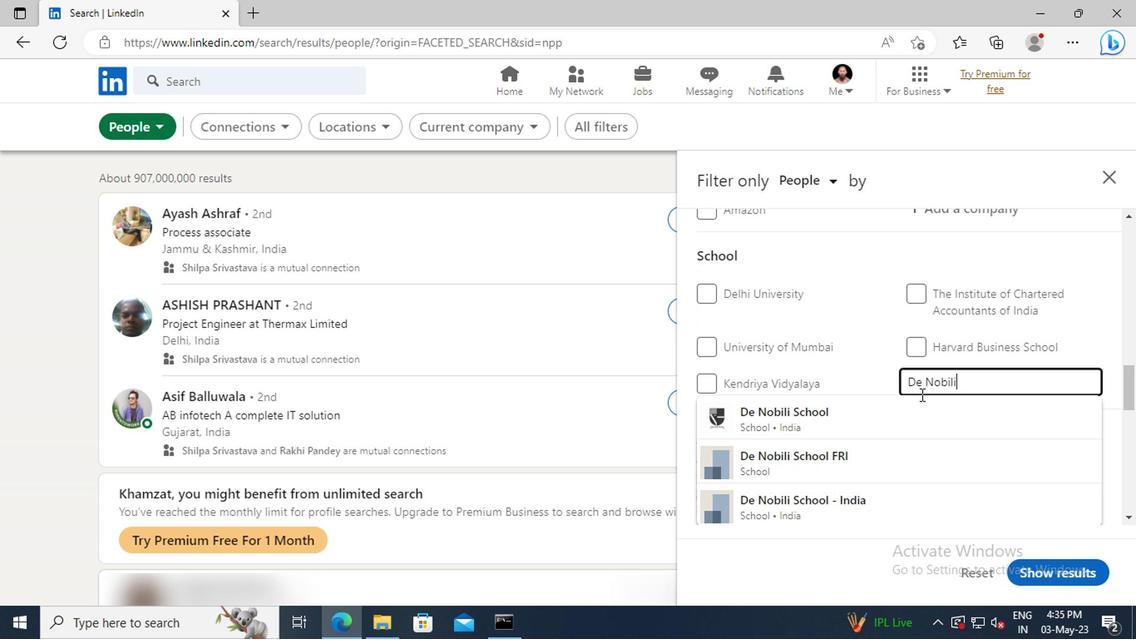 
Action: Mouse pressed left at (918, 406)
Screenshot: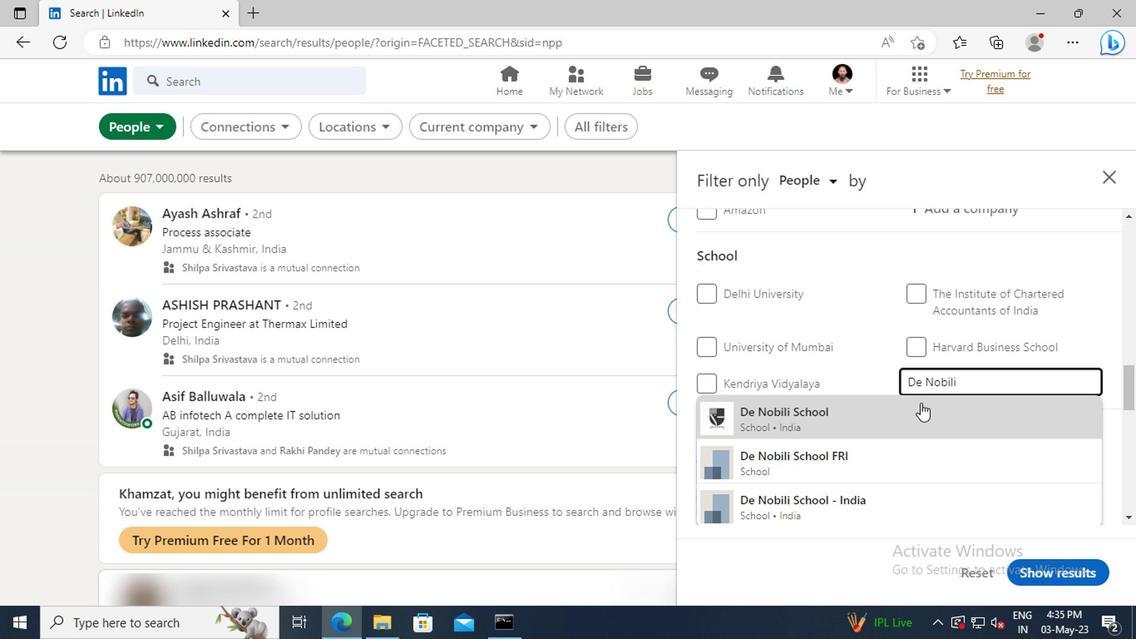 
Action: Mouse scrolled (918, 405) with delta (0, -1)
Screenshot: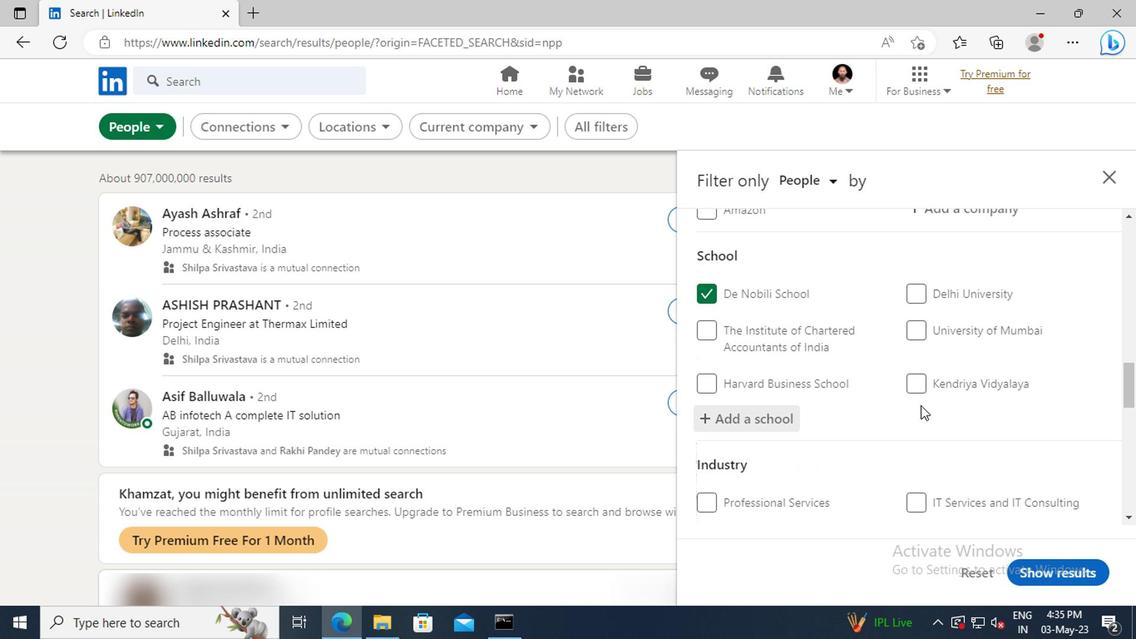
Action: Mouse scrolled (918, 405) with delta (0, -1)
Screenshot: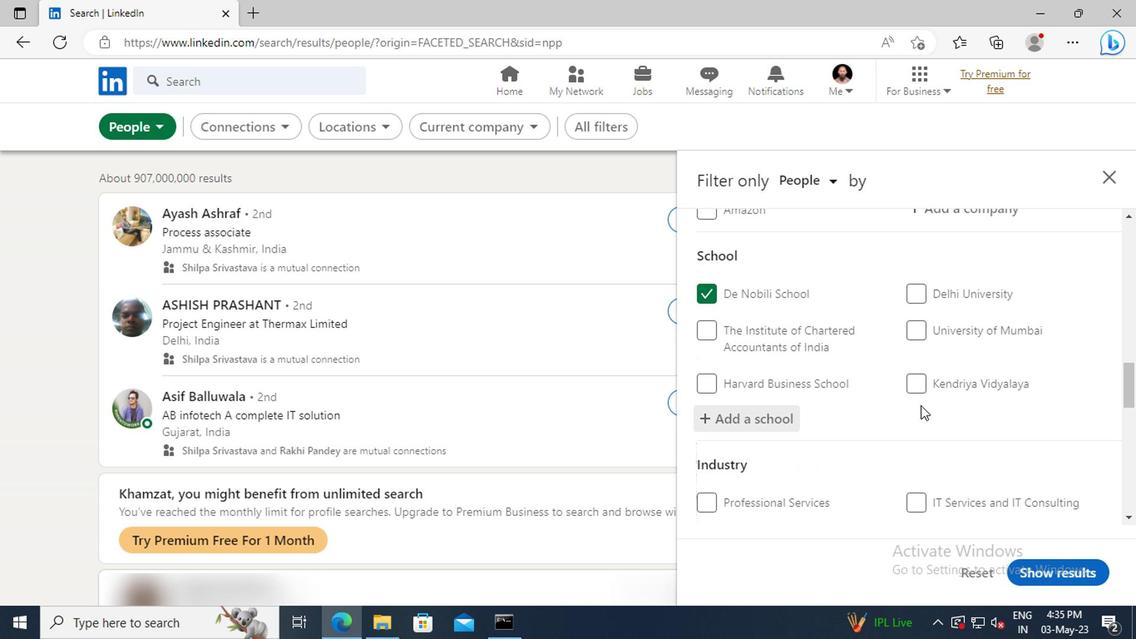
Action: Mouse moved to (910, 391)
Screenshot: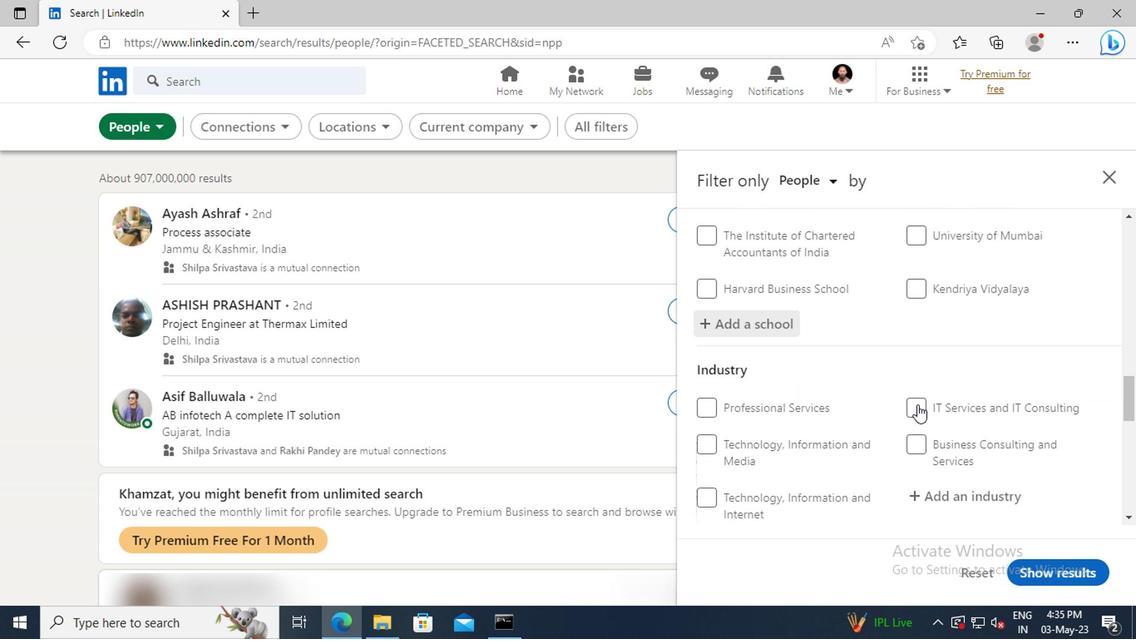 
Action: Mouse scrolled (910, 390) with delta (0, 0)
Screenshot: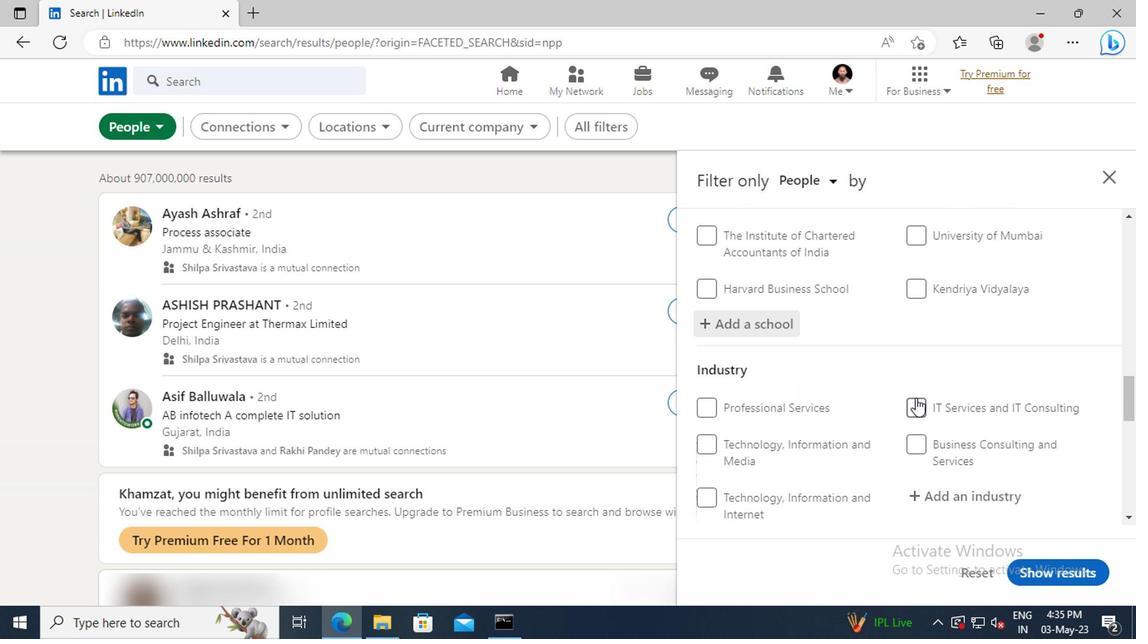 
Action: Mouse scrolled (910, 390) with delta (0, 0)
Screenshot: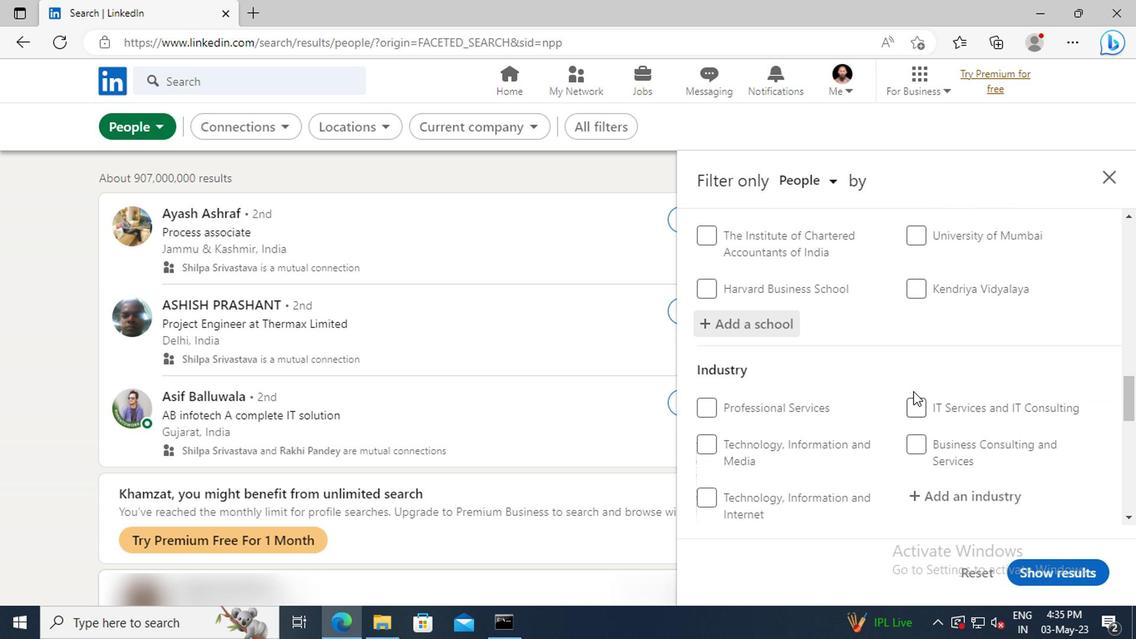 
Action: Mouse moved to (930, 399)
Screenshot: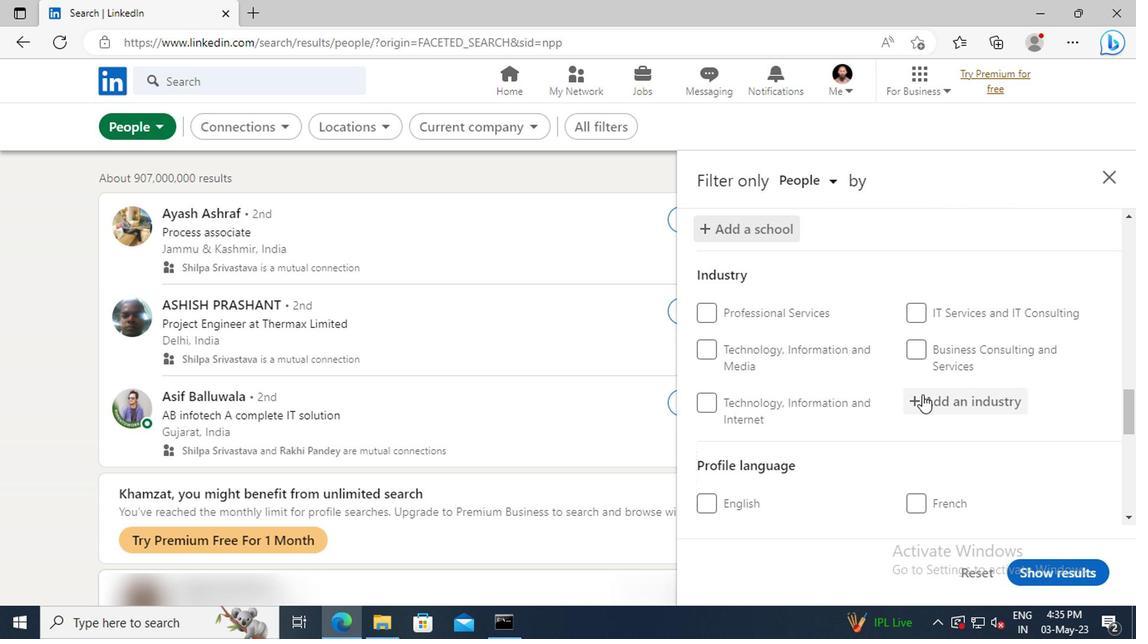 
Action: Mouse pressed left at (930, 399)
Screenshot: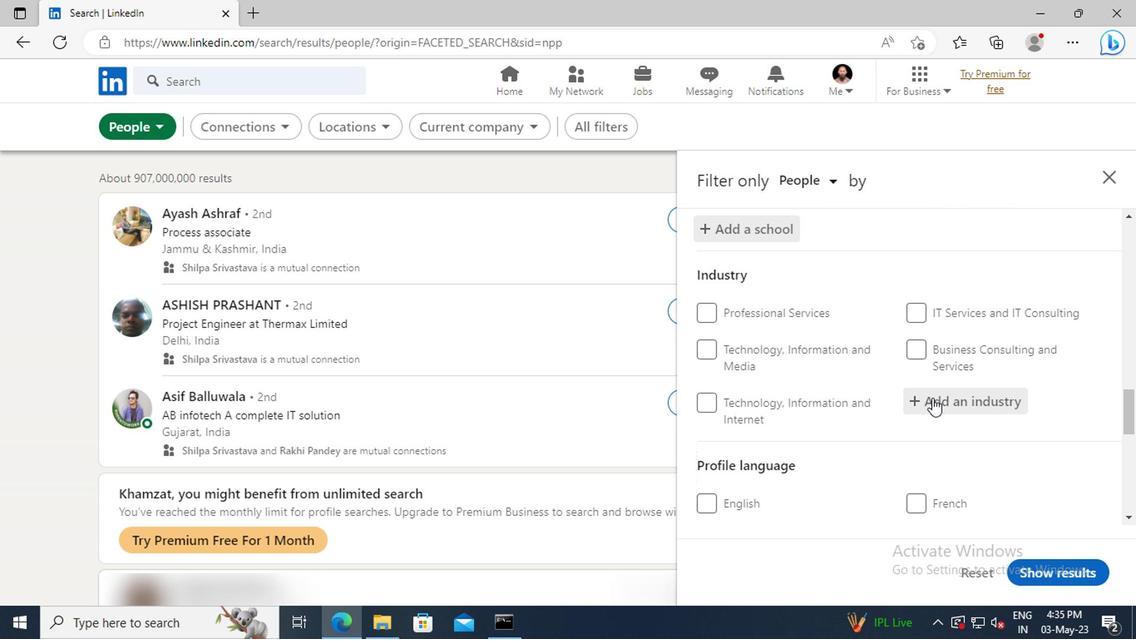 
Action: Key pressed <Key.shift>
Screenshot: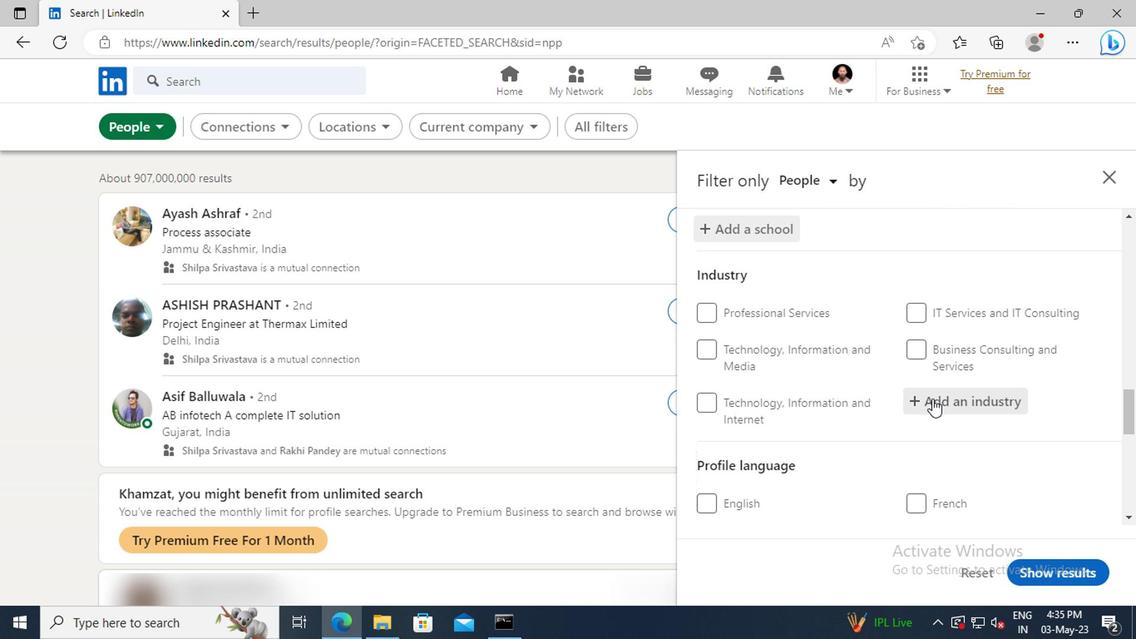 
Action: Mouse moved to (933, 400)
Screenshot: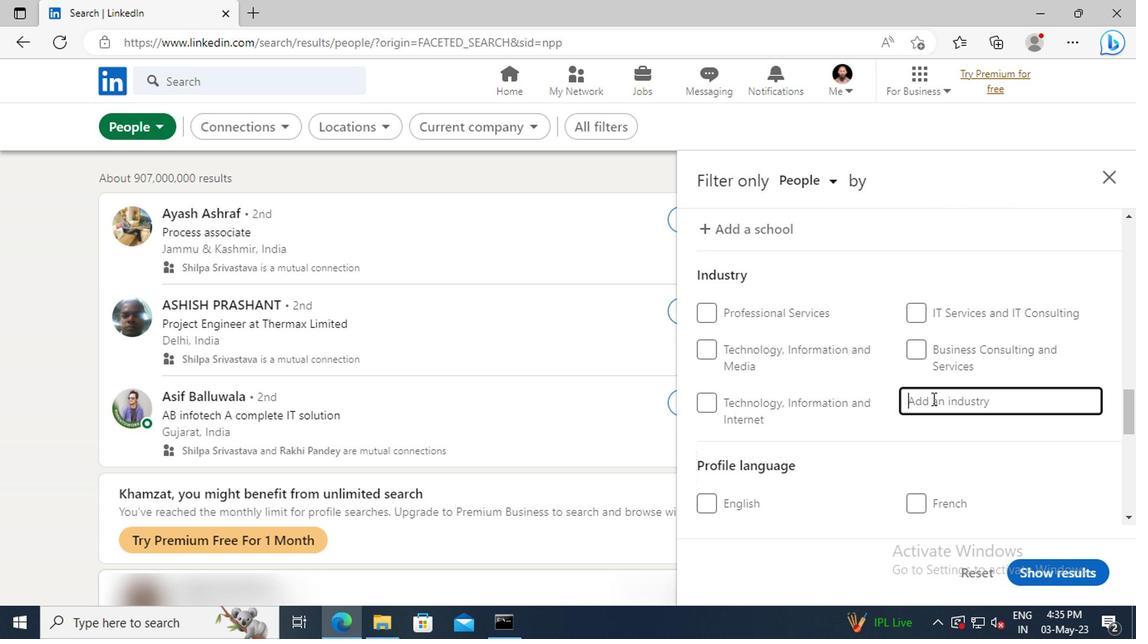 
Action: Key pressed WHOLESALE<Key.space><Key.shift>AL
Screenshot: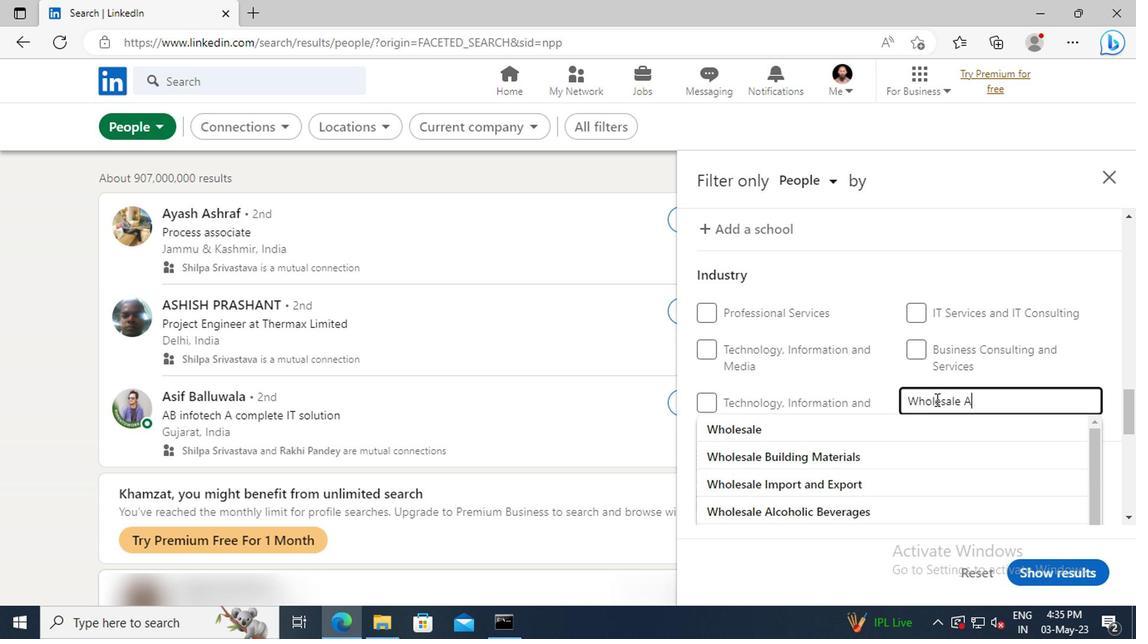 
Action: Mouse moved to (936, 421)
Screenshot: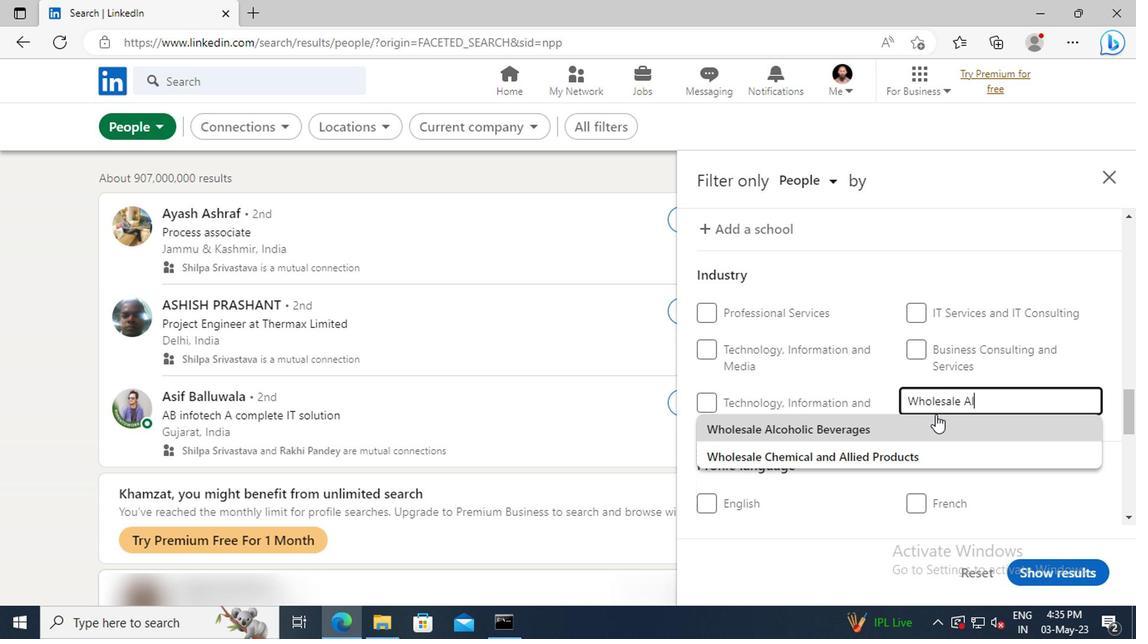 
Action: Mouse pressed left at (936, 421)
Screenshot: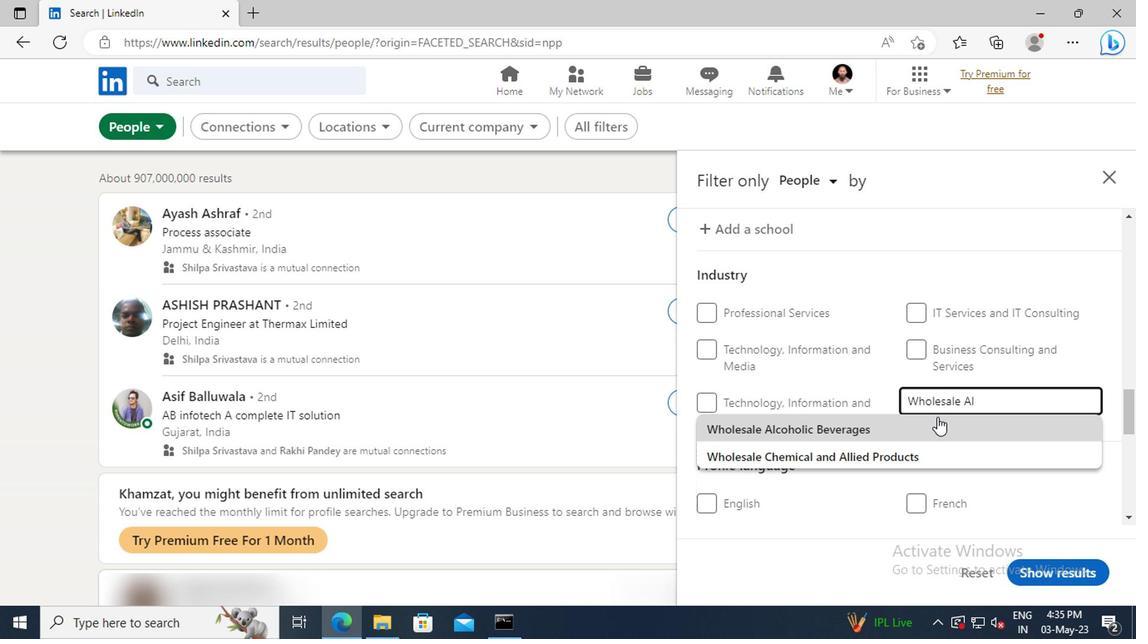 
Action: Mouse scrolled (936, 421) with delta (0, 0)
Screenshot: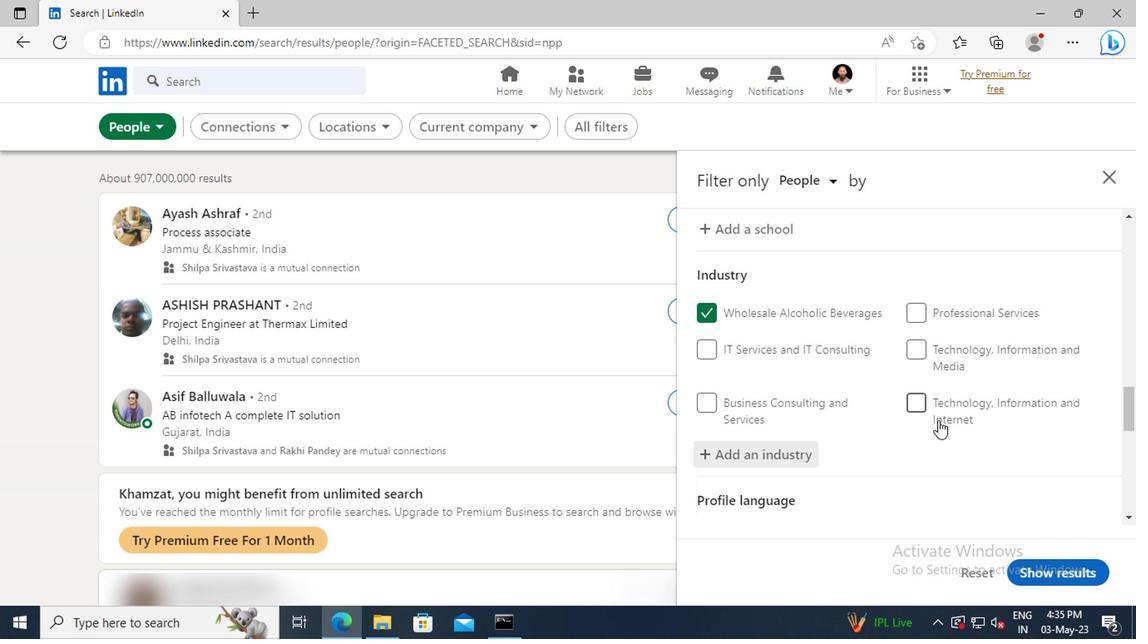 
Action: Mouse scrolled (936, 421) with delta (0, 0)
Screenshot: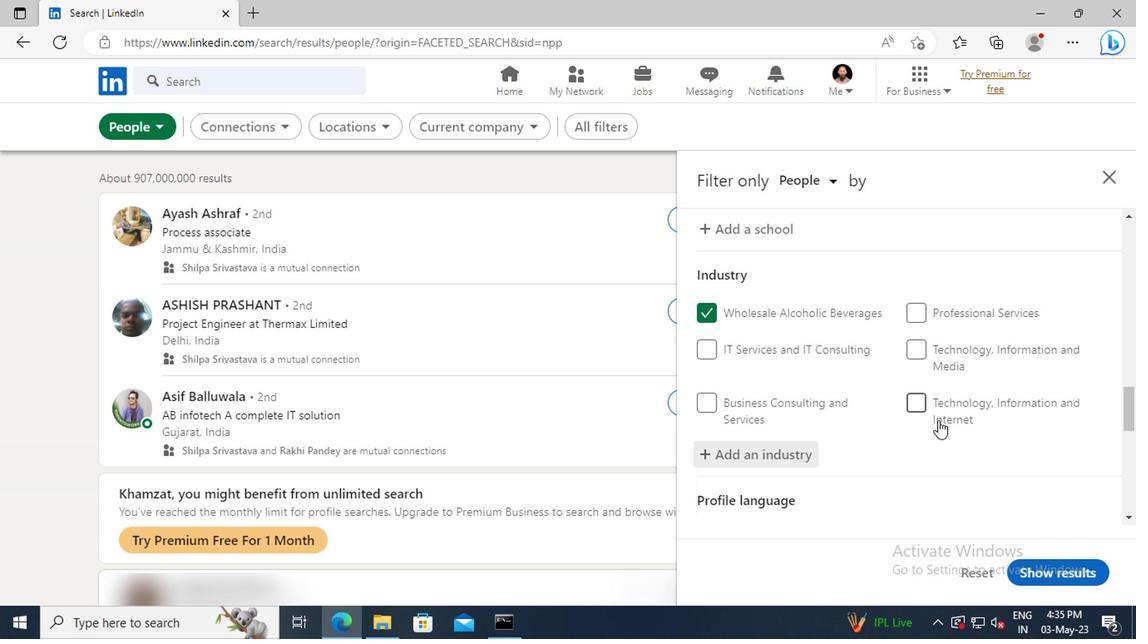 
Action: Mouse moved to (928, 386)
Screenshot: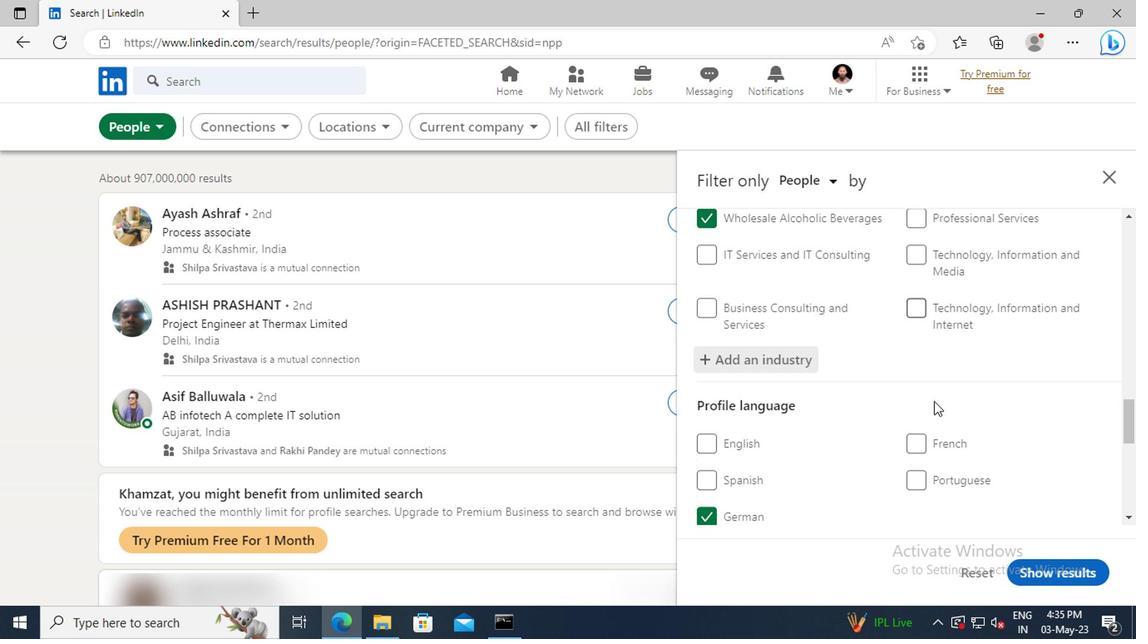 
Action: Mouse scrolled (928, 386) with delta (0, 0)
Screenshot: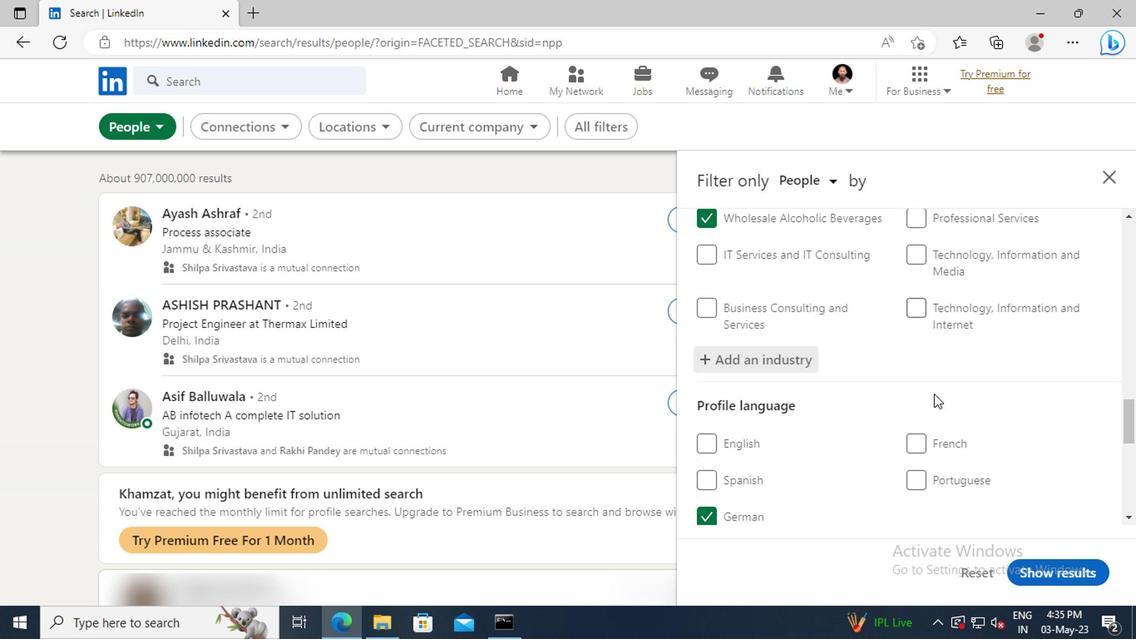 
Action: Mouse scrolled (928, 386) with delta (0, 0)
Screenshot: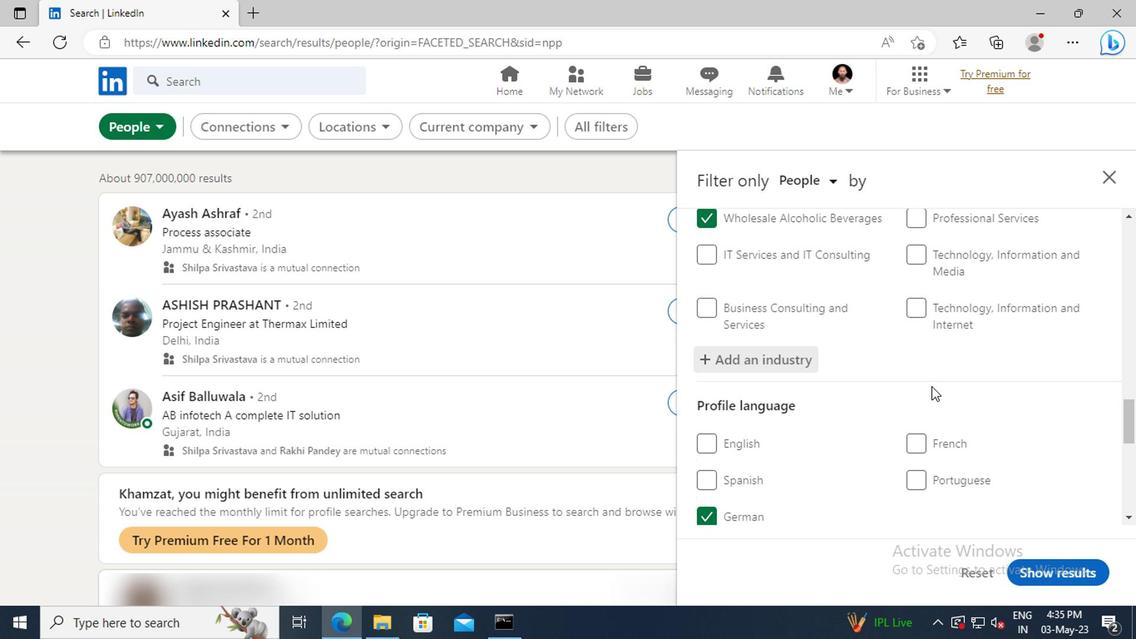 
Action: Mouse moved to (918, 362)
Screenshot: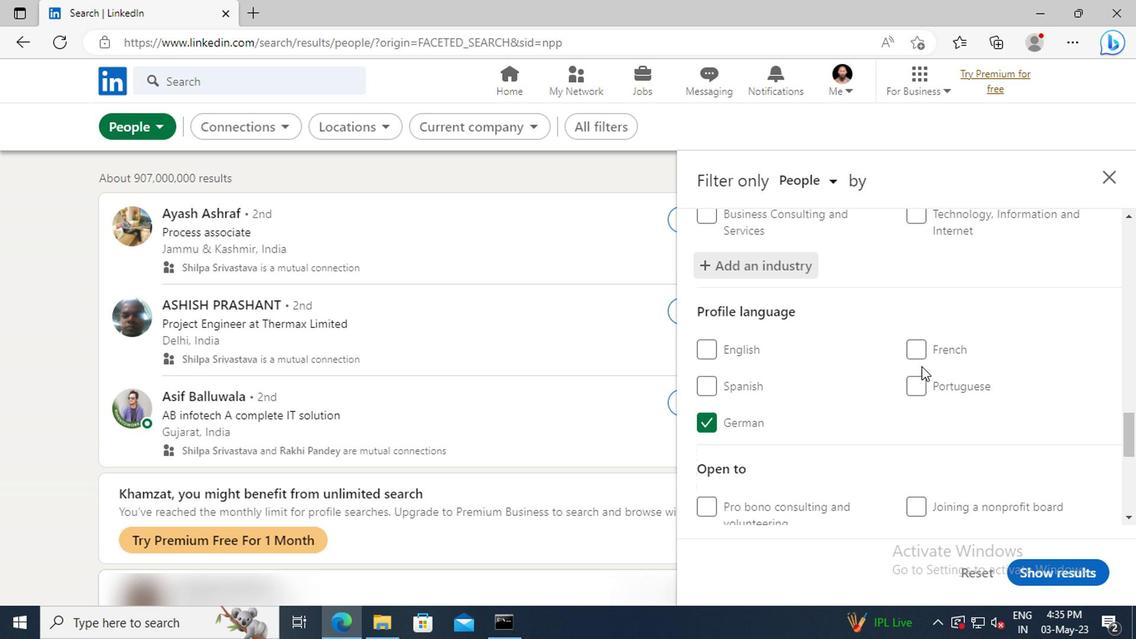 
Action: Mouse scrolled (918, 361) with delta (0, 0)
Screenshot: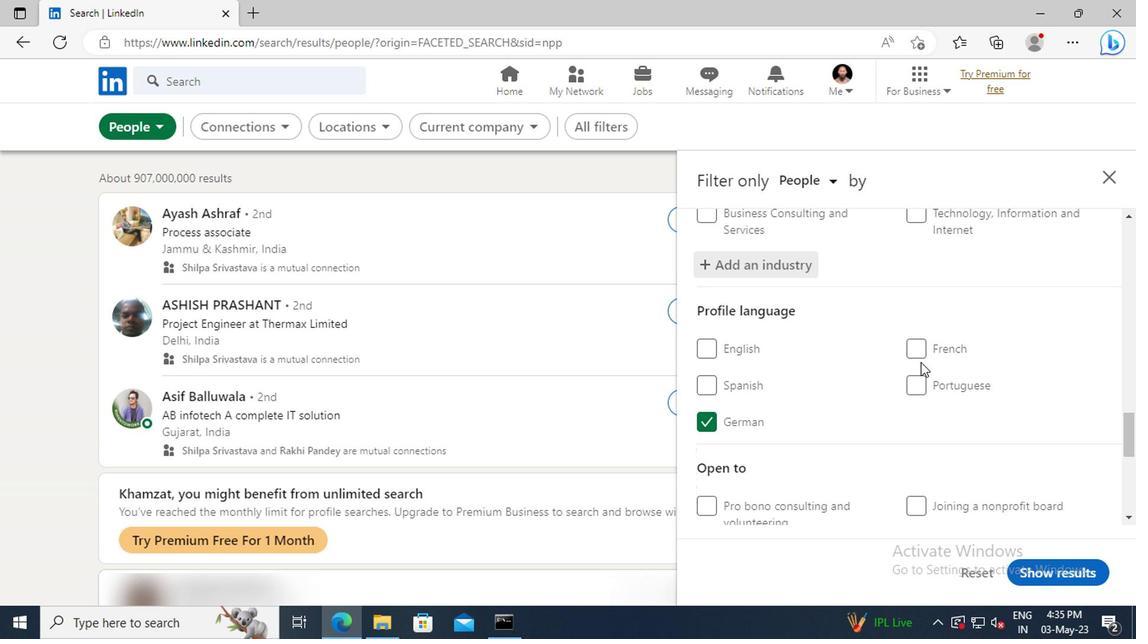
Action: Mouse scrolled (918, 361) with delta (0, 0)
Screenshot: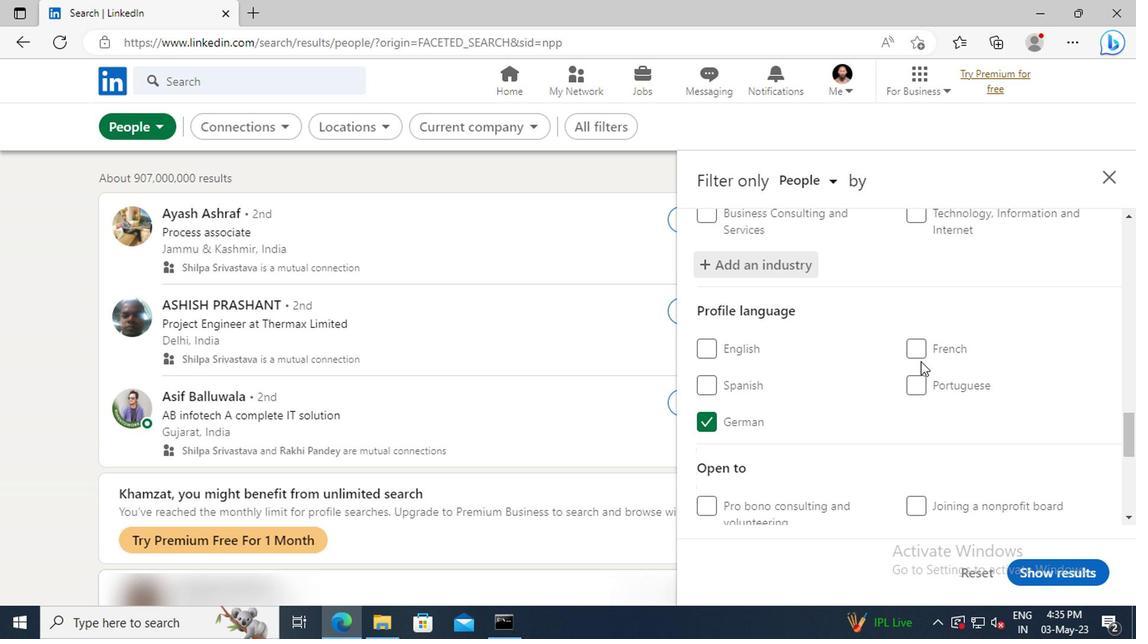 
Action: Mouse moved to (918, 361)
Screenshot: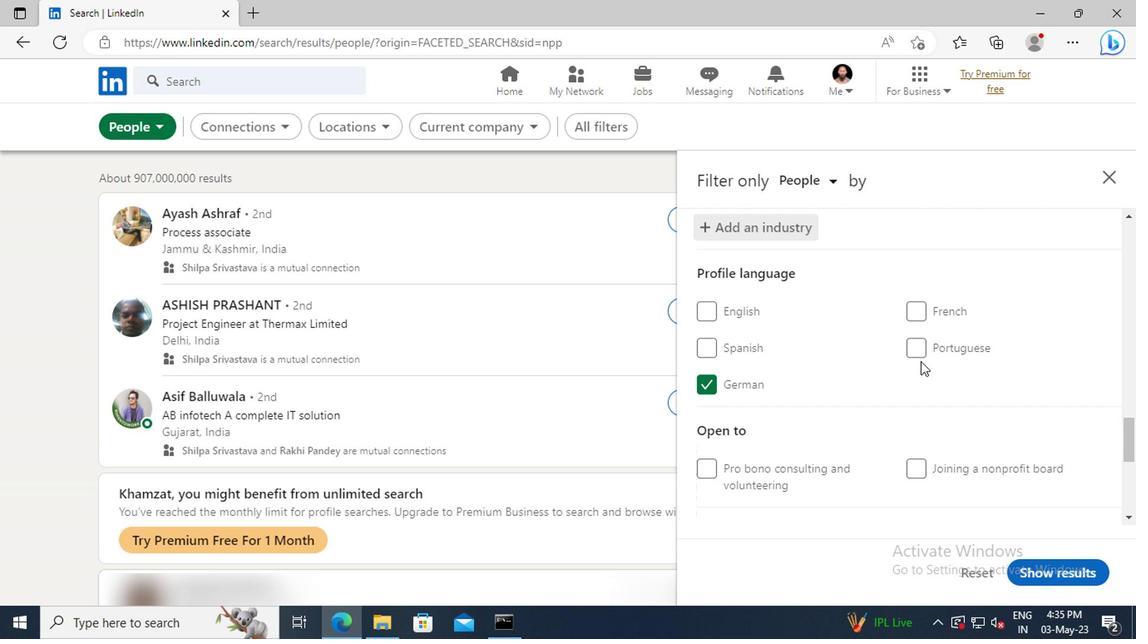 
Action: Mouse scrolled (918, 360) with delta (0, -1)
Screenshot: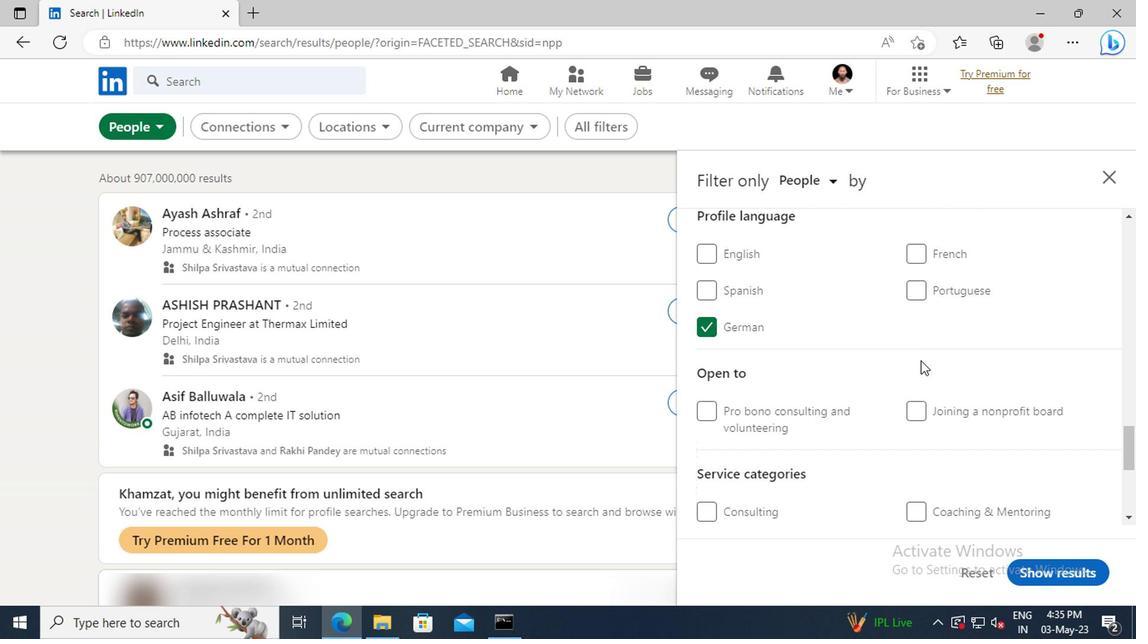 
Action: Mouse scrolled (918, 360) with delta (0, -1)
Screenshot: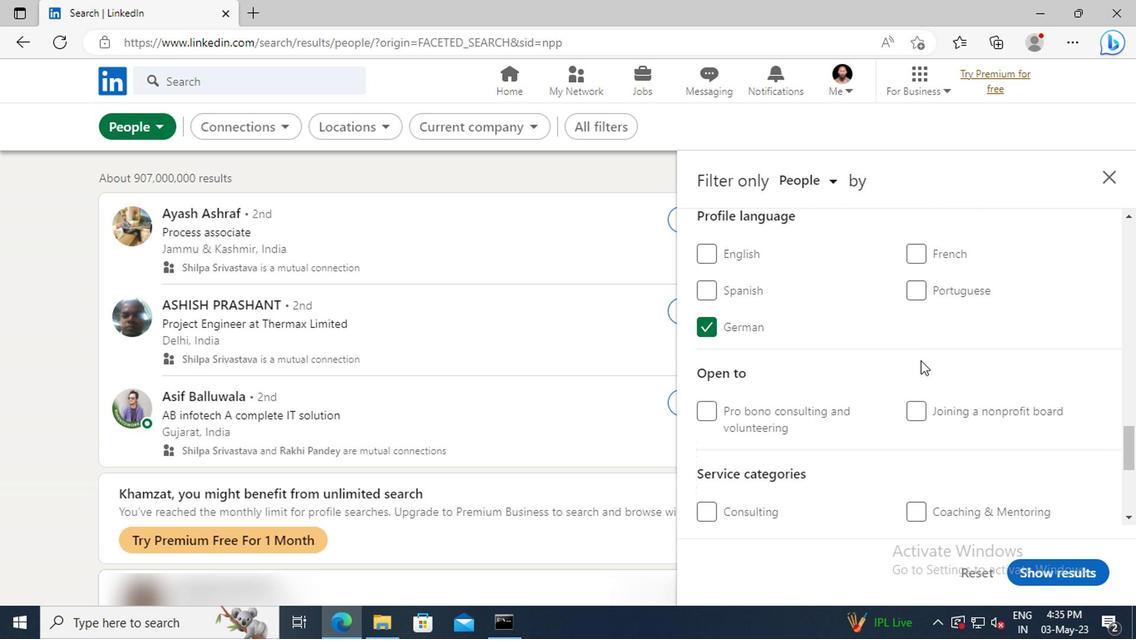 
Action: Mouse scrolled (918, 360) with delta (0, -1)
Screenshot: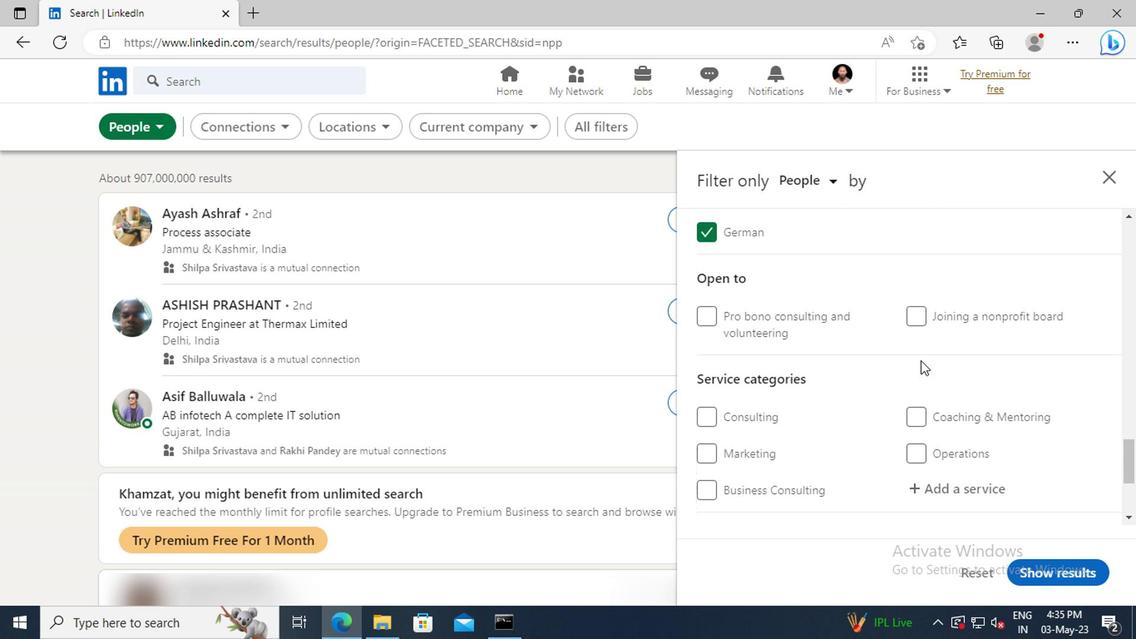 
Action: Mouse scrolled (918, 360) with delta (0, -1)
Screenshot: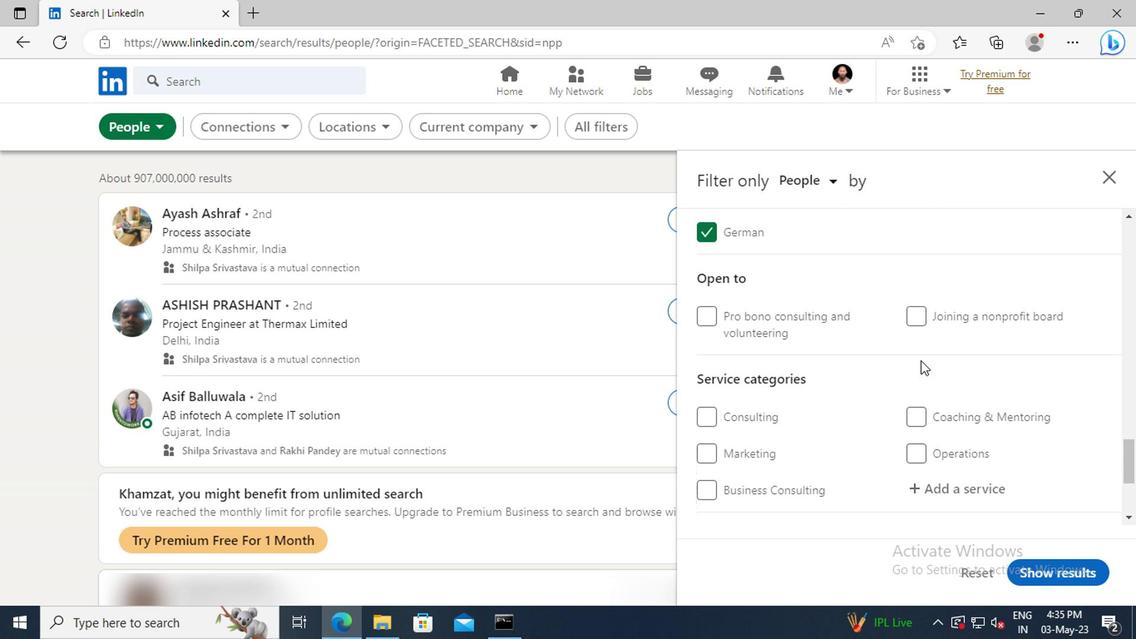 
Action: Mouse moved to (921, 391)
Screenshot: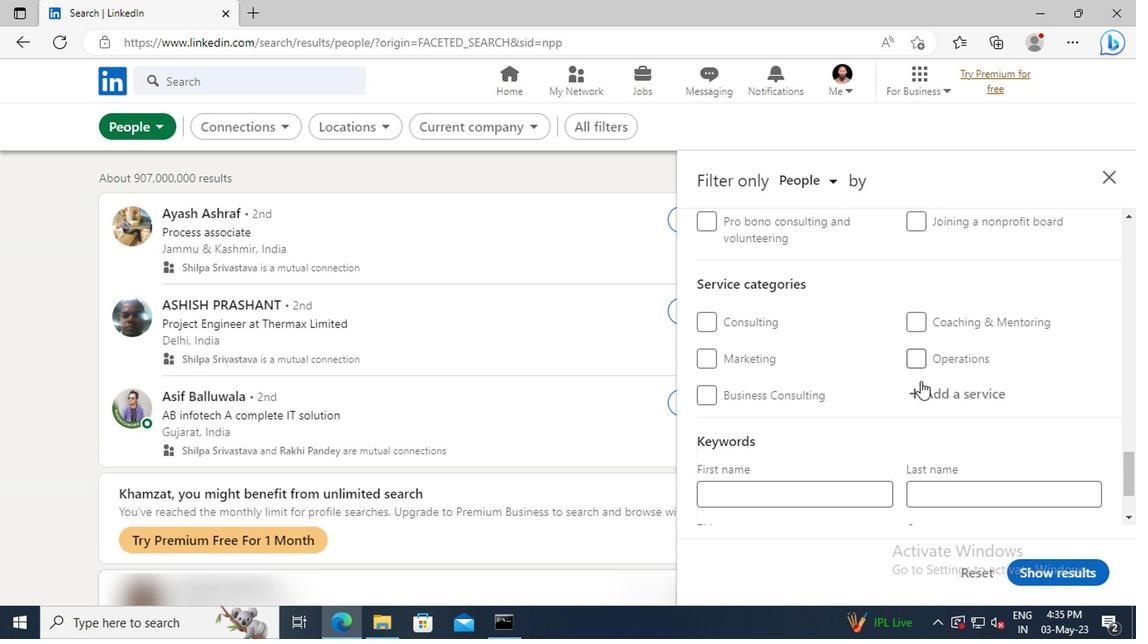 
Action: Mouse pressed left at (921, 391)
Screenshot: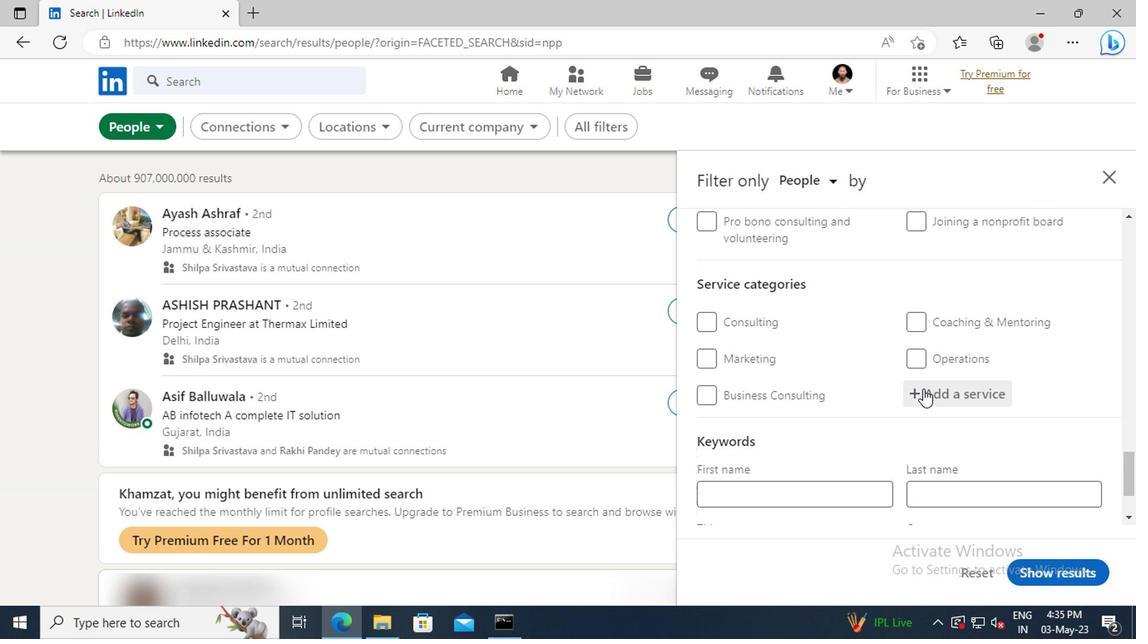 
Action: Key pressed <Key.shift>FINANCIAL<Key.space><Key.shift>PL
Screenshot: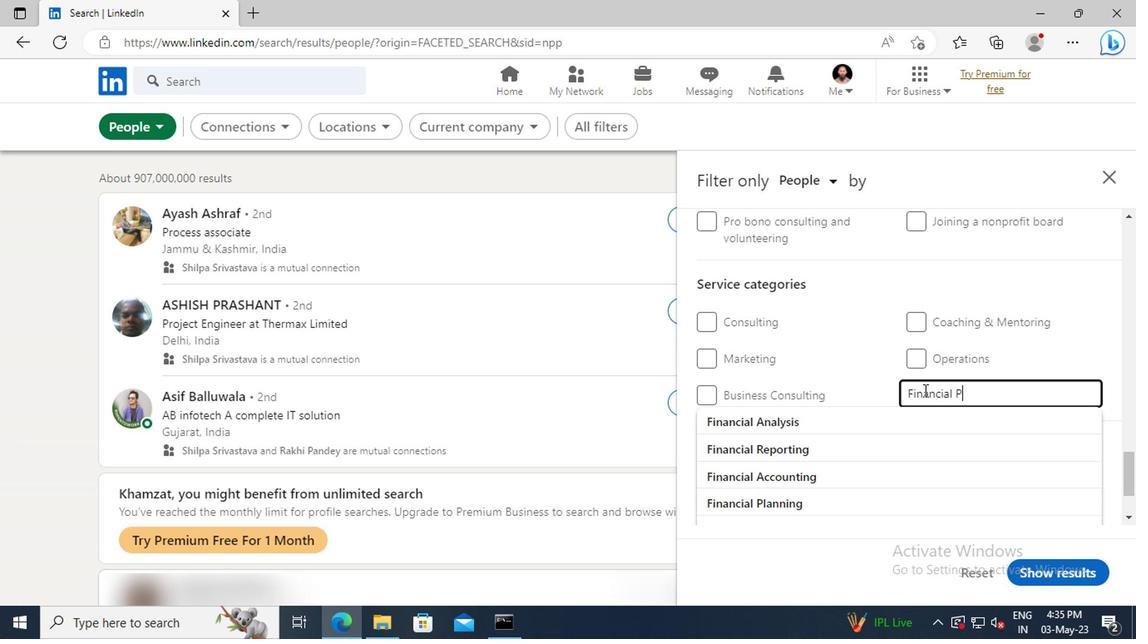 
Action: Mouse moved to (926, 419)
Screenshot: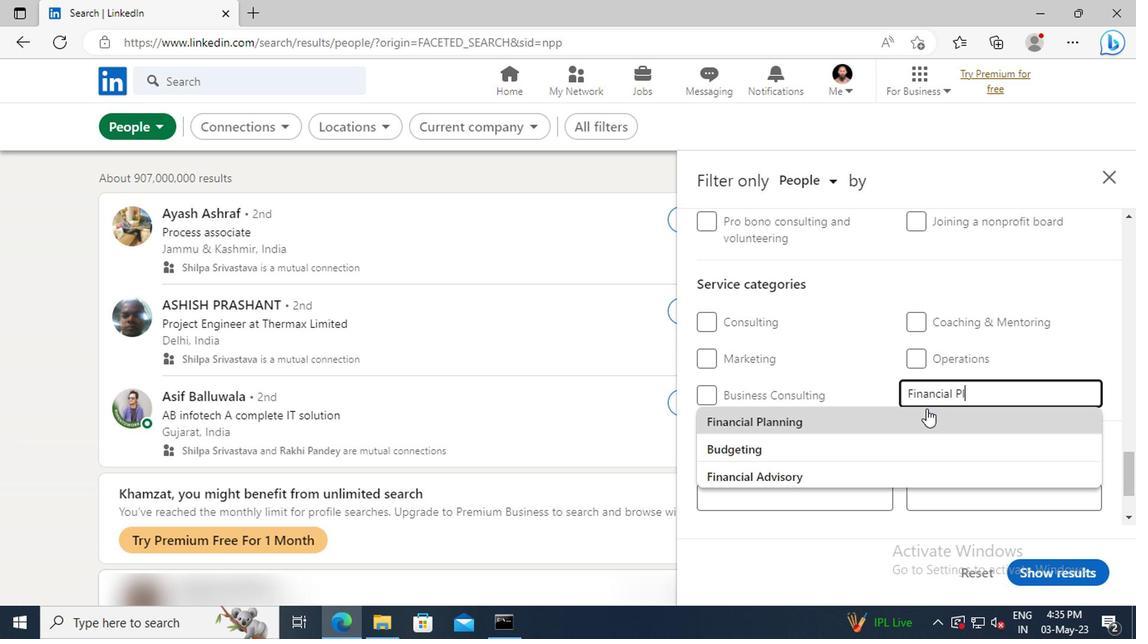 
Action: Mouse pressed left at (926, 419)
Screenshot: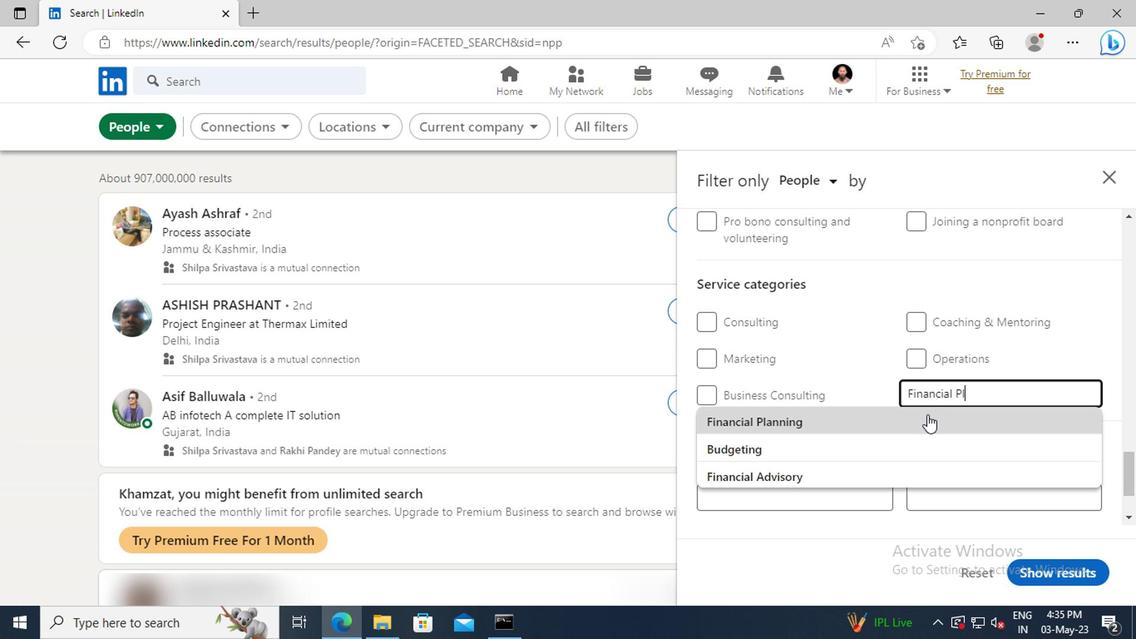 
Action: Mouse scrolled (926, 418) with delta (0, -1)
Screenshot: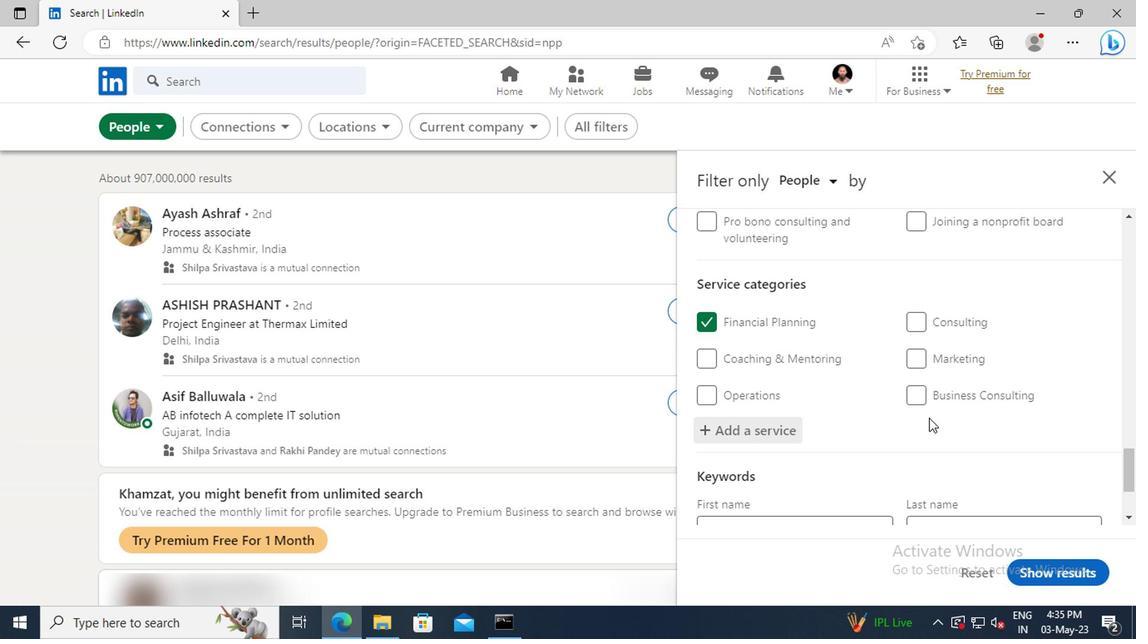 
Action: Mouse scrolled (926, 418) with delta (0, -1)
Screenshot: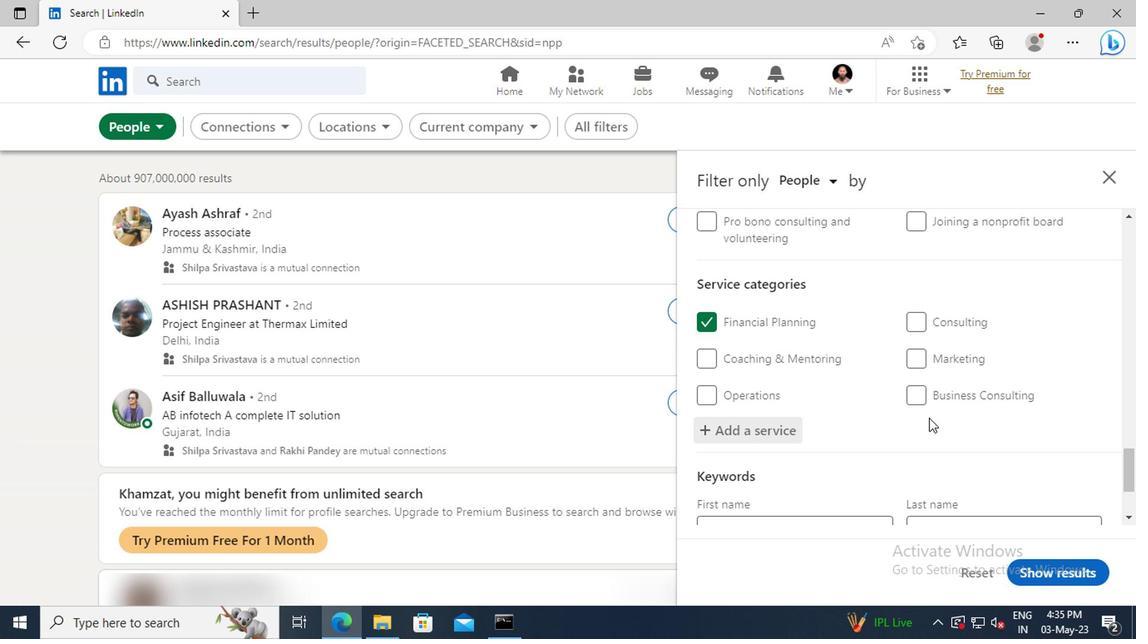 
Action: Mouse scrolled (926, 418) with delta (0, -1)
Screenshot: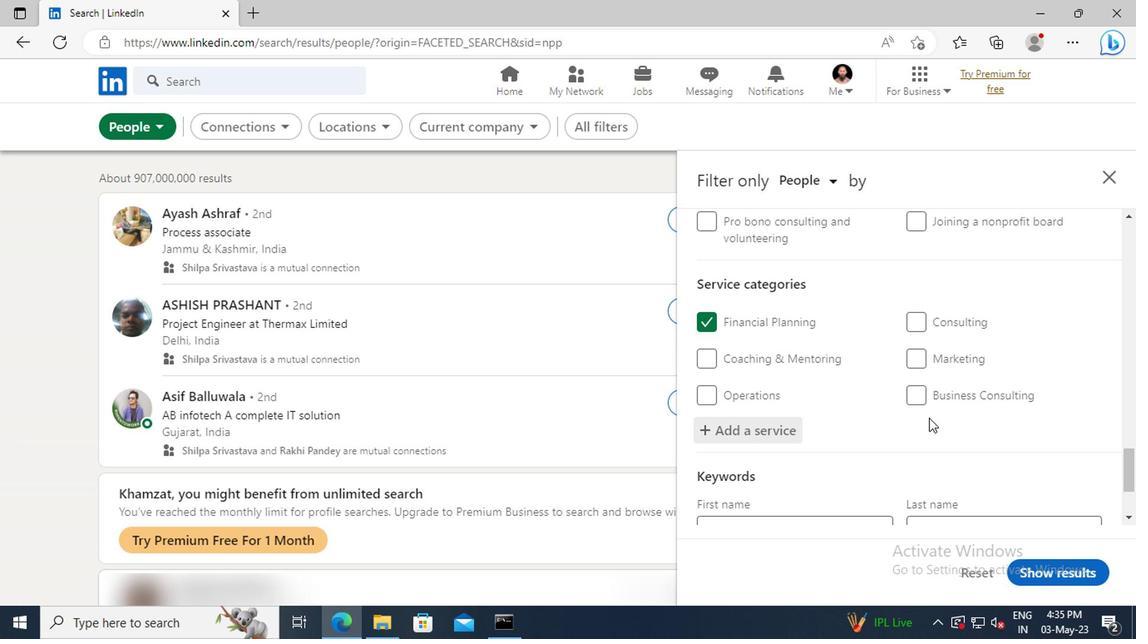 
Action: Mouse scrolled (926, 418) with delta (0, -1)
Screenshot: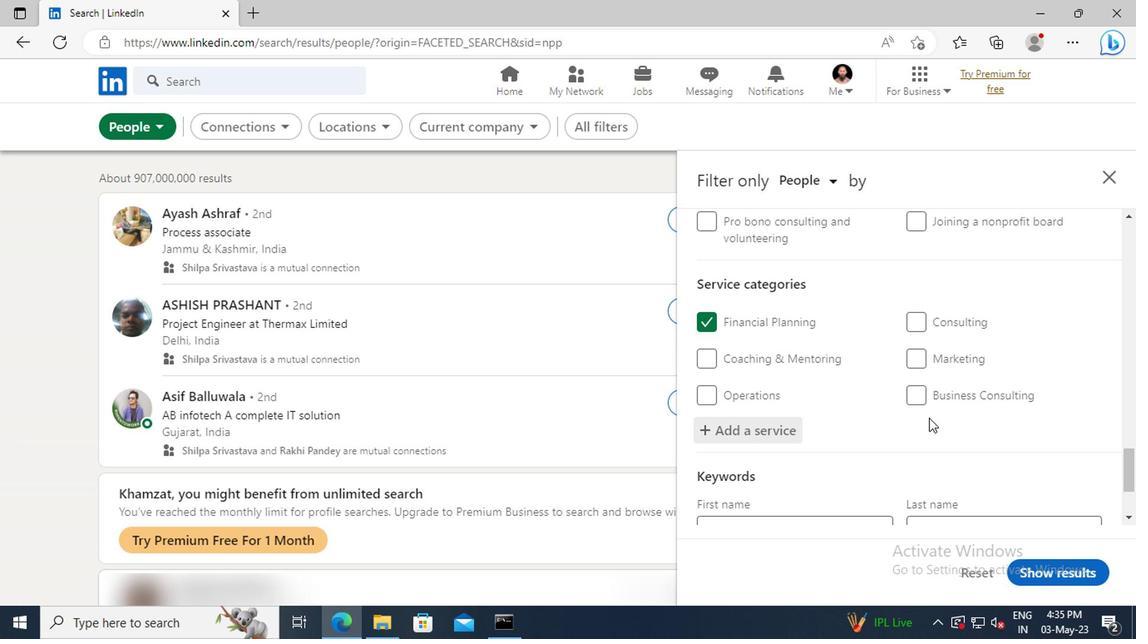
Action: Mouse moved to (816, 451)
Screenshot: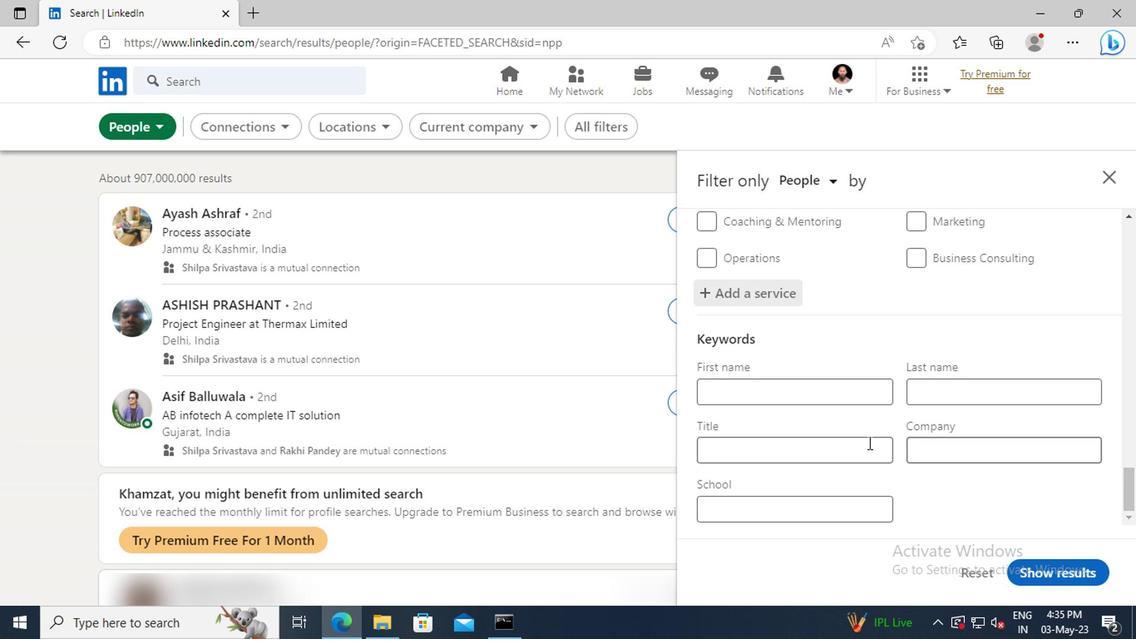 
Action: Mouse pressed left at (816, 451)
Screenshot: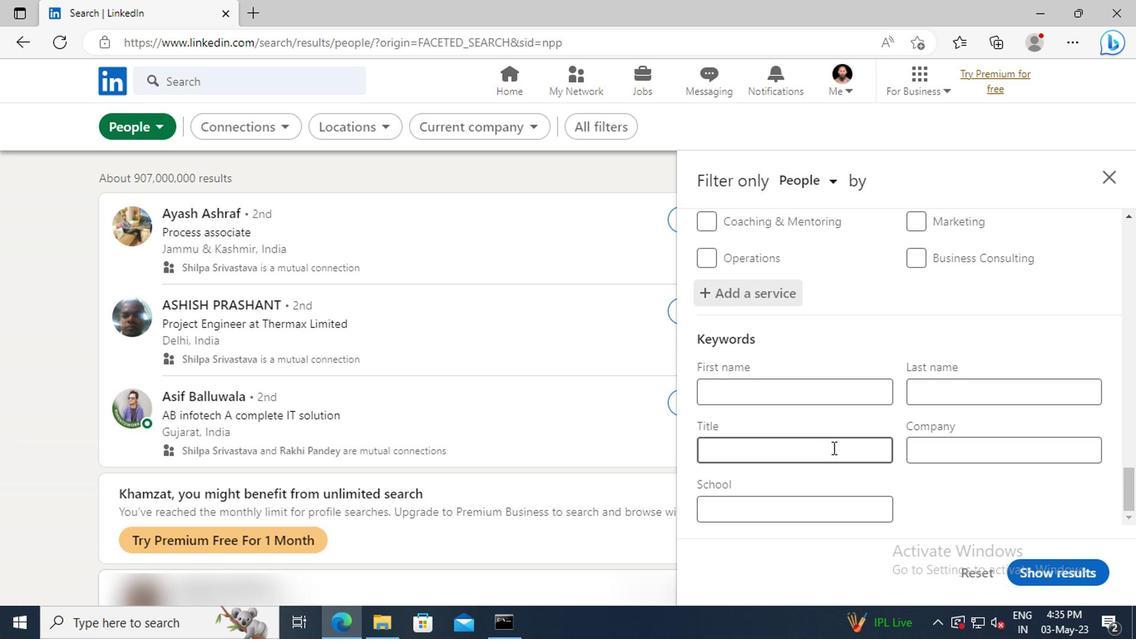 
Action: Key pressed <Key.shift>WELDER<Key.enter>
Screenshot: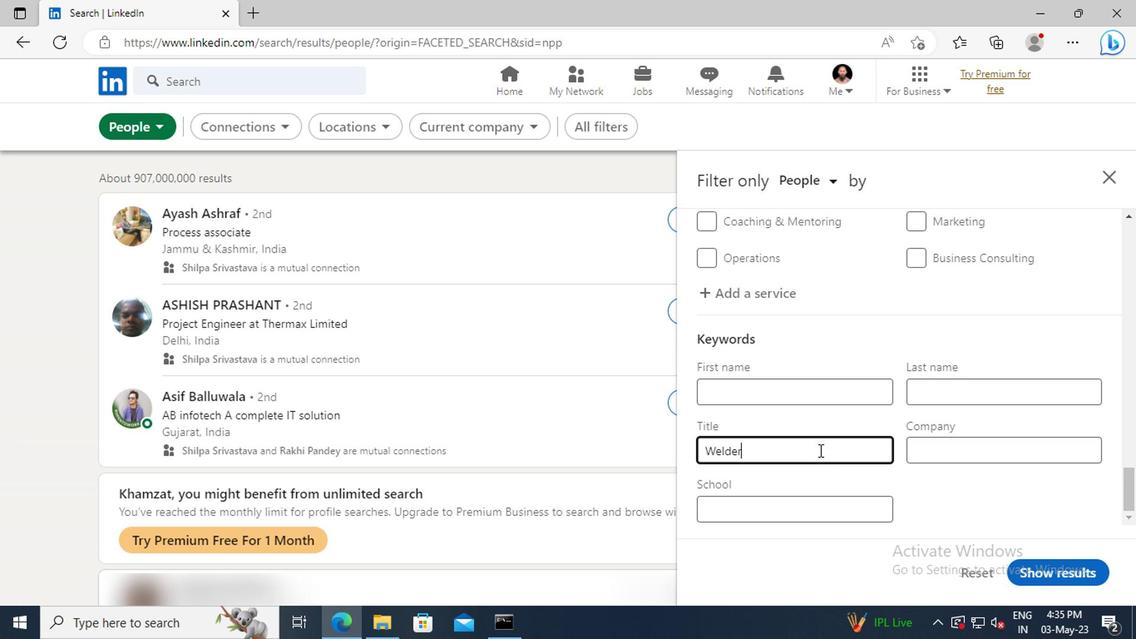 
Action: Mouse moved to (1036, 572)
Screenshot: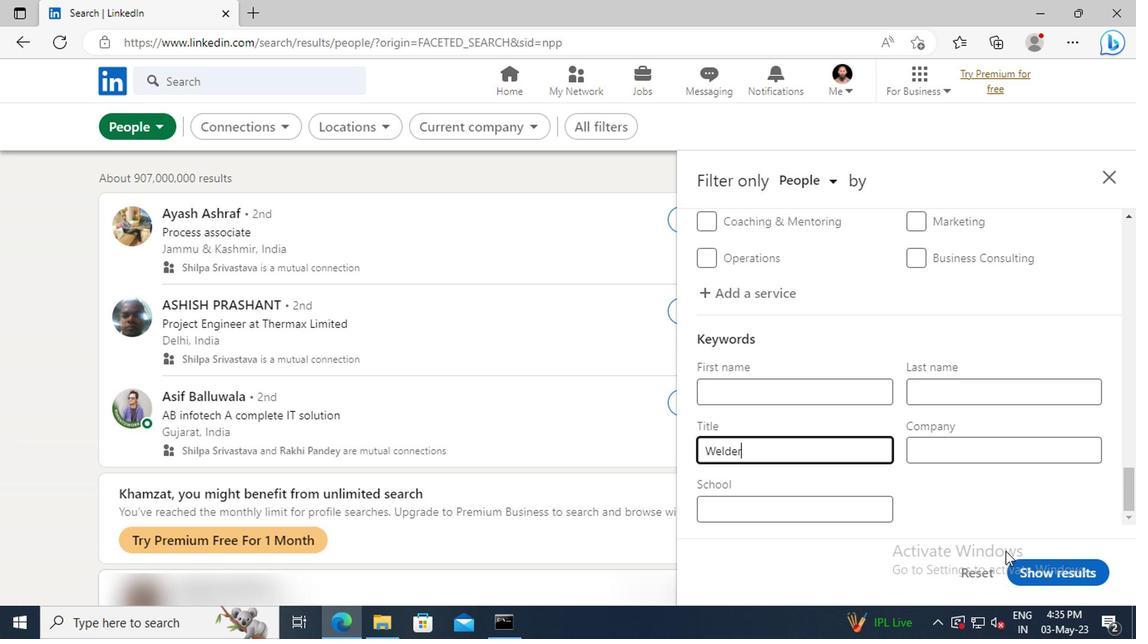 
Action: Mouse pressed left at (1036, 572)
Screenshot: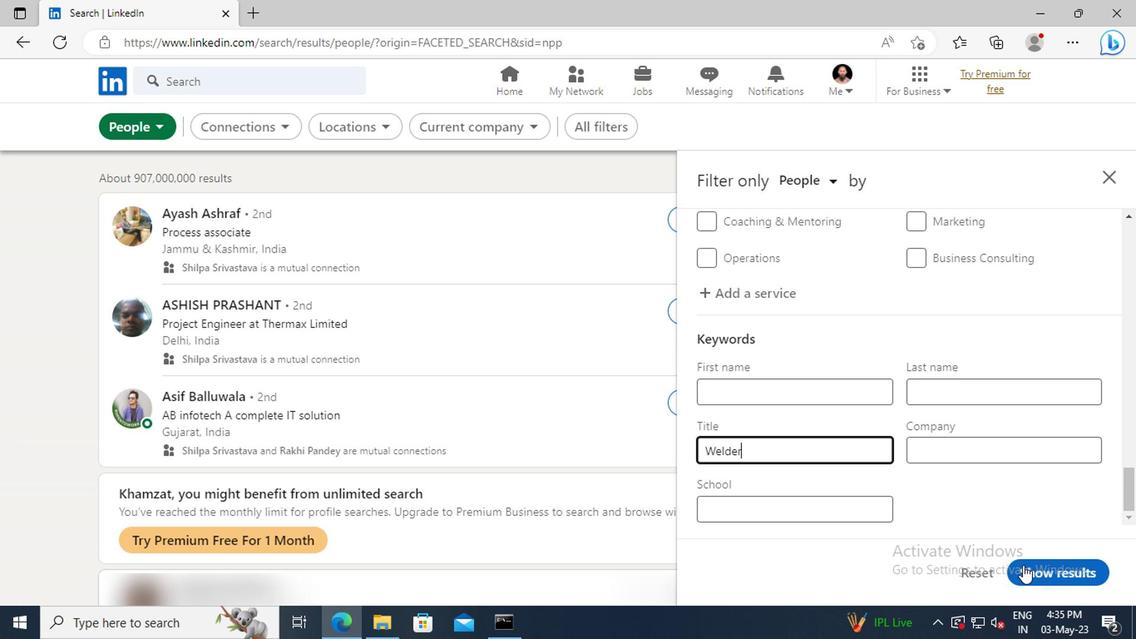
